 Task: Explore Airbnb accommodation in El Estor, Guatemala from 12th  December, 2023 to 15th December, 2023 for 3 adults.2 bedrooms having 3 beds and 1 bathroom. Property type can be flat. Amenities needed are: washing machine. Look for 5 properties as per requirement.
Action: Mouse moved to (453, 186)
Screenshot: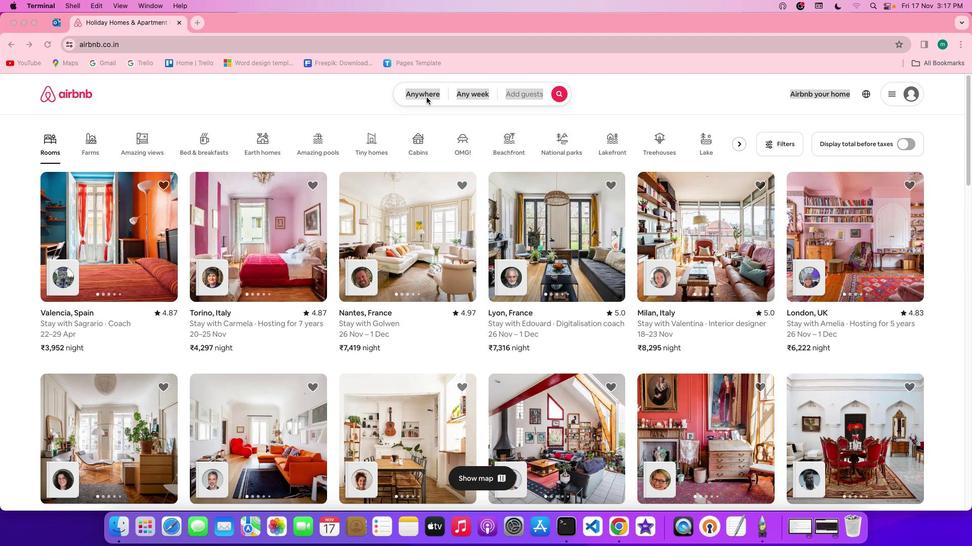 
Action: Mouse pressed left at (453, 186)
Screenshot: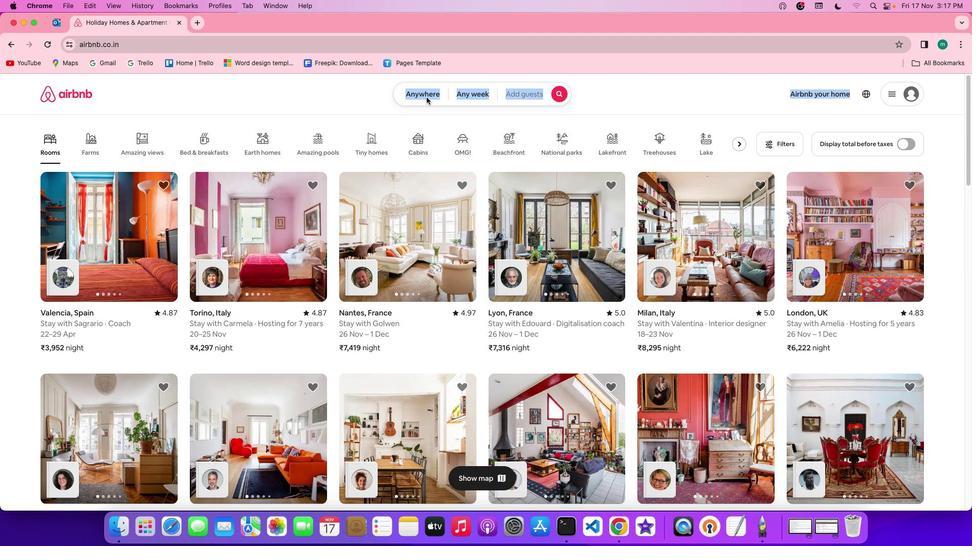 
Action: Mouse pressed left at (453, 186)
Screenshot: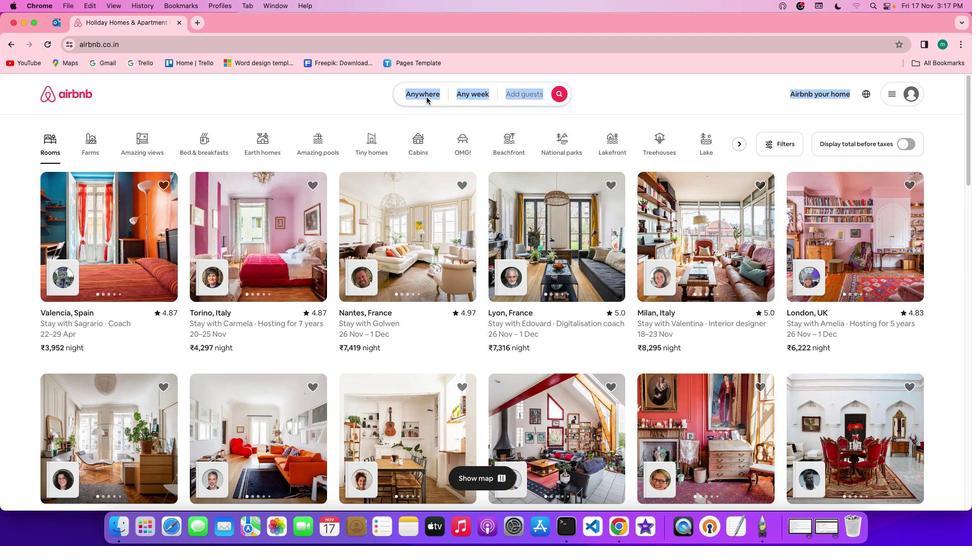 
Action: Mouse moved to (398, 210)
Screenshot: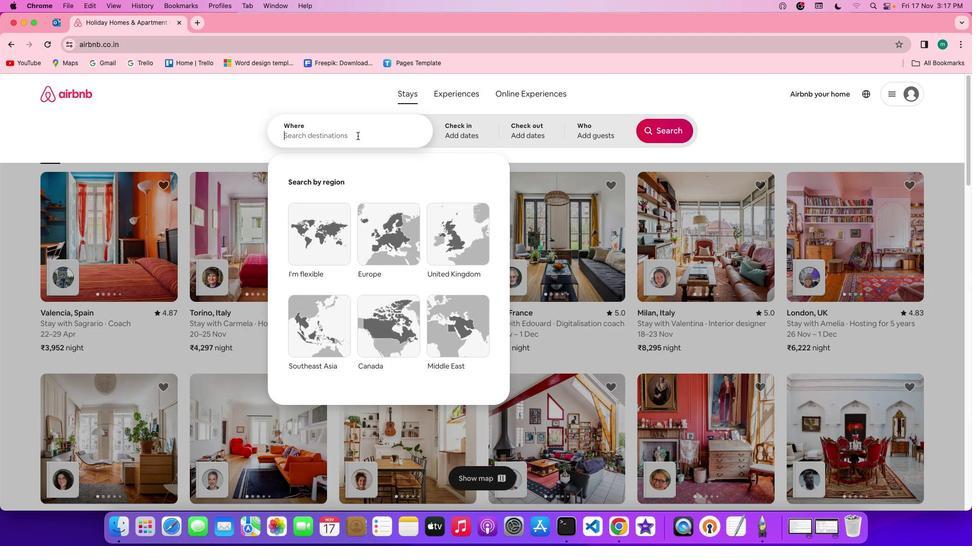 
Action: Mouse pressed left at (398, 210)
Screenshot: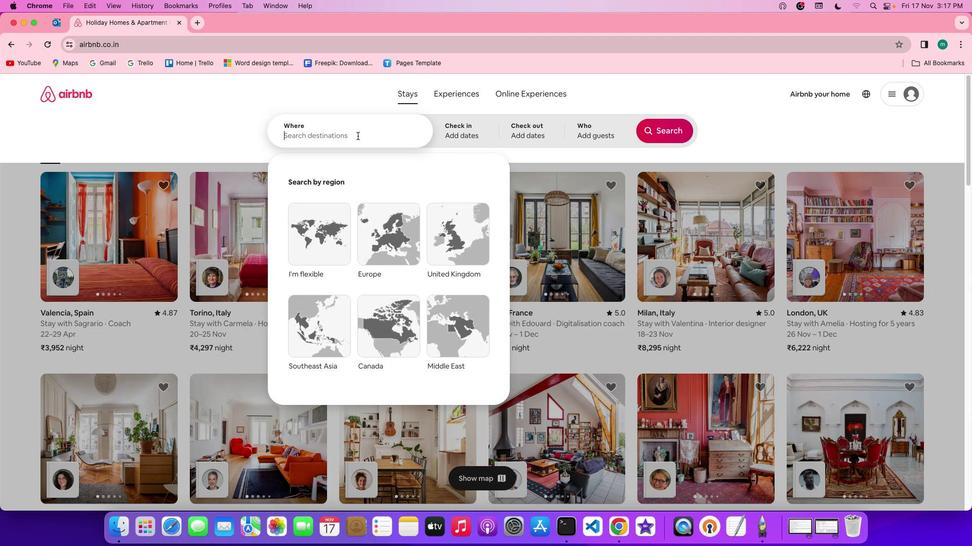 
Action: Key pressed Key.spaceKey.shift'E''I'Key.spaceKey.shift'E''S''T''O''R'','Key.spaceKey.shift'G''U''A''T''E''M''A''L''A'
Screenshot: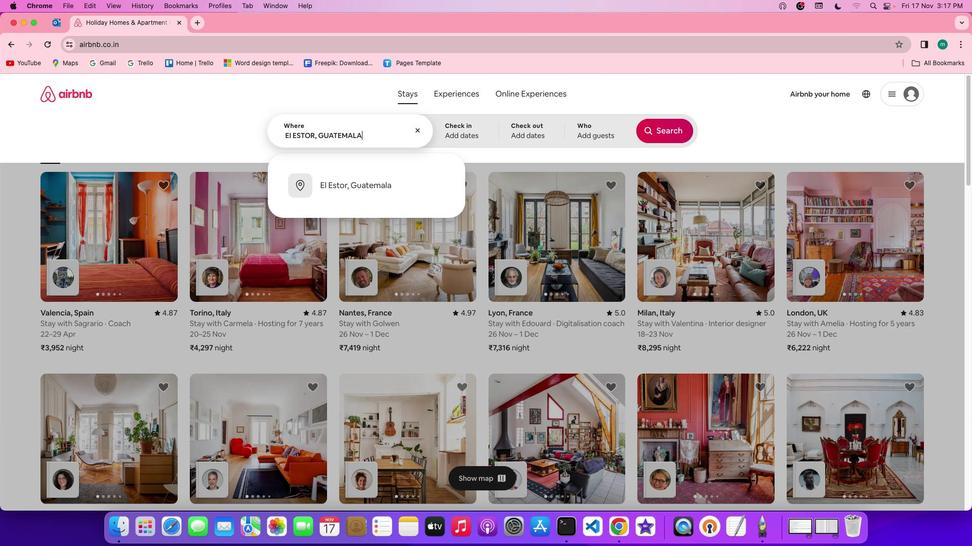 
Action: Mouse moved to (480, 207)
Screenshot: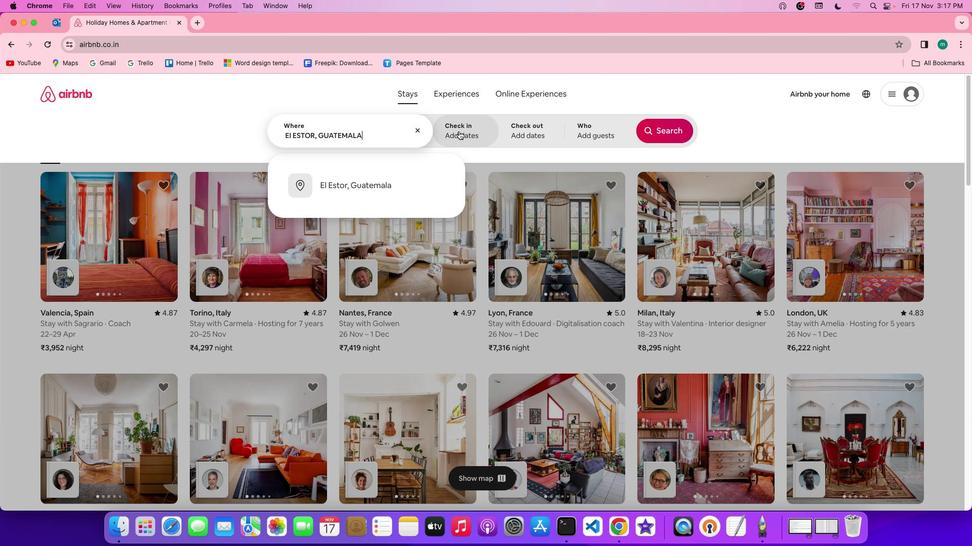 
Action: Mouse pressed left at (480, 207)
Screenshot: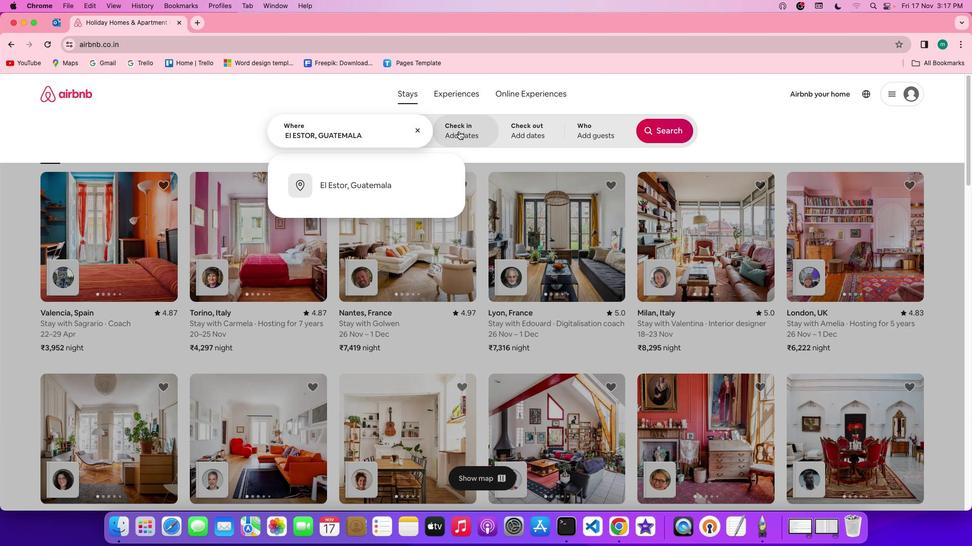 
Action: Mouse moved to (555, 313)
Screenshot: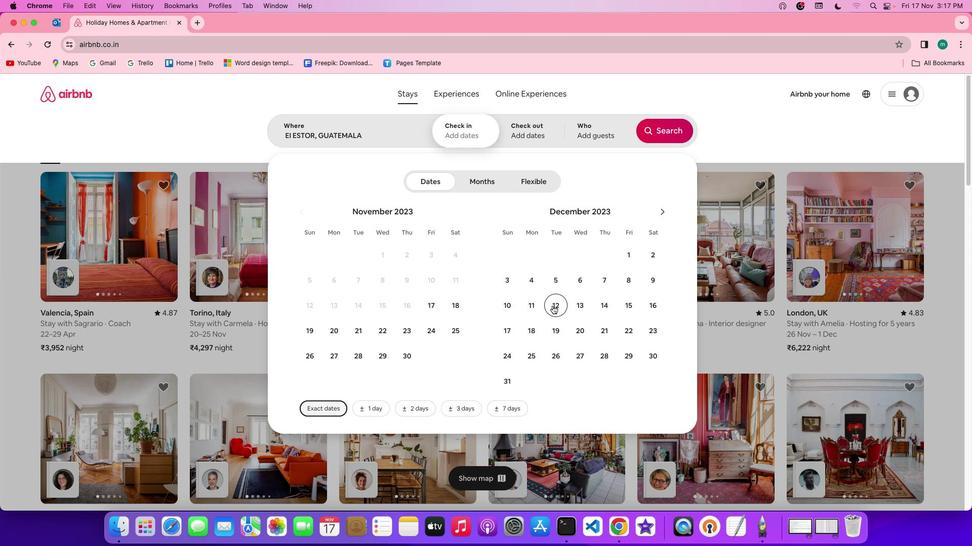 
Action: Mouse pressed left at (555, 313)
Screenshot: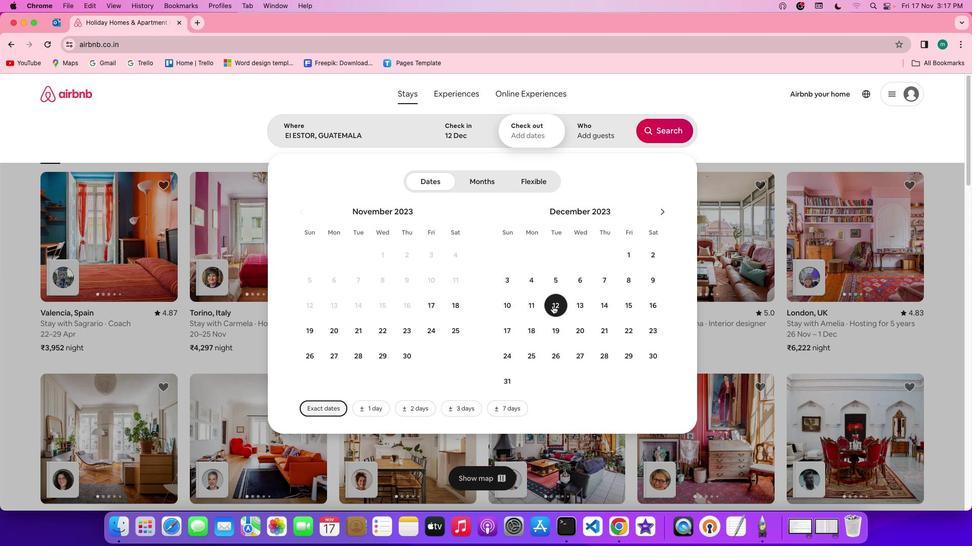 
Action: Mouse moved to (617, 310)
Screenshot: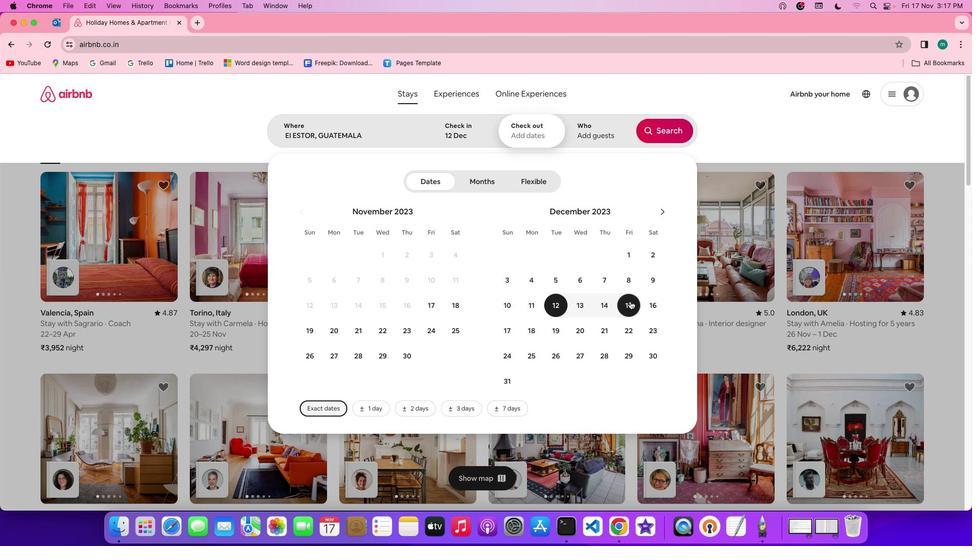 
Action: Mouse pressed left at (617, 310)
Screenshot: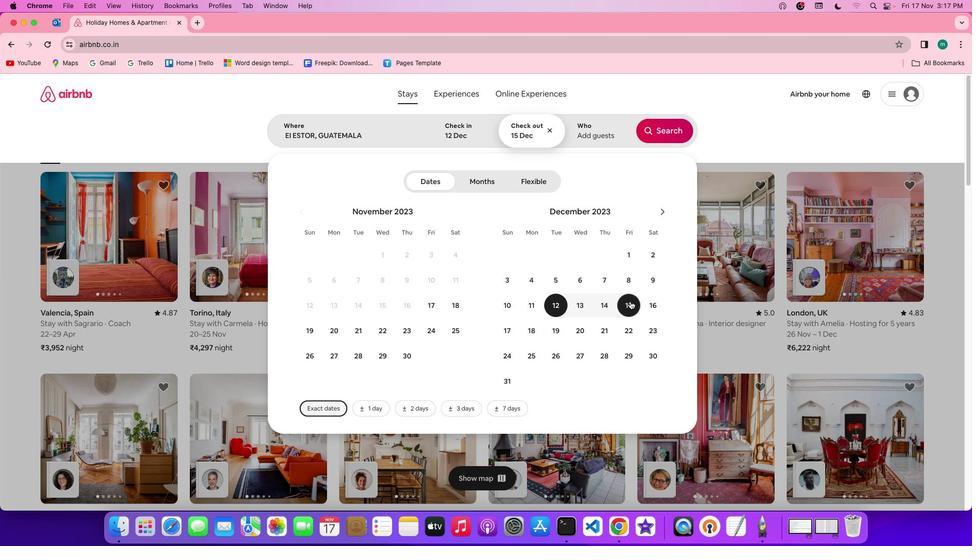 
Action: Mouse moved to (602, 204)
Screenshot: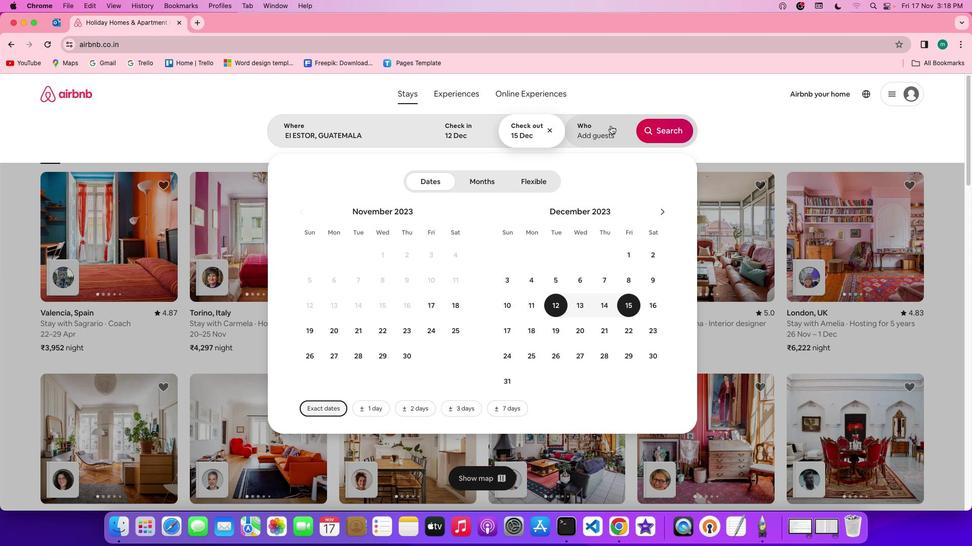 
Action: Mouse pressed left at (602, 204)
Screenshot: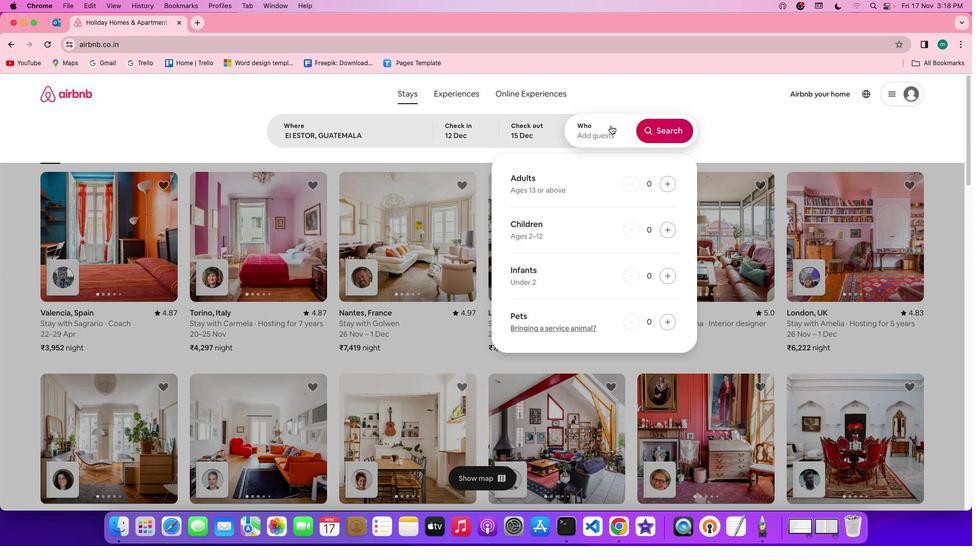 
Action: Mouse moved to (649, 240)
Screenshot: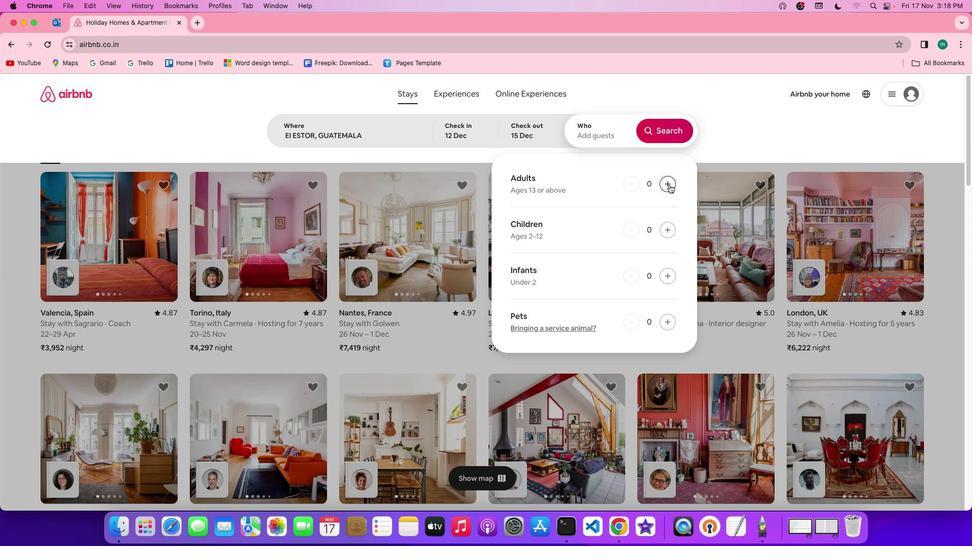 
Action: Mouse pressed left at (649, 240)
Screenshot: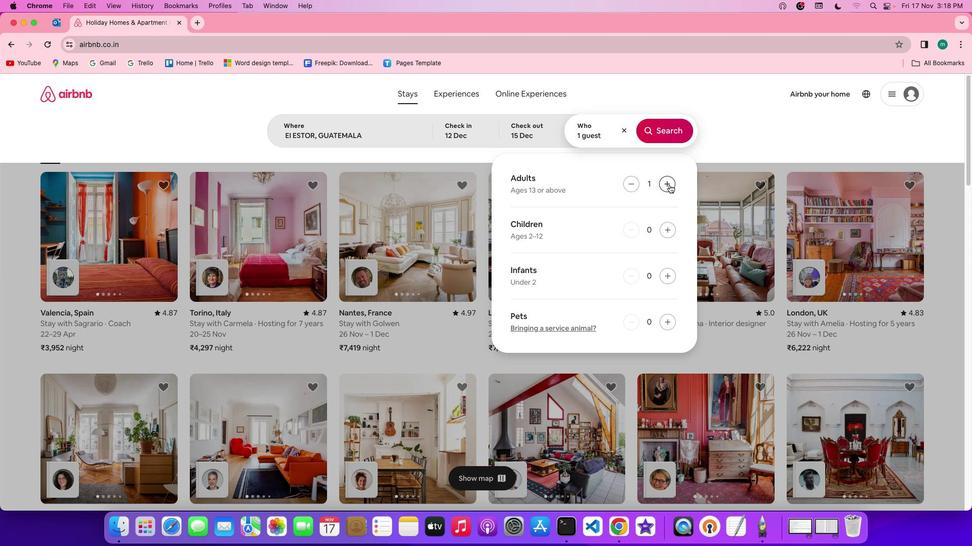 
Action: Mouse pressed left at (649, 240)
Screenshot: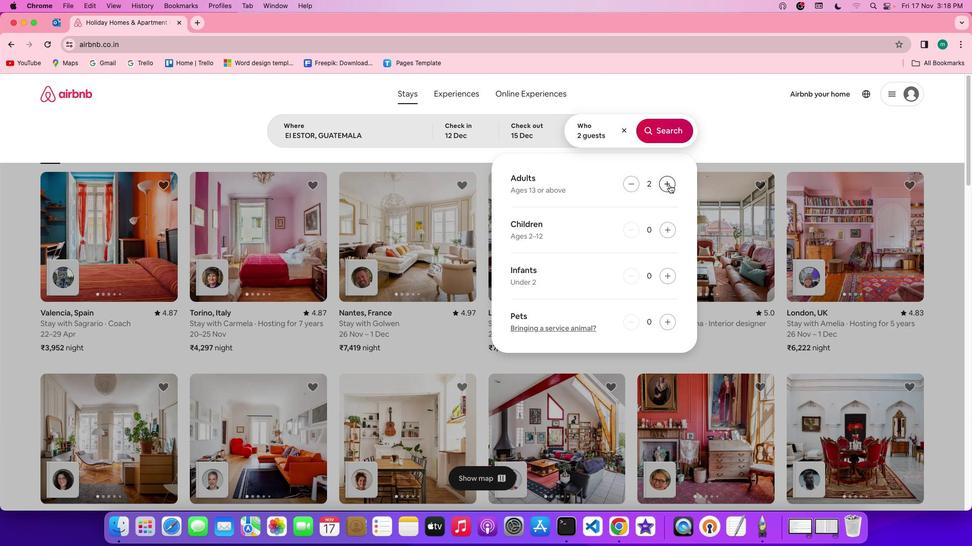 
Action: Mouse pressed left at (649, 240)
Screenshot: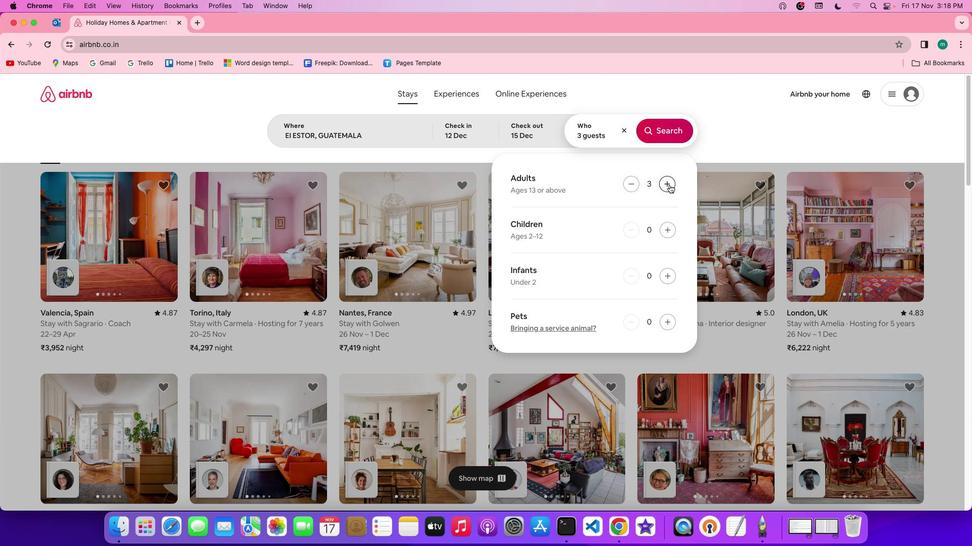 
Action: Mouse moved to (642, 205)
Screenshot: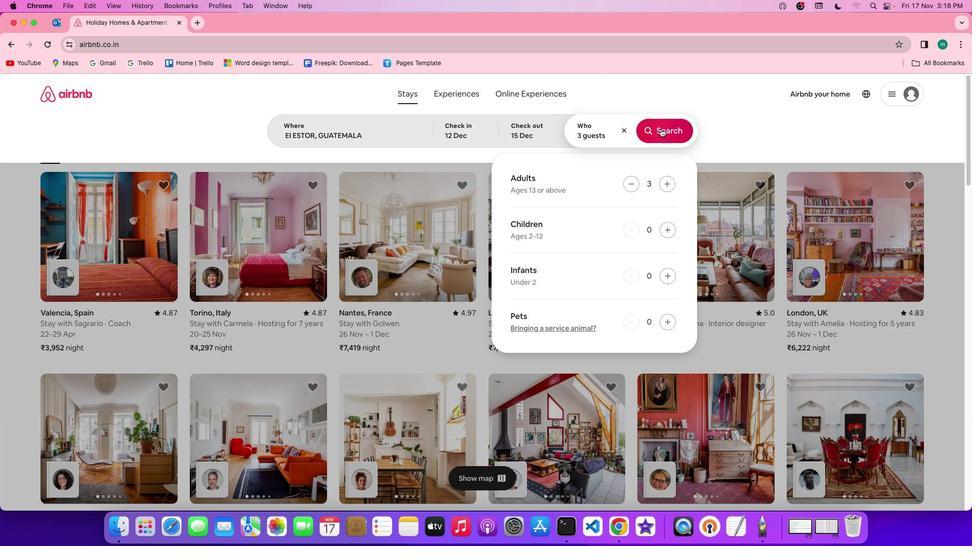 
Action: Mouse pressed left at (642, 205)
Screenshot: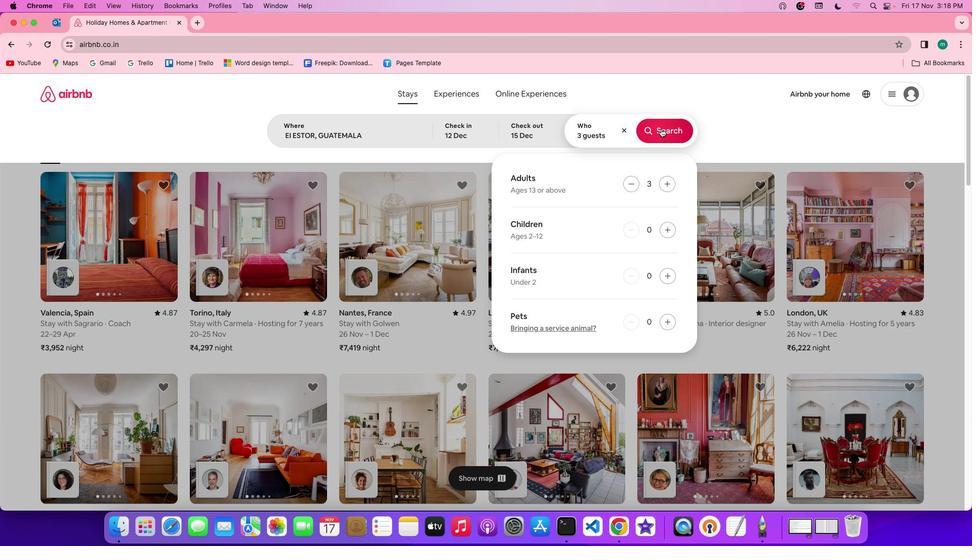 
Action: Mouse moved to (759, 206)
Screenshot: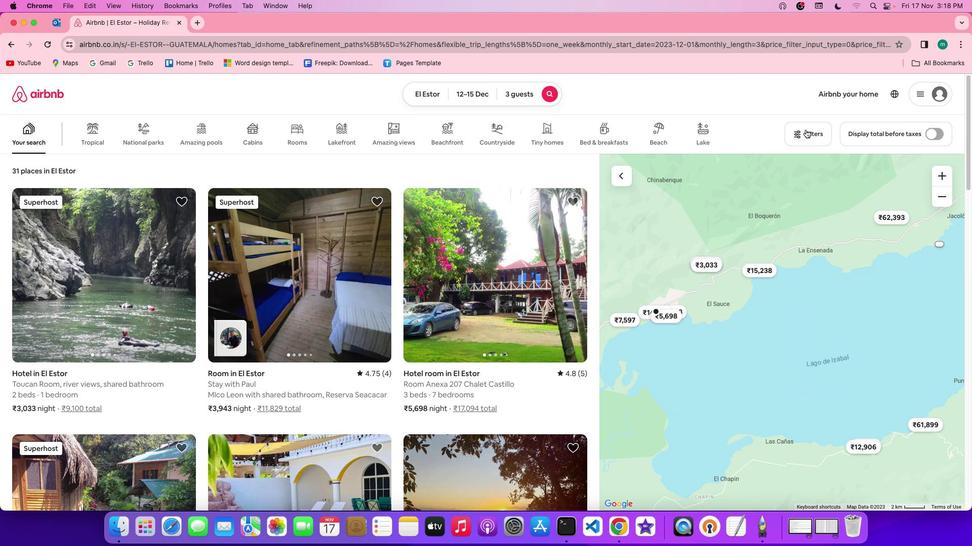 
Action: Mouse pressed left at (759, 206)
Screenshot: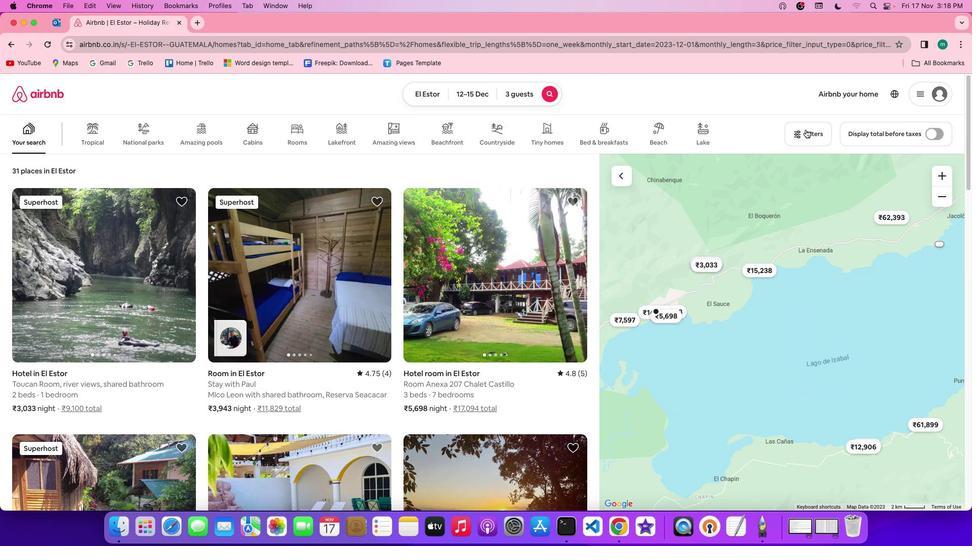
Action: Mouse moved to (482, 299)
Screenshot: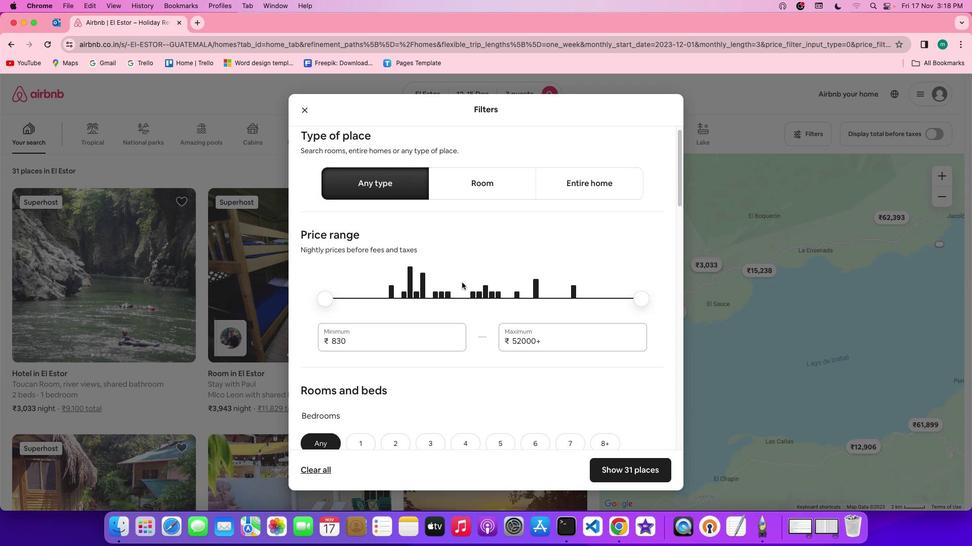 
Action: Mouse scrolled (482, 299) with delta (110, 127)
Screenshot: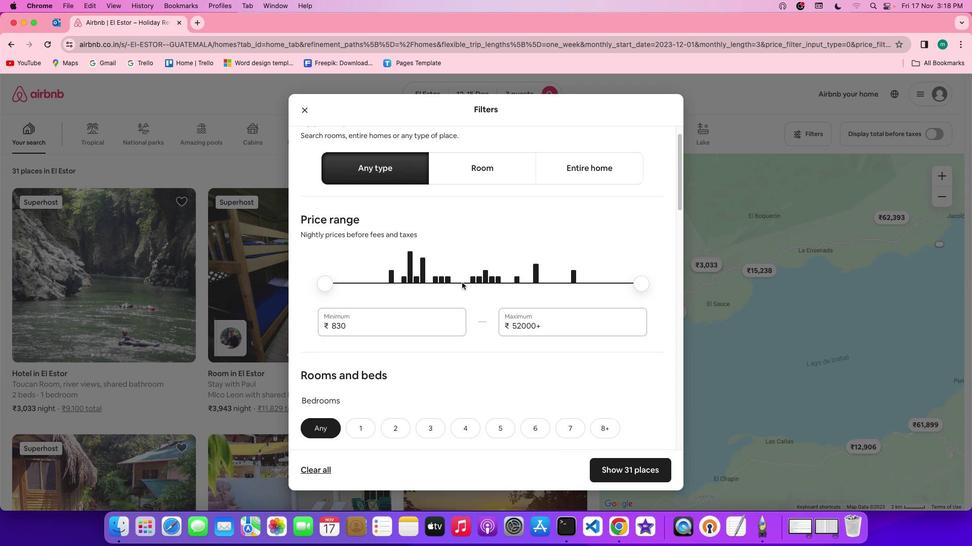 
Action: Mouse scrolled (482, 299) with delta (110, 127)
Screenshot: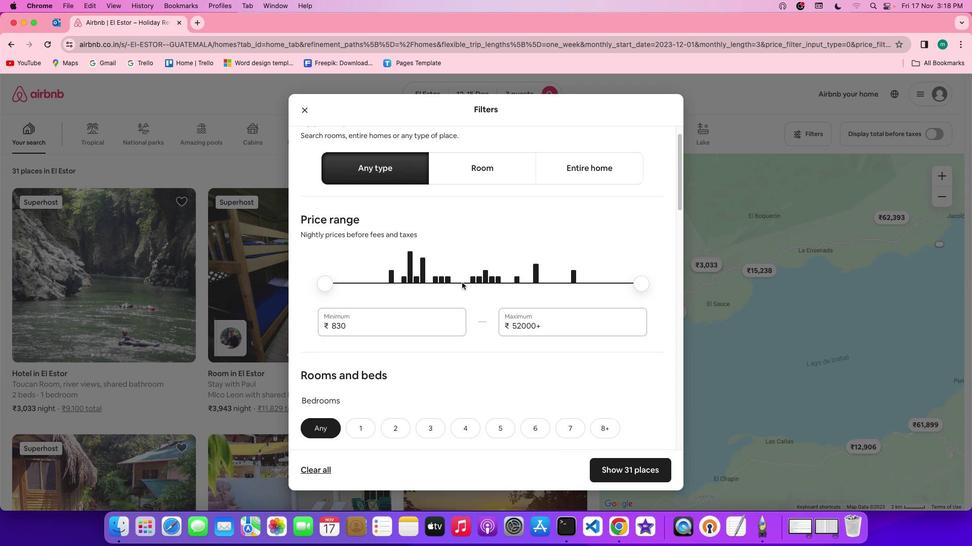 
Action: Mouse scrolled (482, 299) with delta (110, 127)
Screenshot: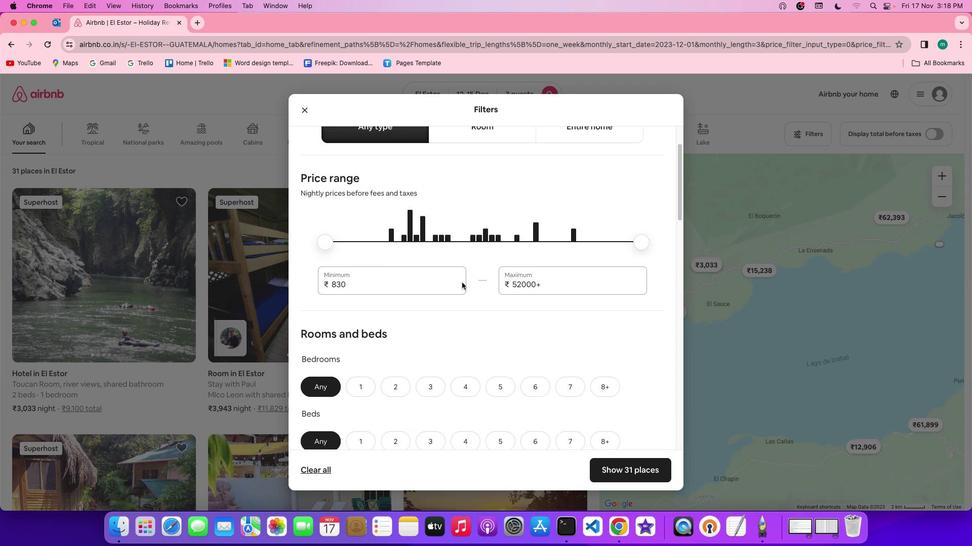 
Action: Mouse moved to (482, 298)
Screenshot: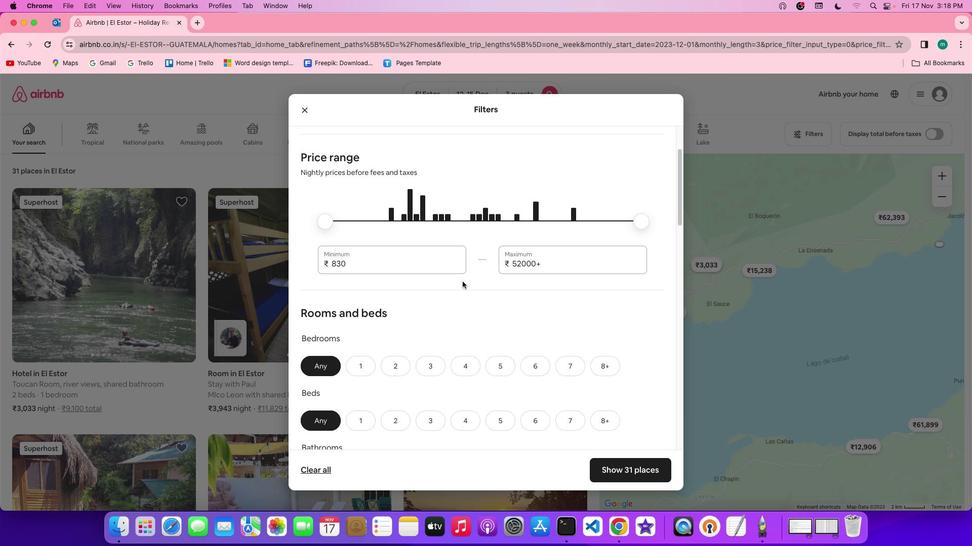 
Action: Mouse scrolled (482, 298) with delta (110, 127)
Screenshot: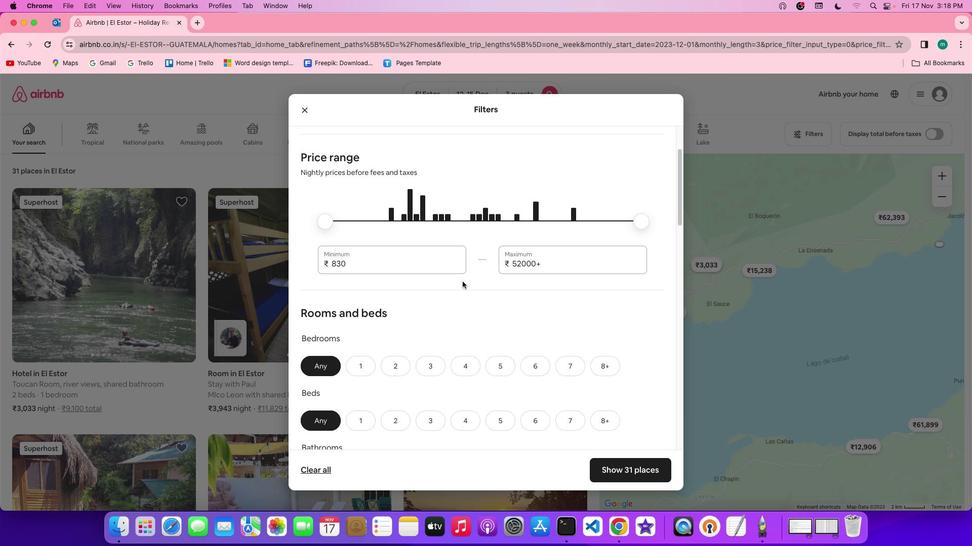 
Action: Mouse scrolled (482, 298) with delta (110, 127)
Screenshot: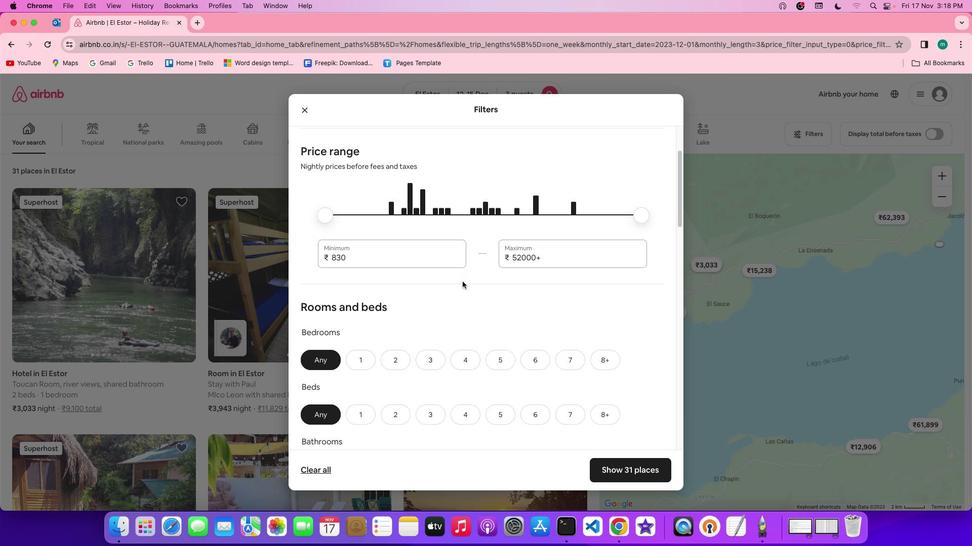 
Action: Mouse scrolled (482, 298) with delta (110, 127)
Screenshot: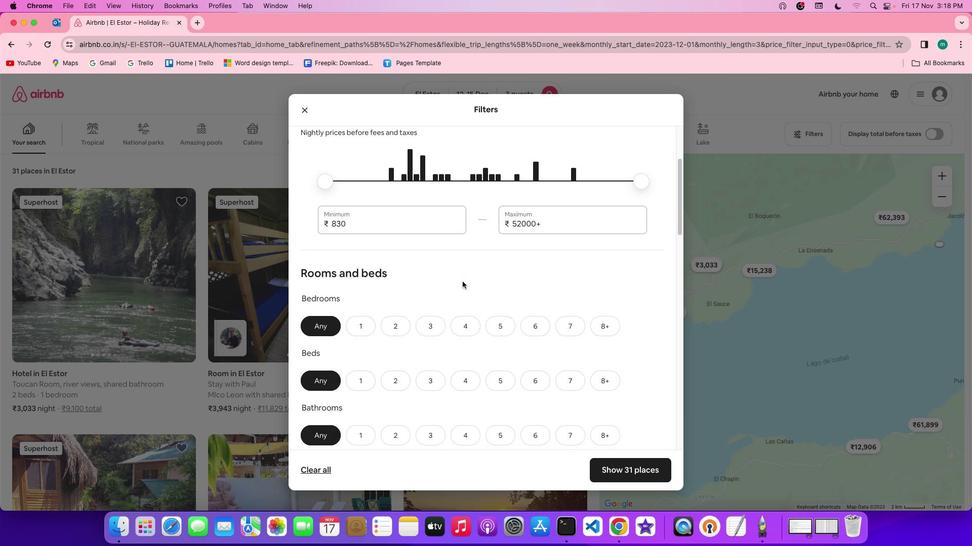 
Action: Mouse scrolled (482, 298) with delta (110, 127)
Screenshot: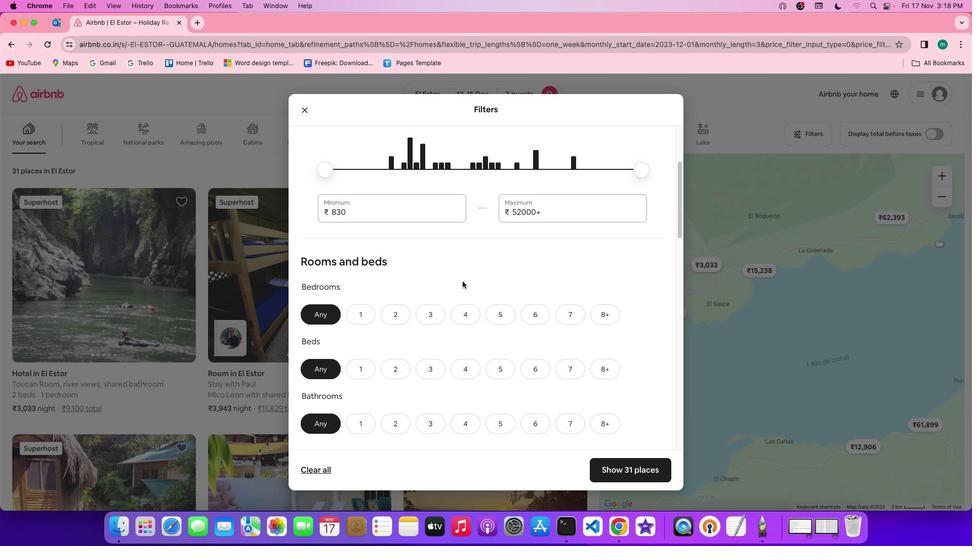 
Action: Mouse scrolled (482, 298) with delta (110, 127)
Screenshot: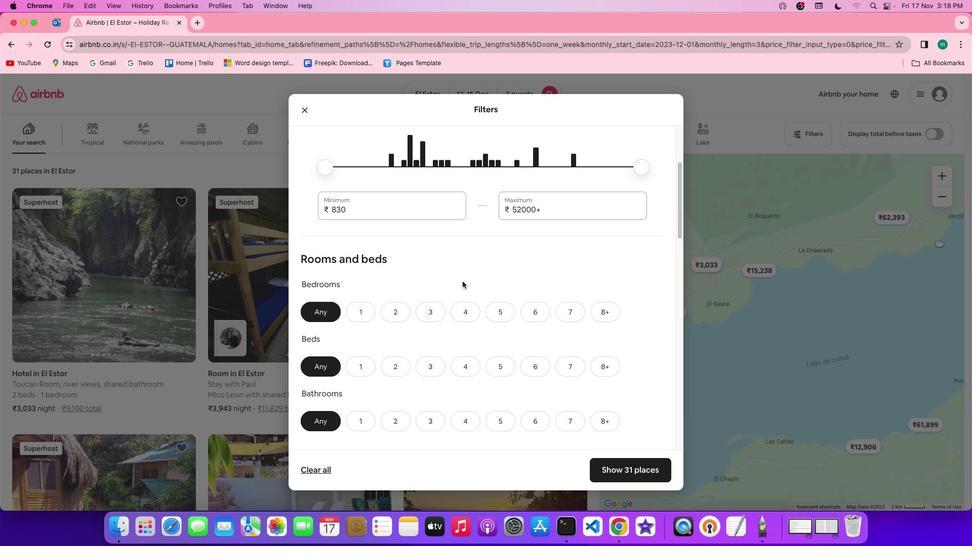 
Action: Mouse scrolled (482, 298) with delta (110, 127)
Screenshot: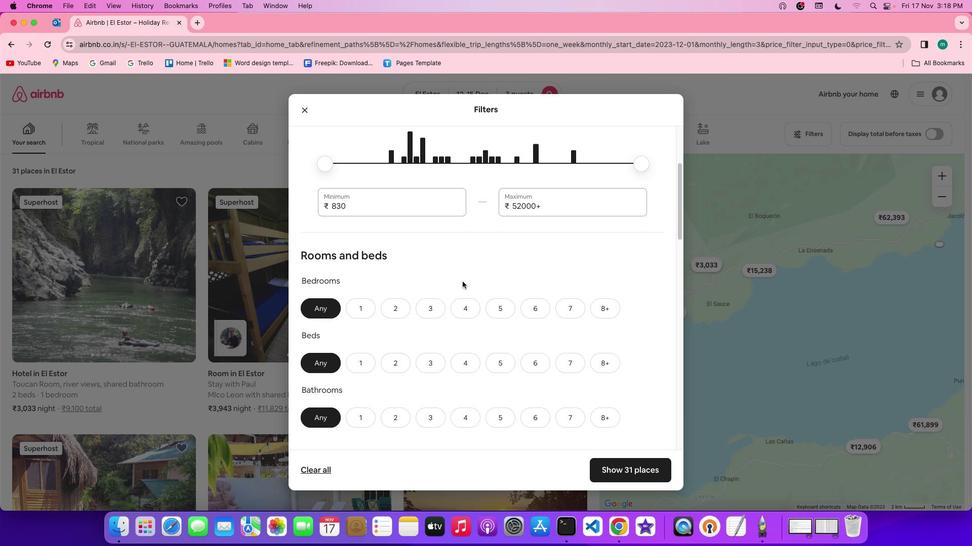 
Action: Mouse scrolled (482, 298) with delta (110, 127)
Screenshot: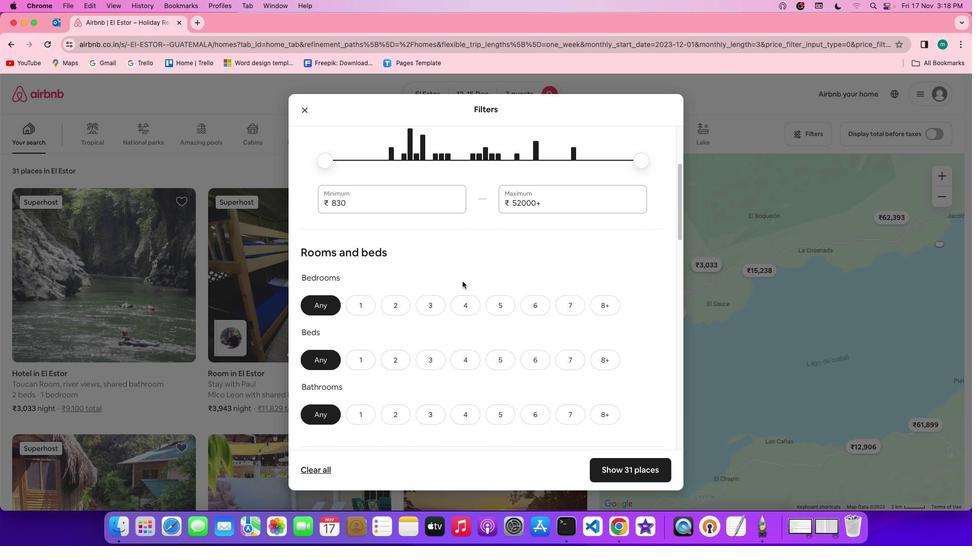 
Action: Mouse scrolled (482, 298) with delta (110, 127)
Screenshot: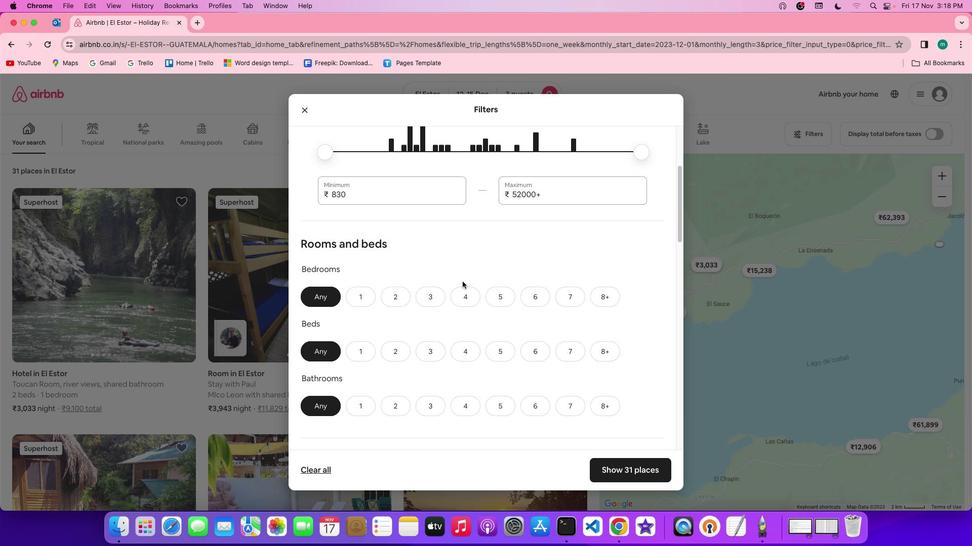 
Action: Mouse scrolled (482, 298) with delta (110, 127)
Screenshot: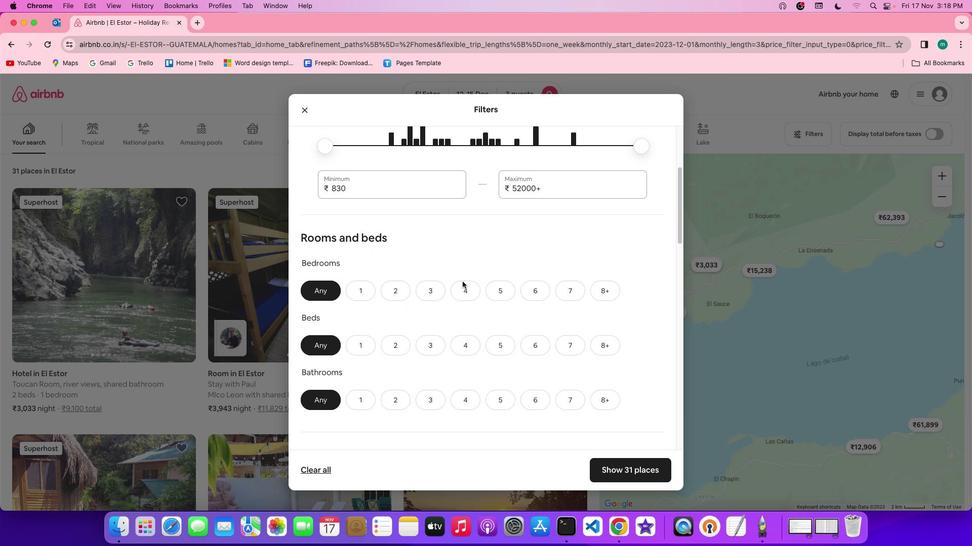 
Action: Mouse scrolled (482, 298) with delta (110, 127)
Screenshot: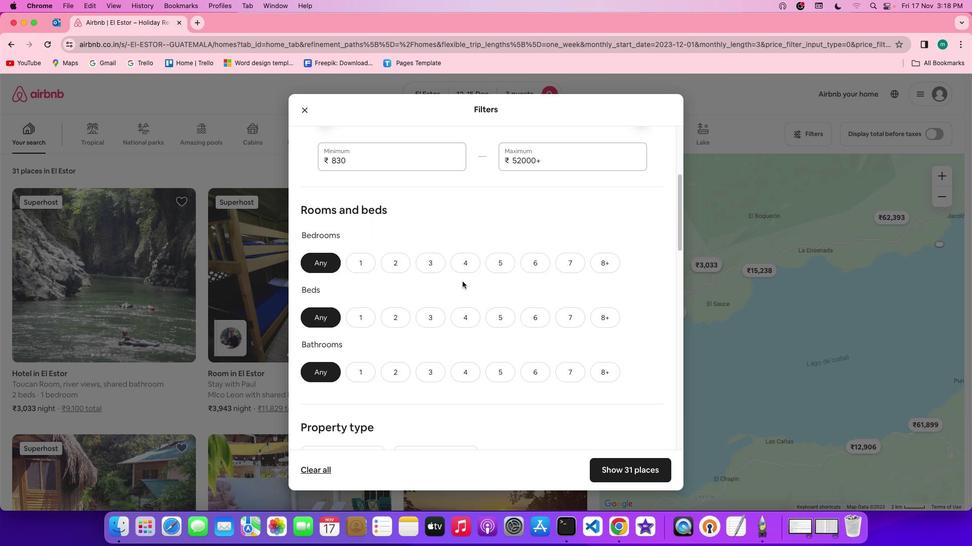 
Action: Mouse moved to (436, 285)
Screenshot: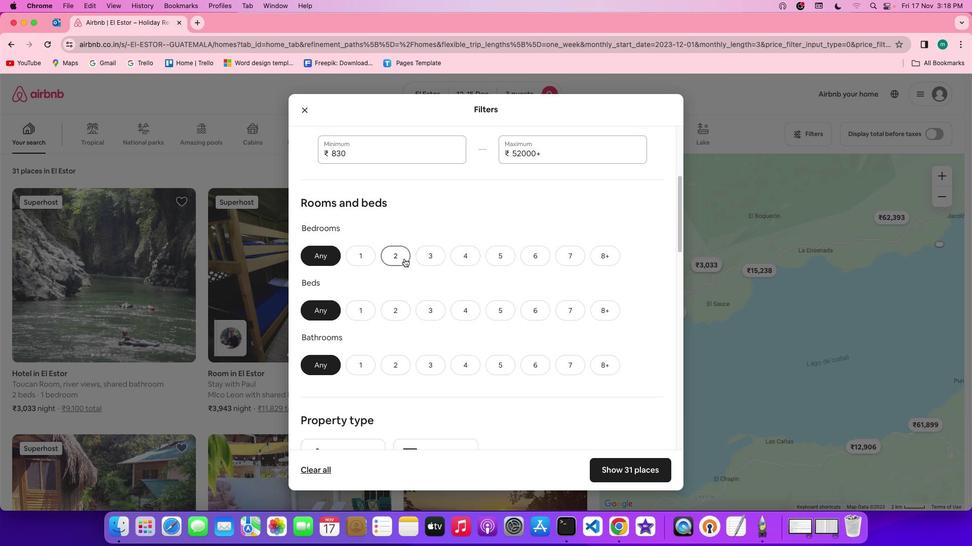 
Action: Mouse pressed left at (436, 285)
Screenshot: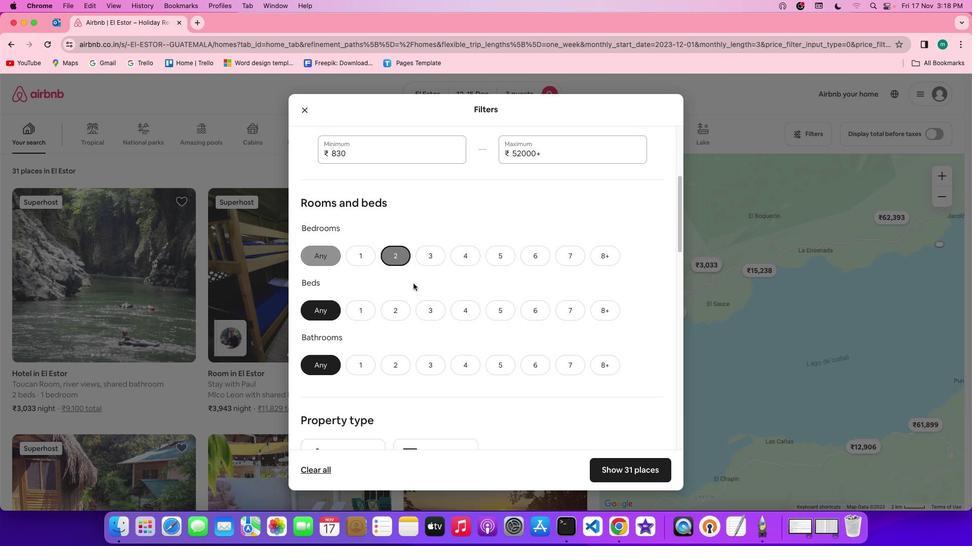 
Action: Mouse moved to (459, 314)
Screenshot: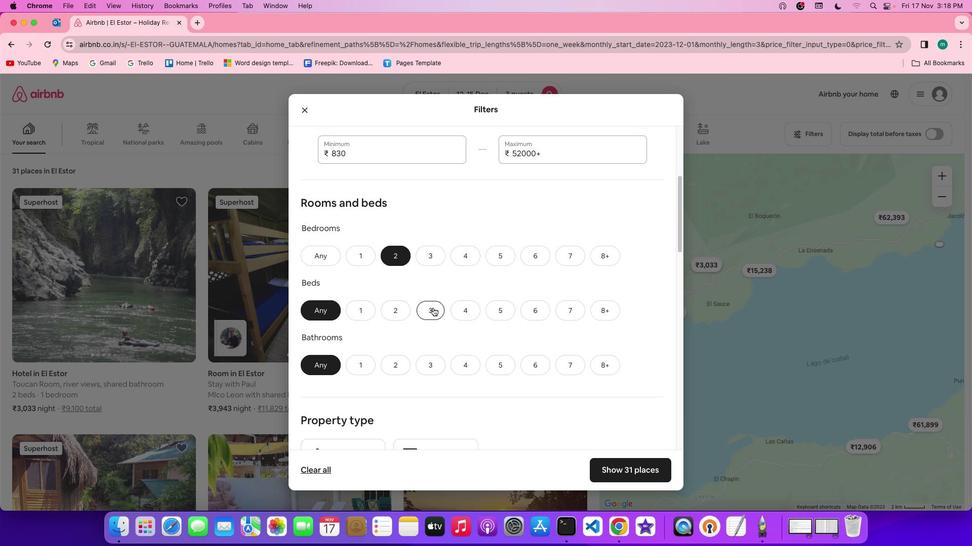 
Action: Mouse pressed left at (459, 314)
Screenshot: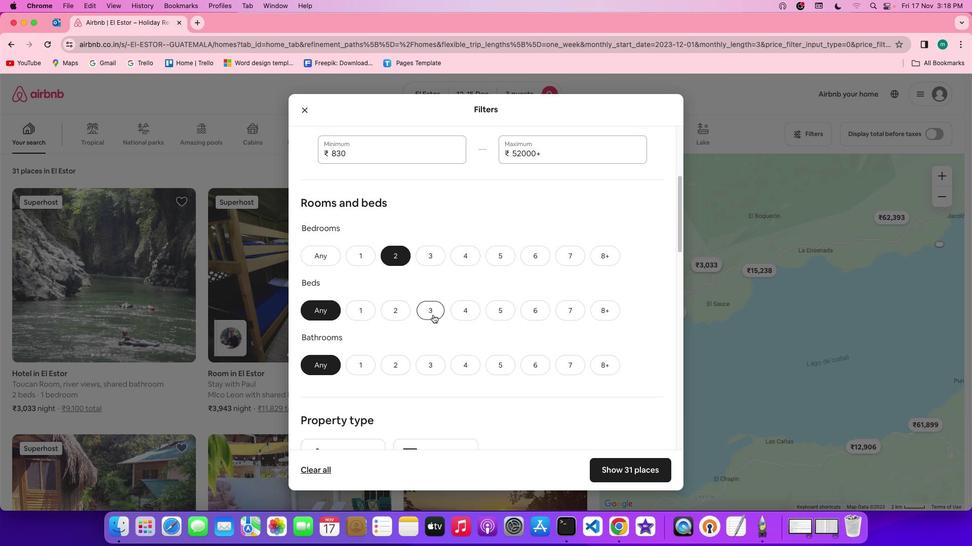 
Action: Mouse moved to (403, 353)
Screenshot: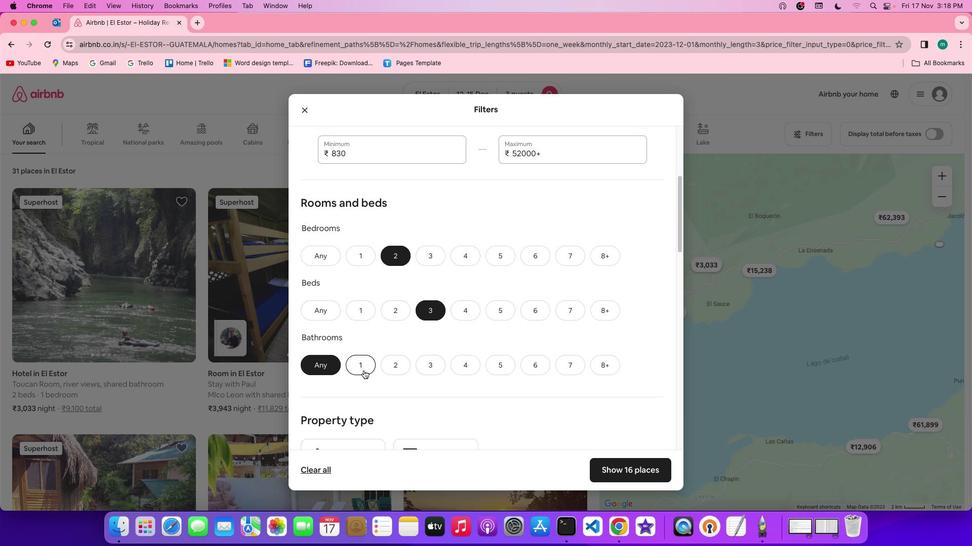 
Action: Mouse pressed left at (403, 353)
Screenshot: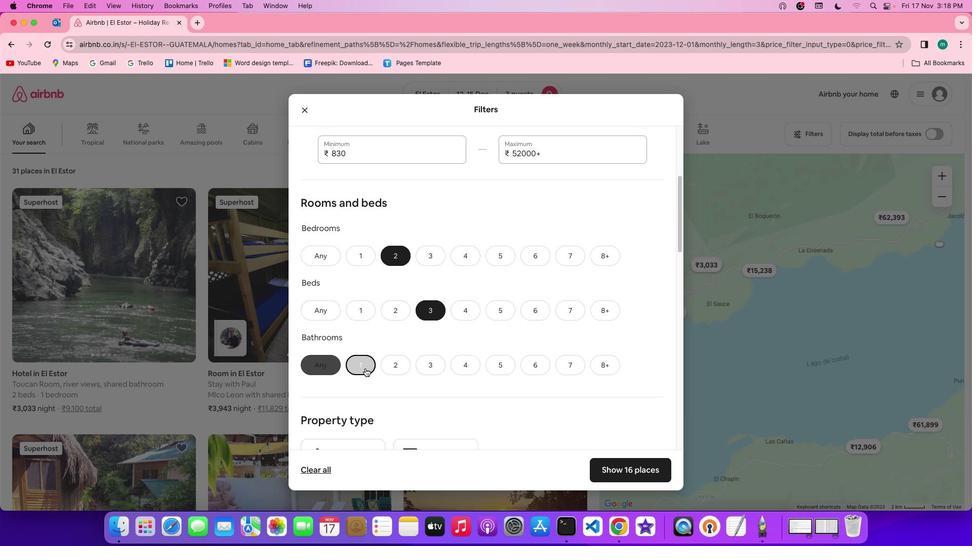 
Action: Mouse moved to (519, 337)
Screenshot: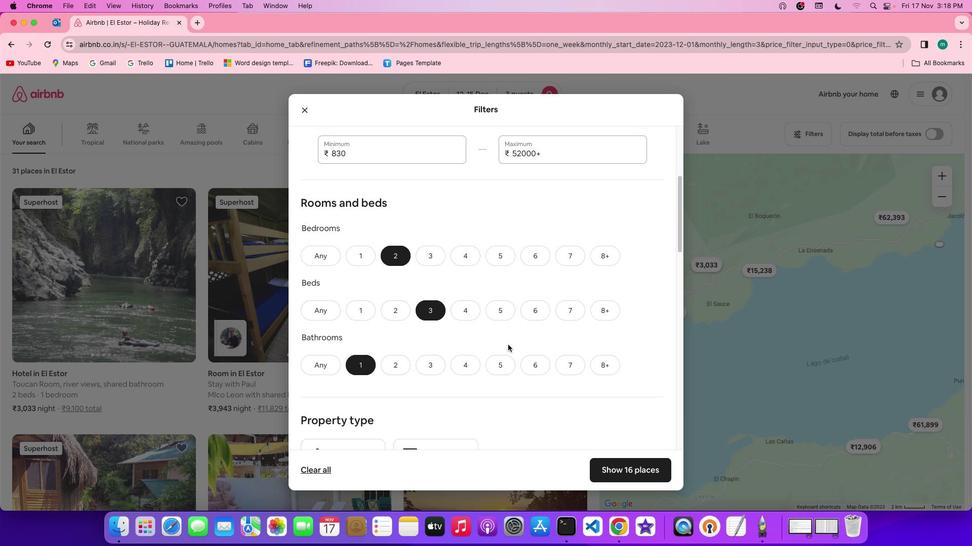 
Action: Mouse scrolled (519, 337) with delta (110, 127)
Screenshot: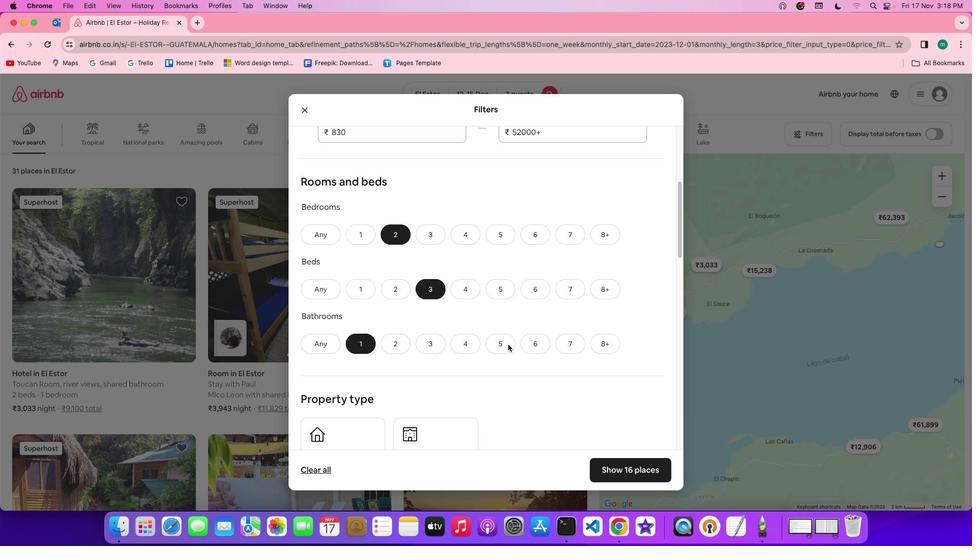 
Action: Mouse scrolled (519, 337) with delta (110, 127)
Screenshot: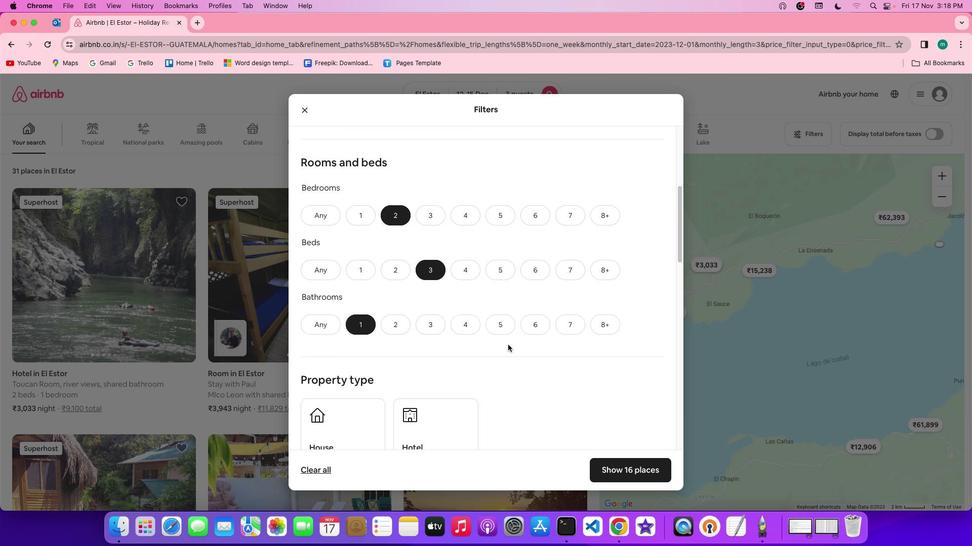 
Action: Mouse scrolled (519, 337) with delta (110, 127)
Screenshot: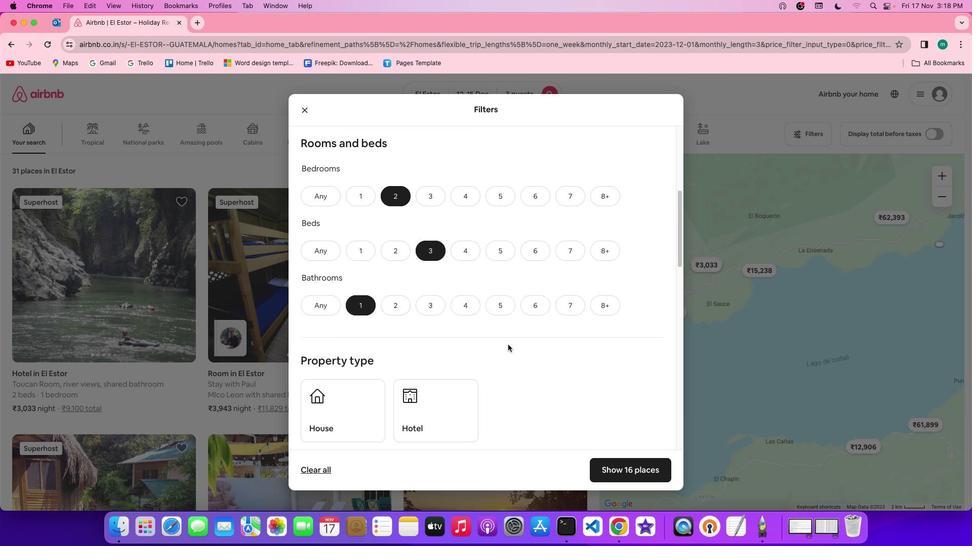 
Action: Mouse scrolled (519, 337) with delta (110, 127)
Screenshot: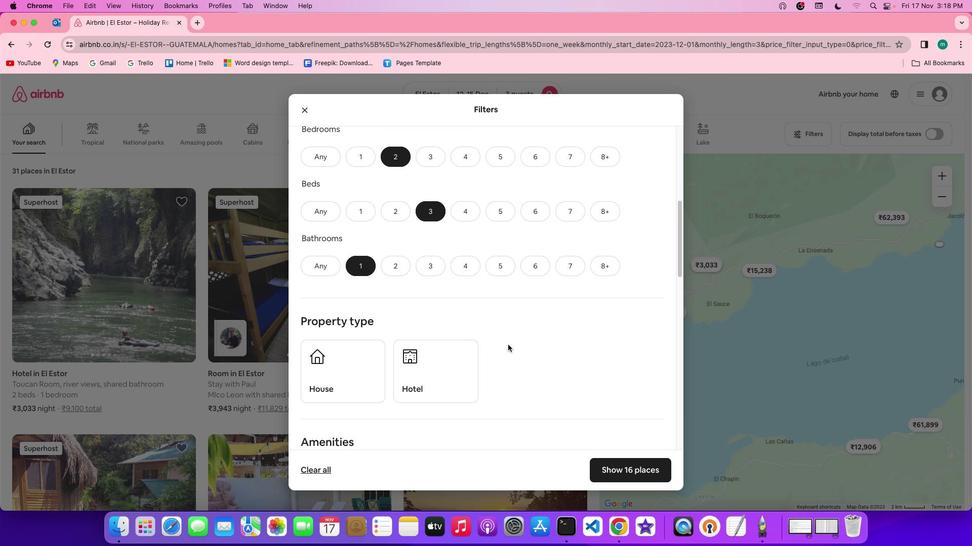 
Action: Mouse scrolled (519, 337) with delta (110, 127)
Screenshot: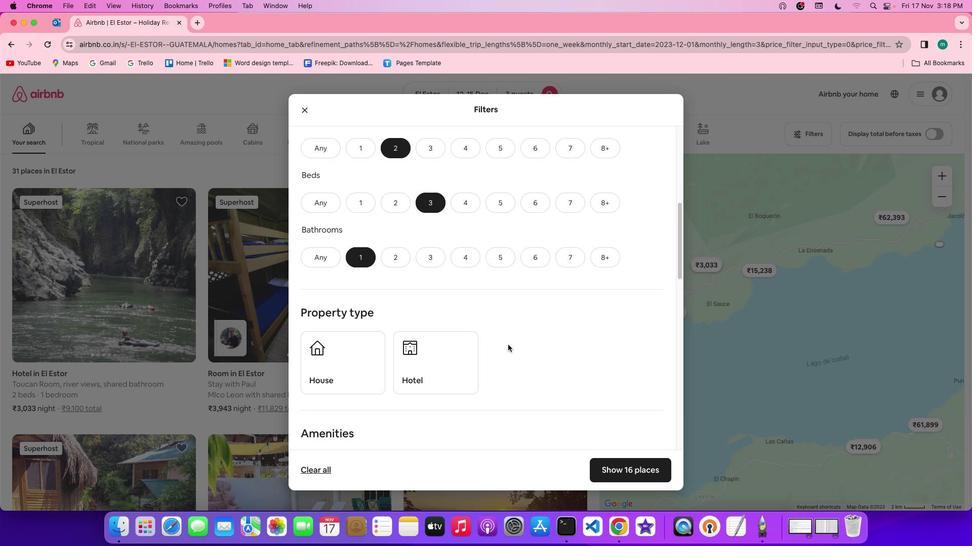 
Action: Mouse scrolled (519, 337) with delta (110, 127)
Screenshot: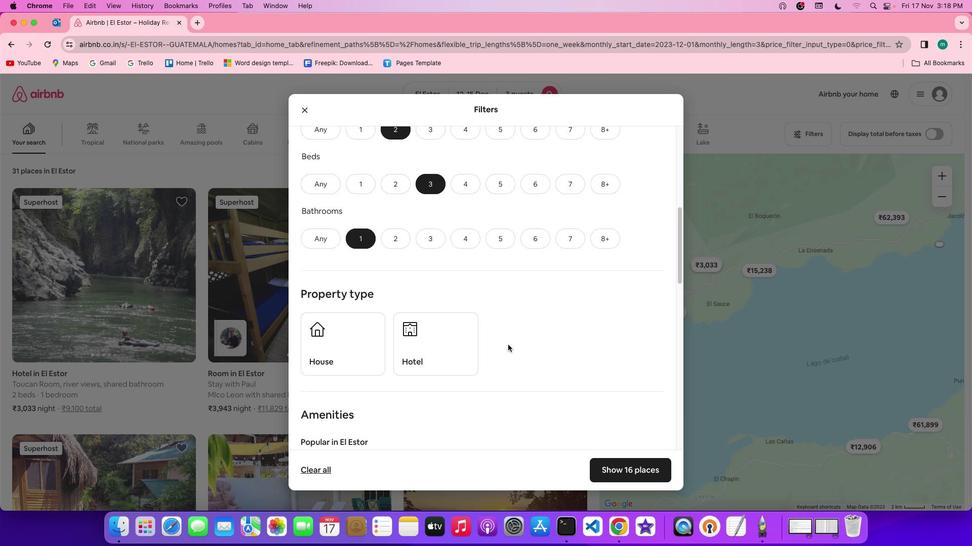
Action: Mouse scrolled (519, 337) with delta (110, 127)
Screenshot: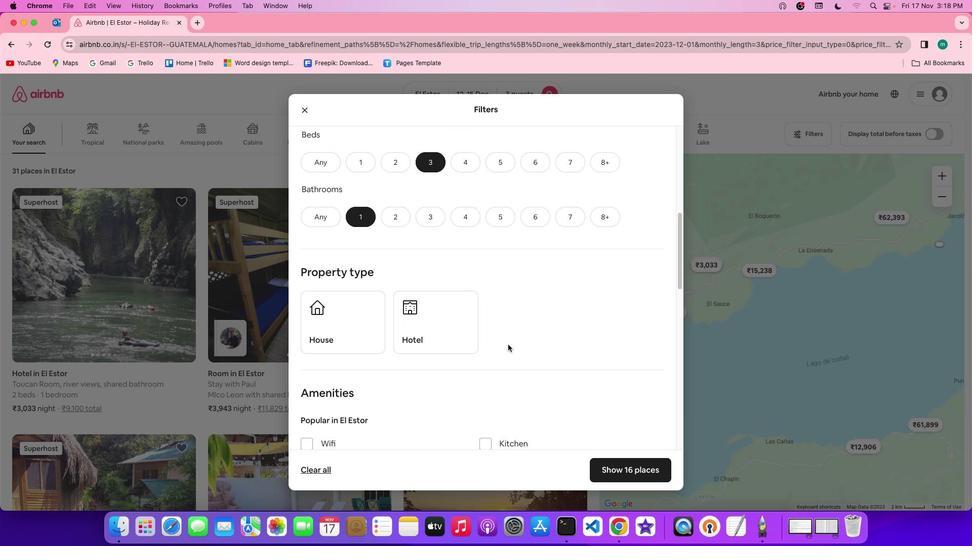 
Action: Mouse scrolled (519, 337) with delta (110, 127)
Screenshot: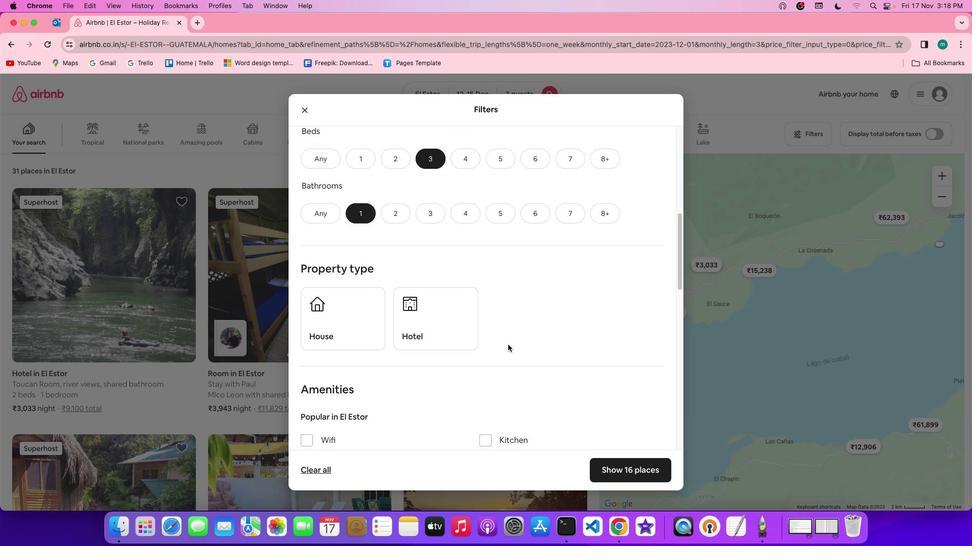 
Action: Mouse scrolled (519, 337) with delta (110, 127)
Screenshot: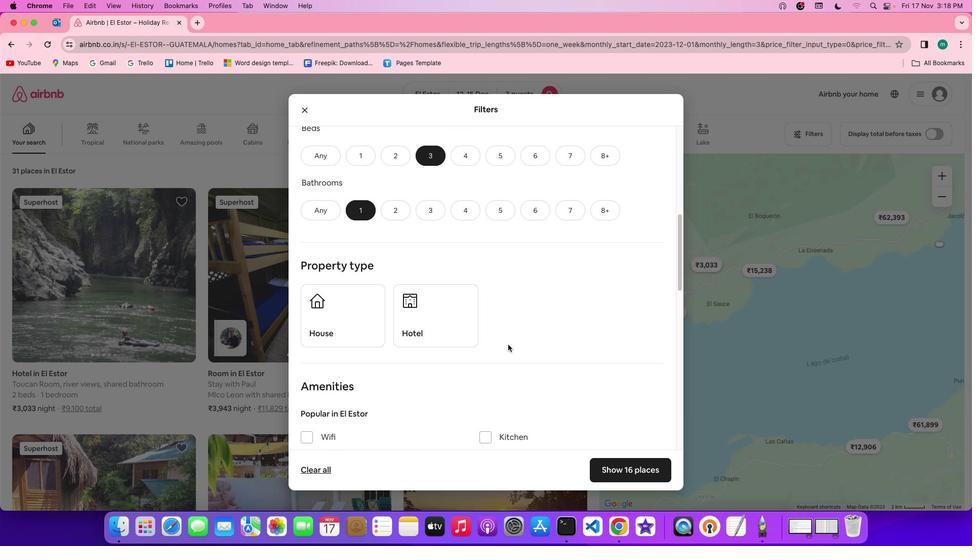 
Action: Mouse scrolled (519, 337) with delta (110, 127)
Screenshot: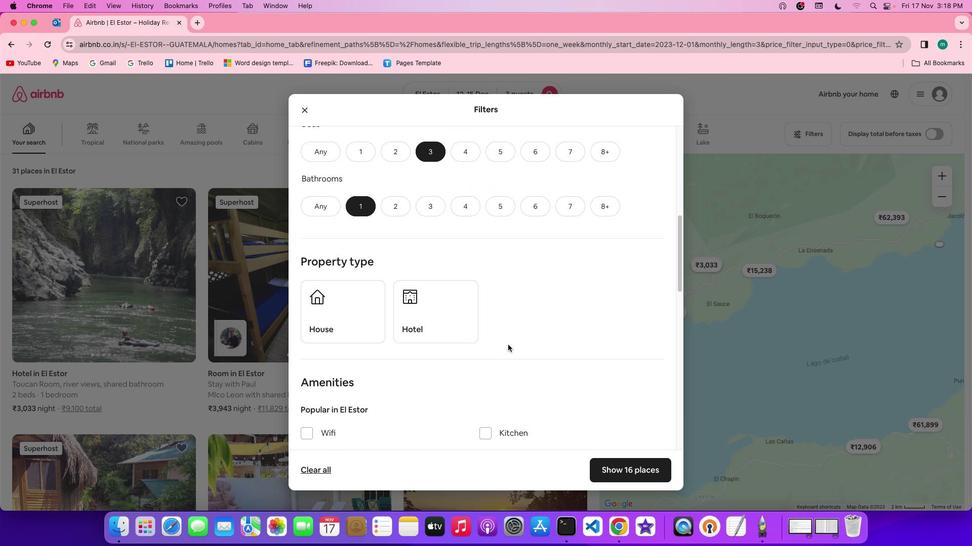 
Action: Mouse scrolled (519, 337) with delta (110, 127)
Screenshot: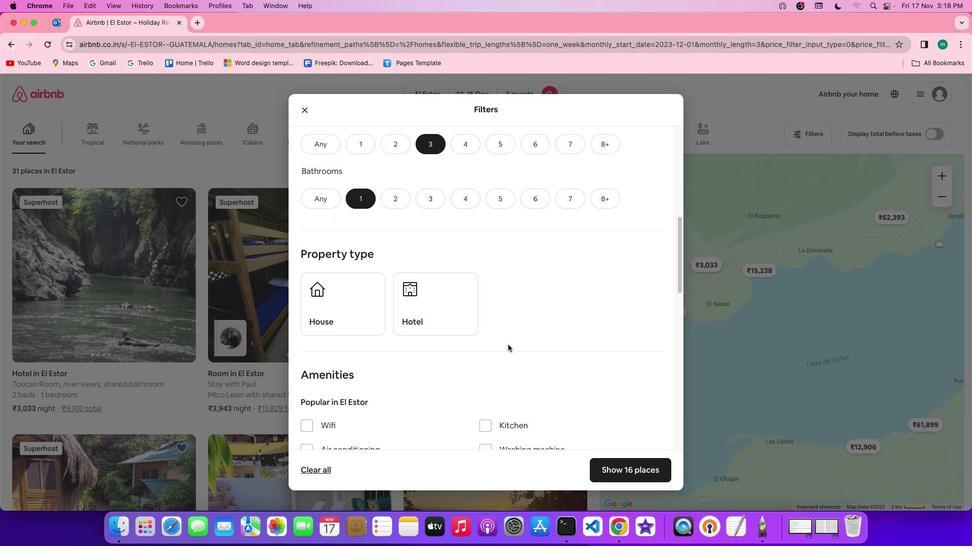 
Action: Mouse scrolled (519, 337) with delta (110, 127)
Screenshot: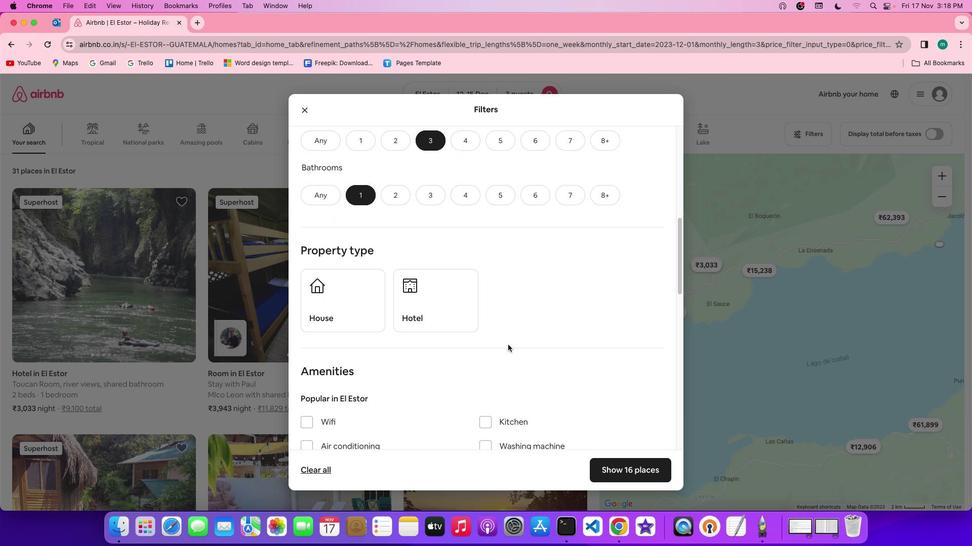 
Action: Mouse scrolled (519, 337) with delta (110, 127)
Screenshot: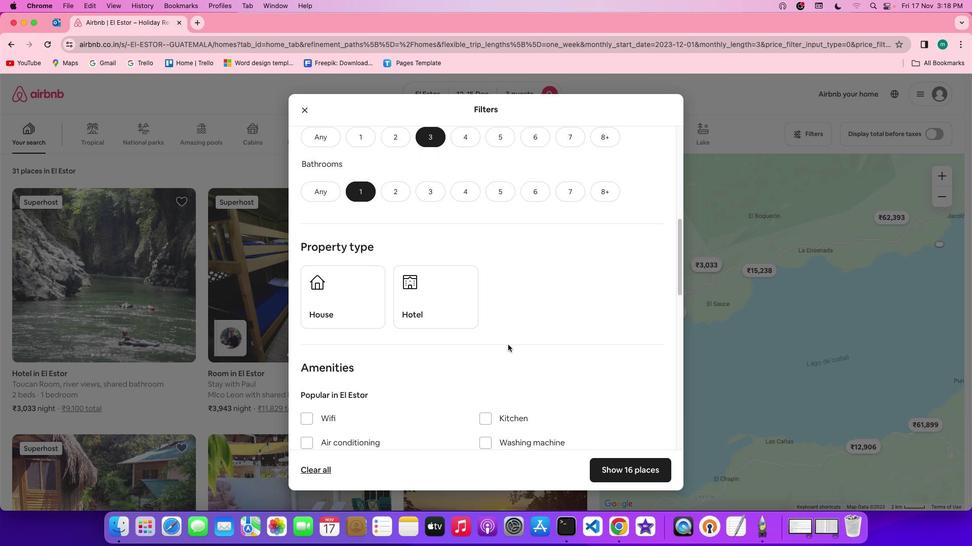 
Action: Mouse scrolled (519, 337) with delta (110, 127)
Screenshot: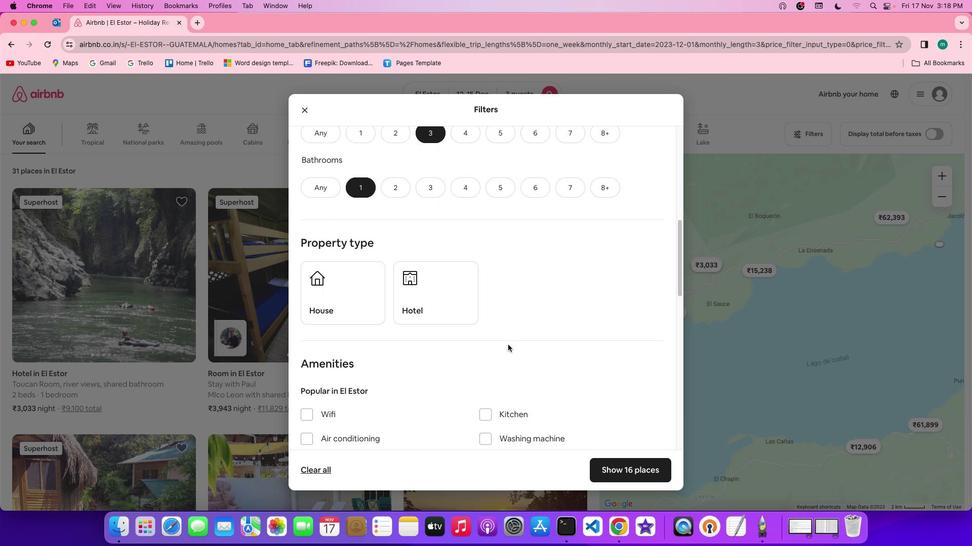 
Action: Mouse moved to (535, 324)
Screenshot: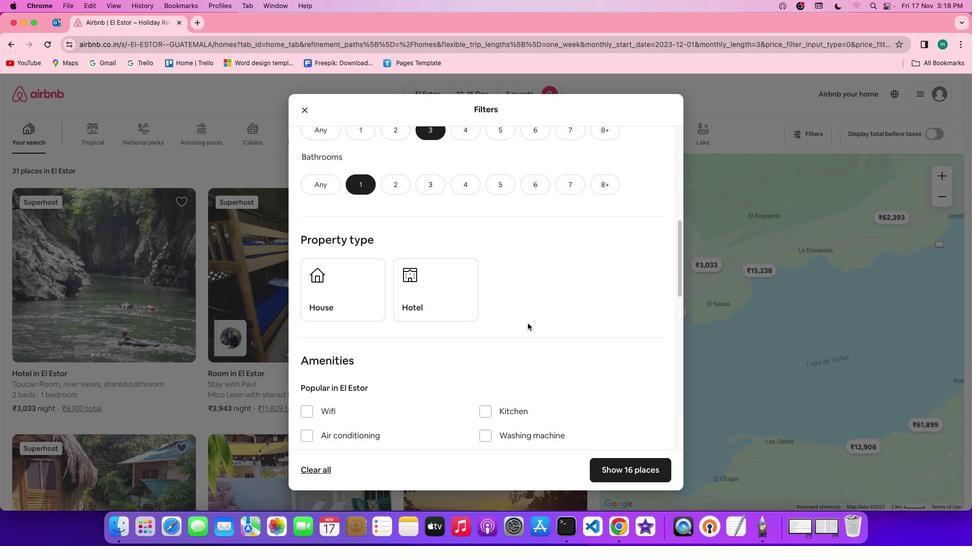 
Action: Mouse scrolled (535, 324) with delta (110, 127)
Screenshot: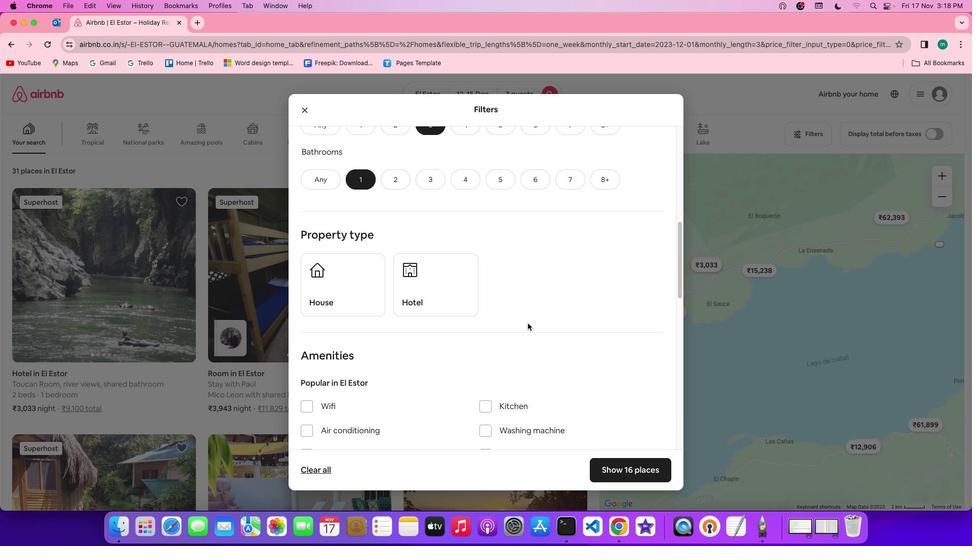 
Action: Mouse scrolled (535, 324) with delta (110, 127)
Screenshot: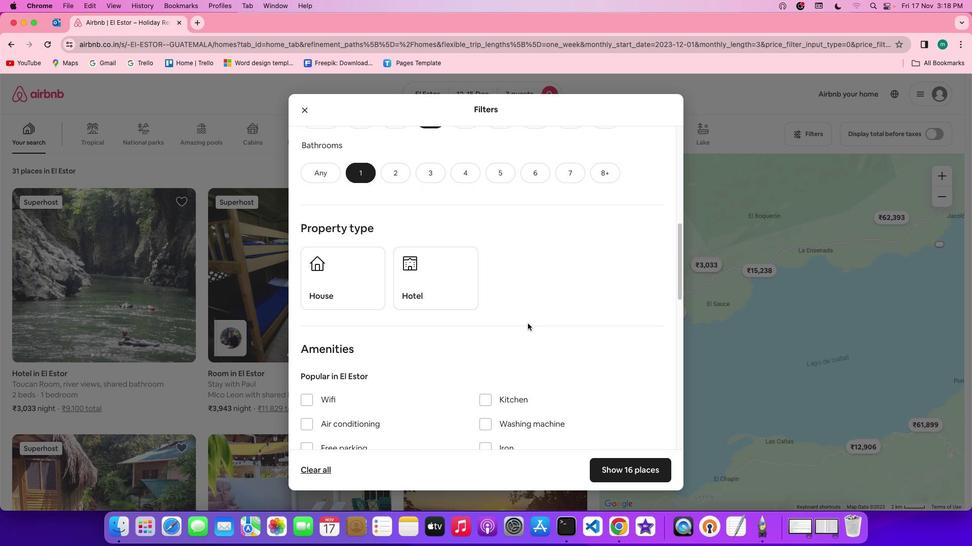 
Action: Mouse scrolled (535, 324) with delta (110, 127)
Screenshot: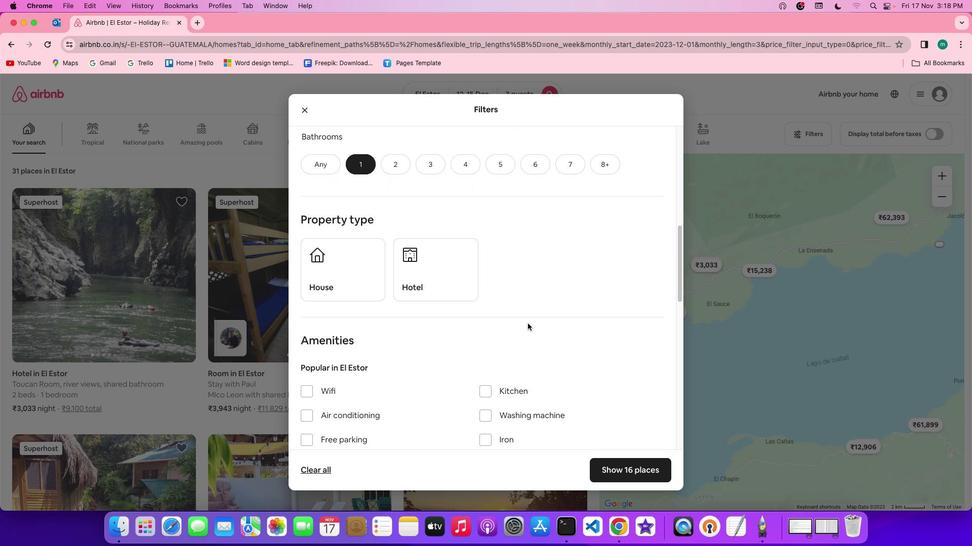 
Action: Mouse scrolled (535, 324) with delta (110, 127)
Screenshot: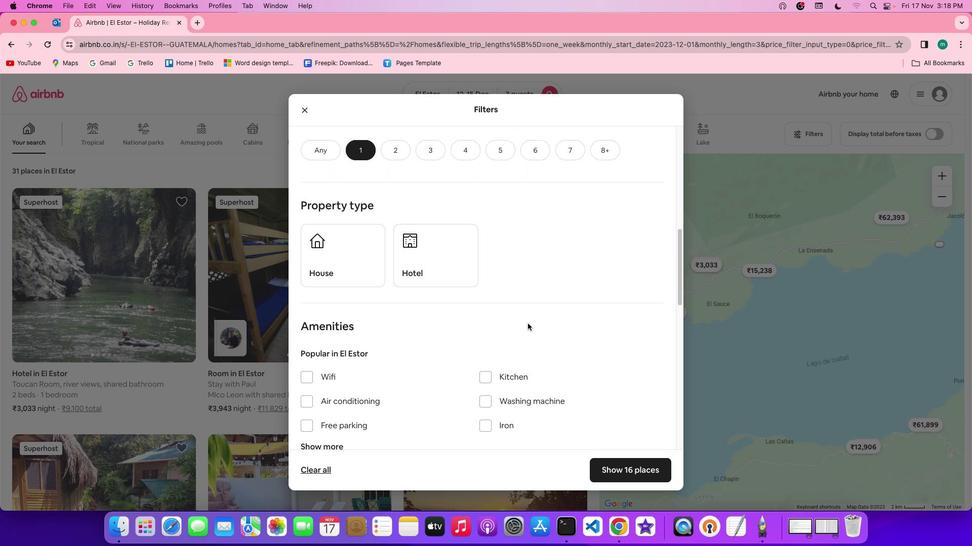 
Action: Mouse scrolled (535, 324) with delta (110, 127)
Screenshot: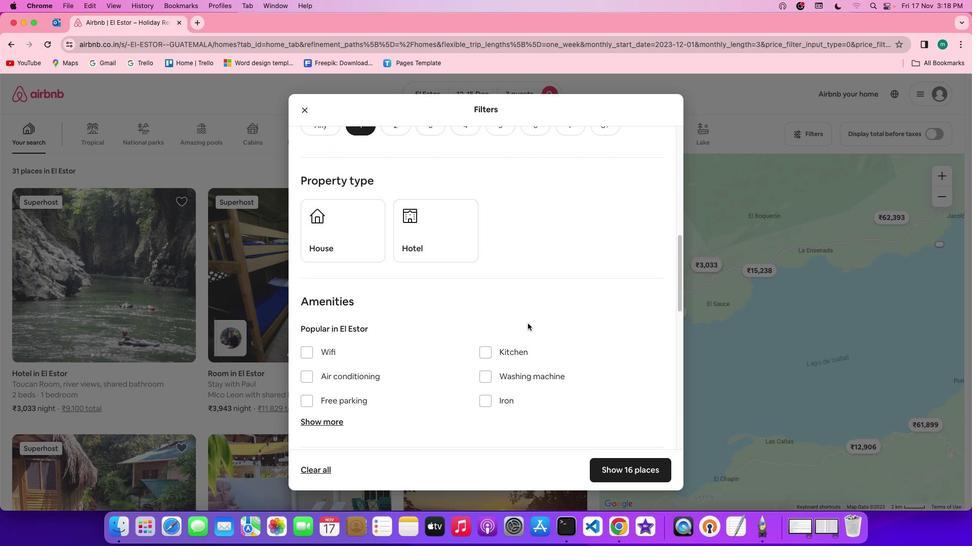 
Action: Mouse scrolled (535, 324) with delta (110, 127)
Screenshot: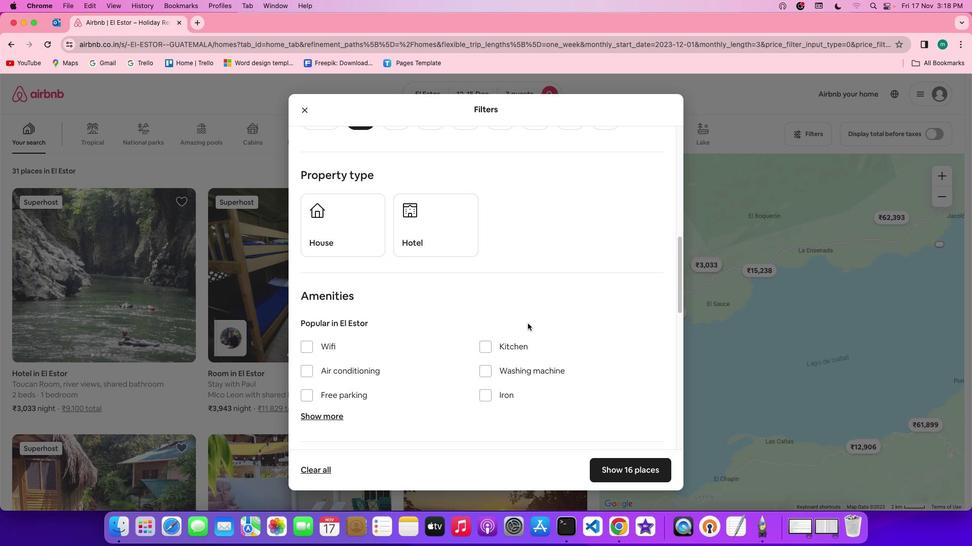 
Action: Mouse scrolled (535, 324) with delta (110, 127)
Screenshot: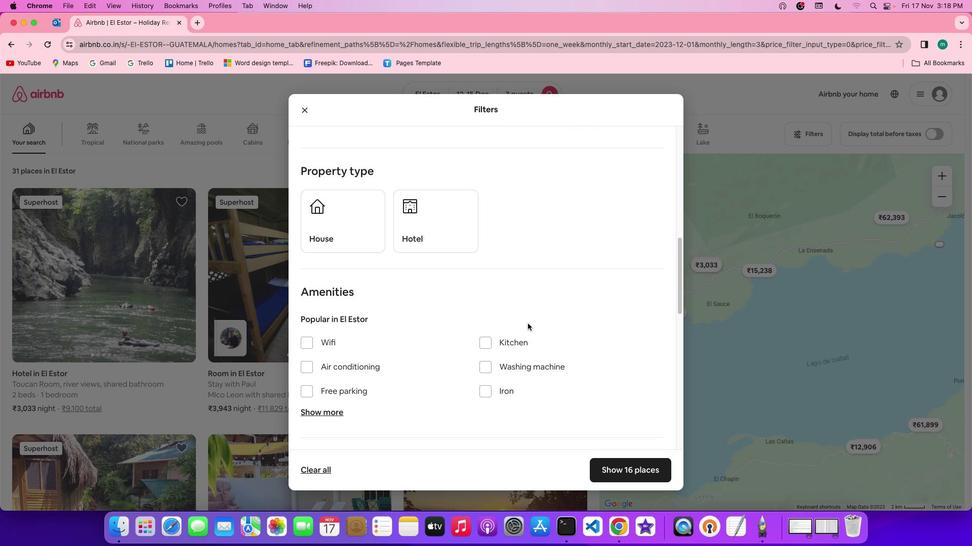 
Action: Mouse scrolled (535, 324) with delta (110, 127)
Screenshot: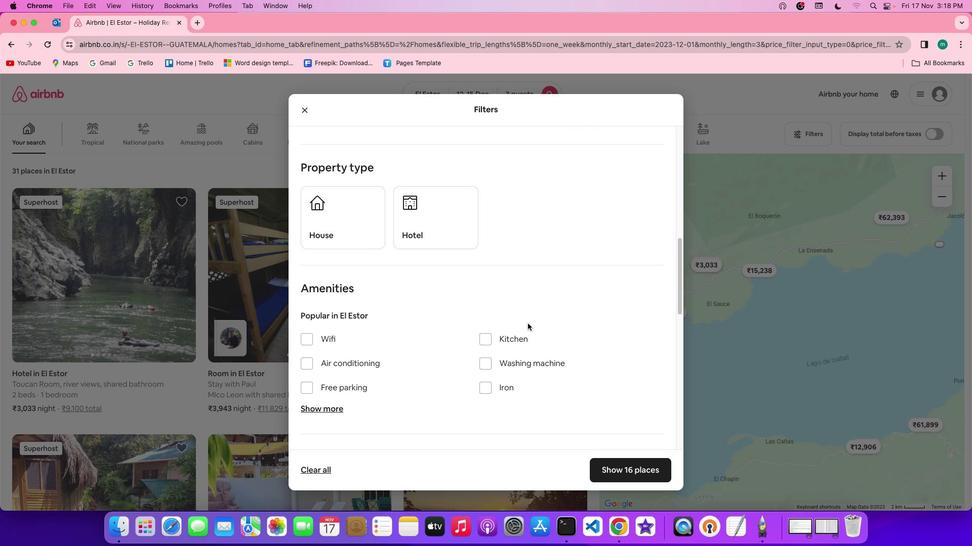 
Action: Mouse scrolled (535, 324) with delta (110, 127)
Screenshot: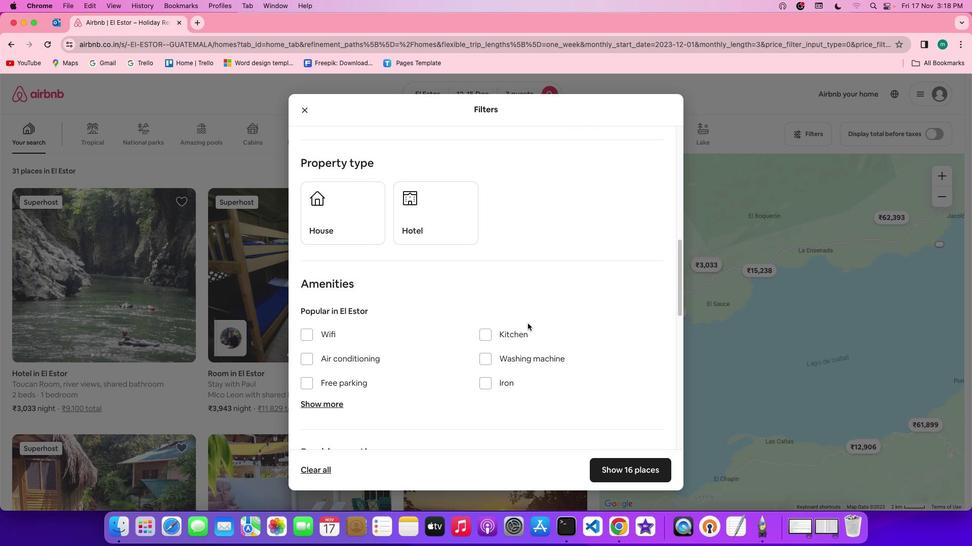 
Action: Mouse scrolled (535, 324) with delta (110, 127)
Screenshot: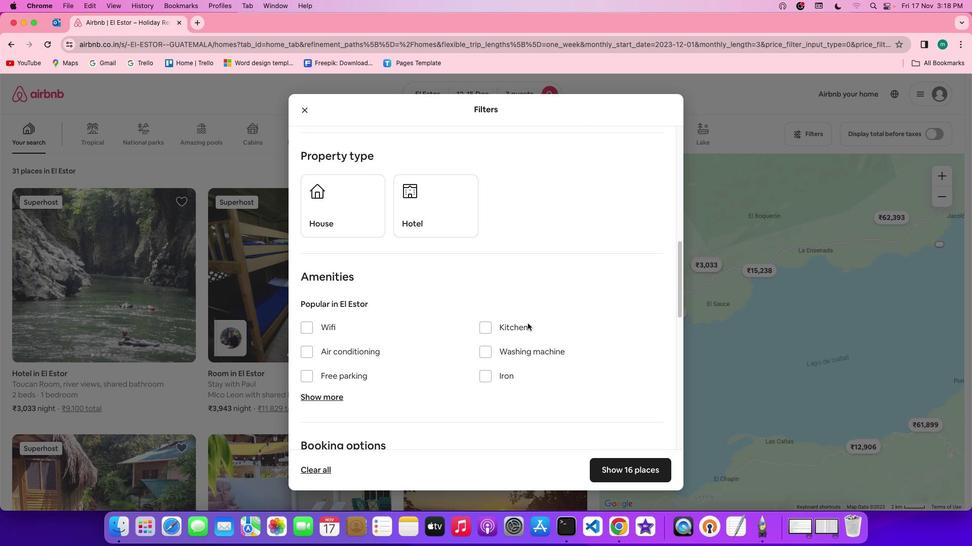 
Action: Mouse scrolled (535, 324) with delta (110, 127)
Screenshot: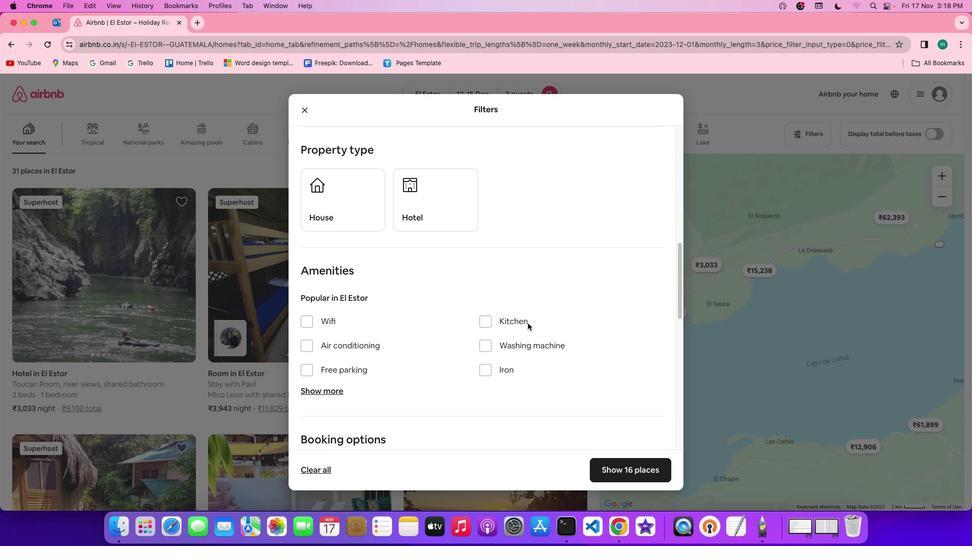 
Action: Mouse scrolled (535, 324) with delta (110, 127)
Screenshot: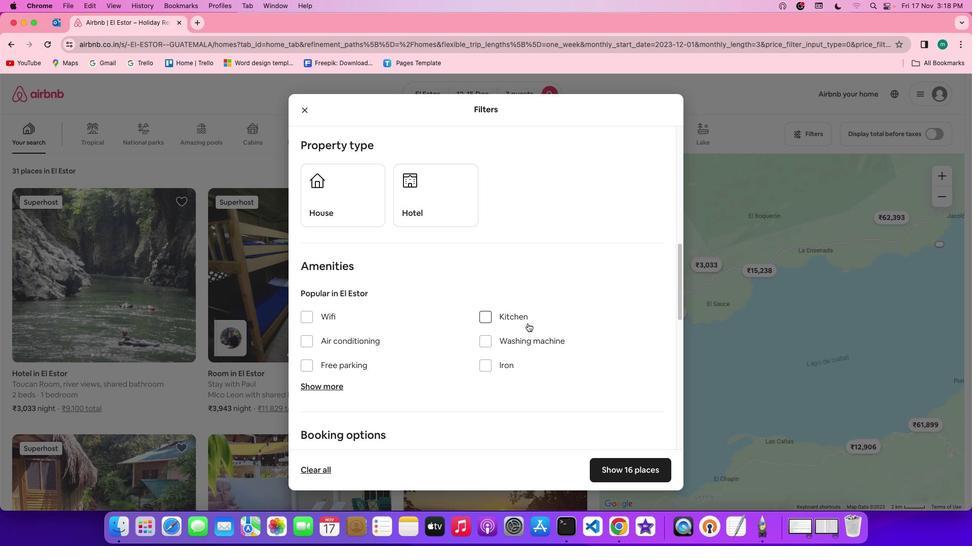 
Action: Mouse scrolled (535, 324) with delta (110, 127)
Screenshot: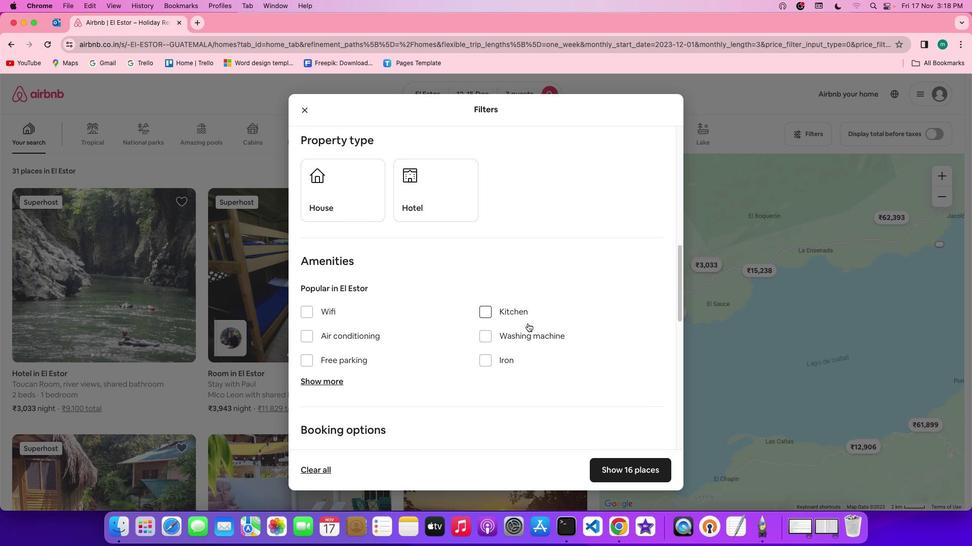 
Action: Mouse scrolled (535, 324) with delta (110, 127)
Screenshot: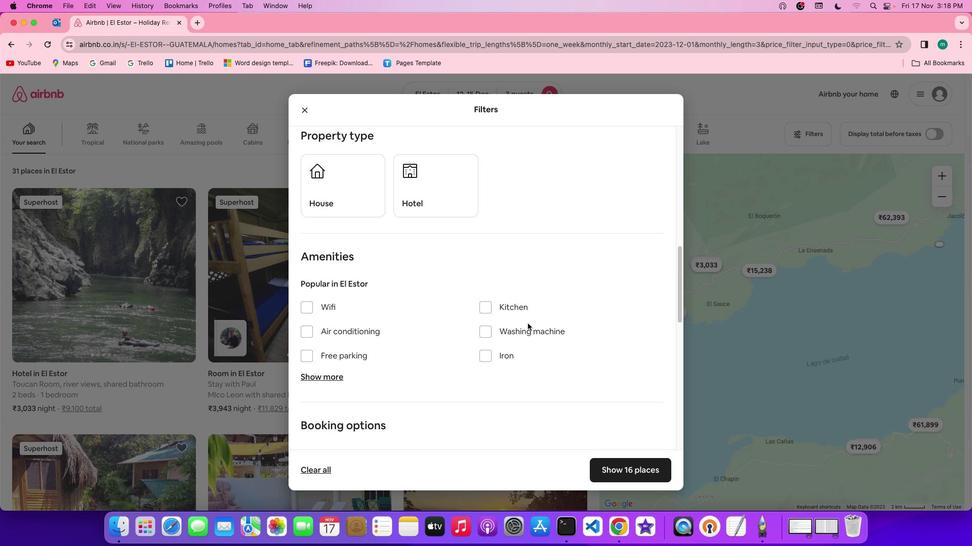 
Action: Mouse scrolled (535, 324) with delta (110, 127)
Screenshot: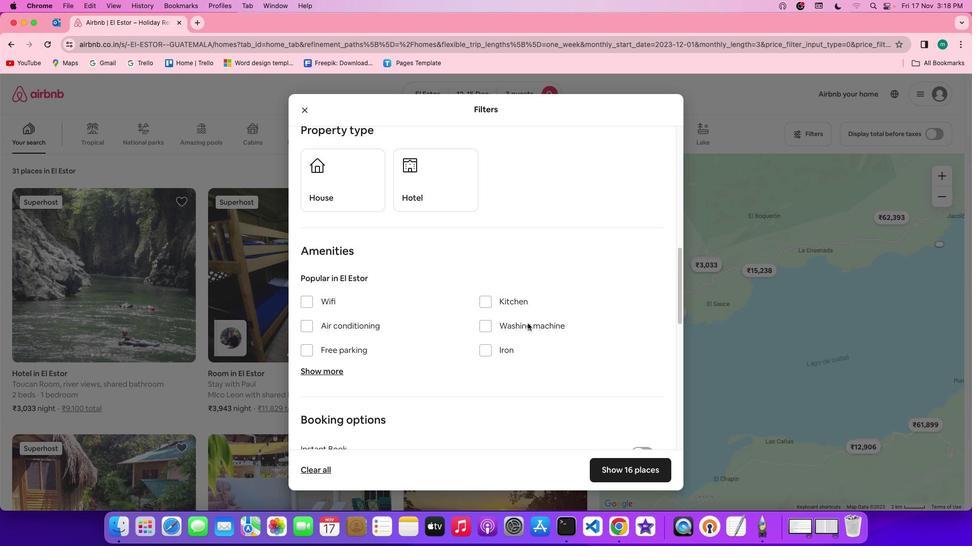 
Action: Mouse scrolled (535, 324) with delta (110, 127)
Screenshot: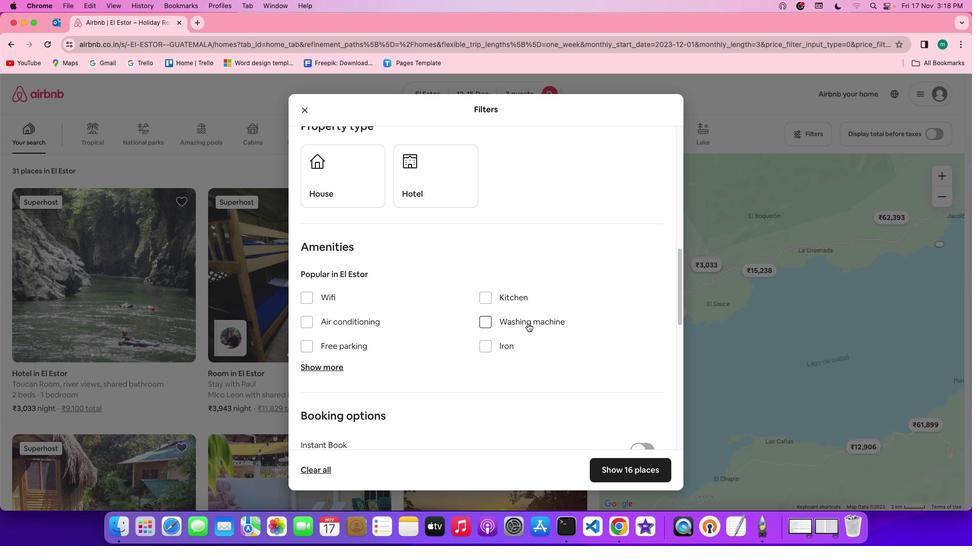 
Action: Mouse scrolled (535, 324) with delta (110, 127)
Screenshot: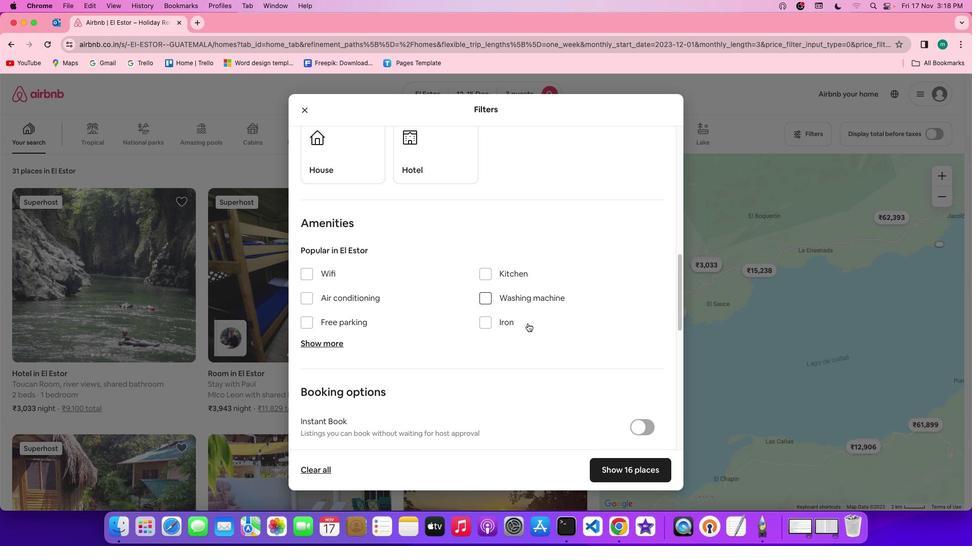 
Action: Mouse scrolled (535, 324) with delta (110, 127)
Screenshot: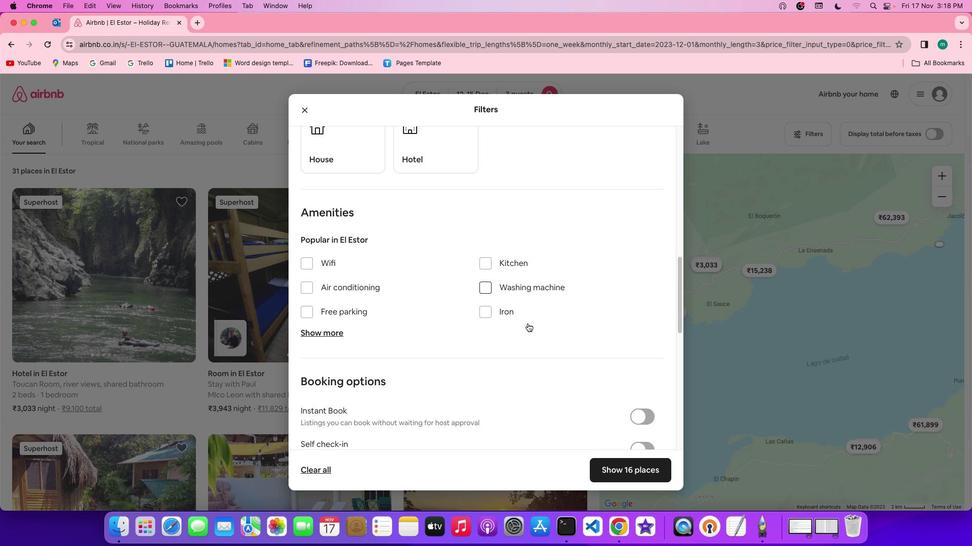 
Action: Mouse scrolled (535, 324) with delta (110, 127)
Screenshot: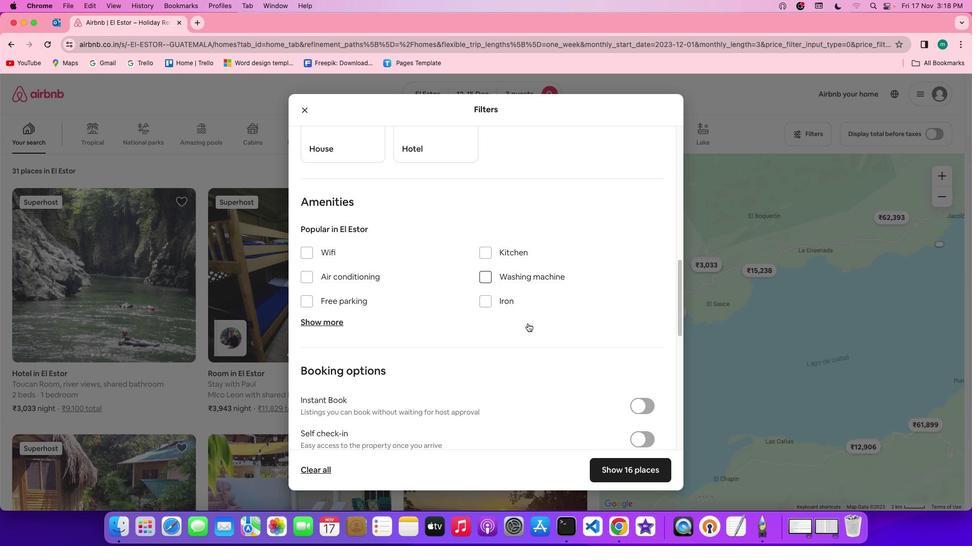 
Action: Mouse moved to (526, 295)
Screenshot: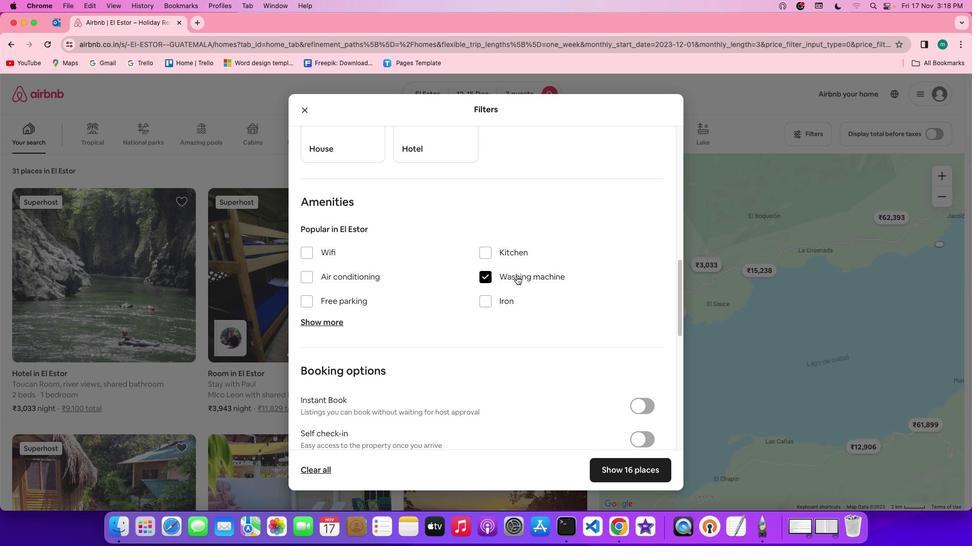 
Action: Mouse pressed left at (526, 295)
Screenshot: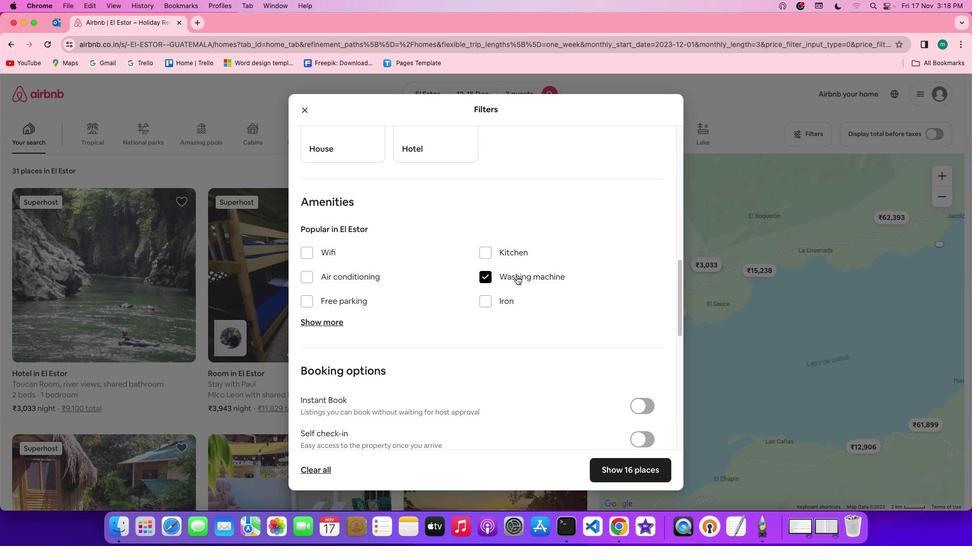 
Action: Mouse moved to (485, 330)
Screenshot: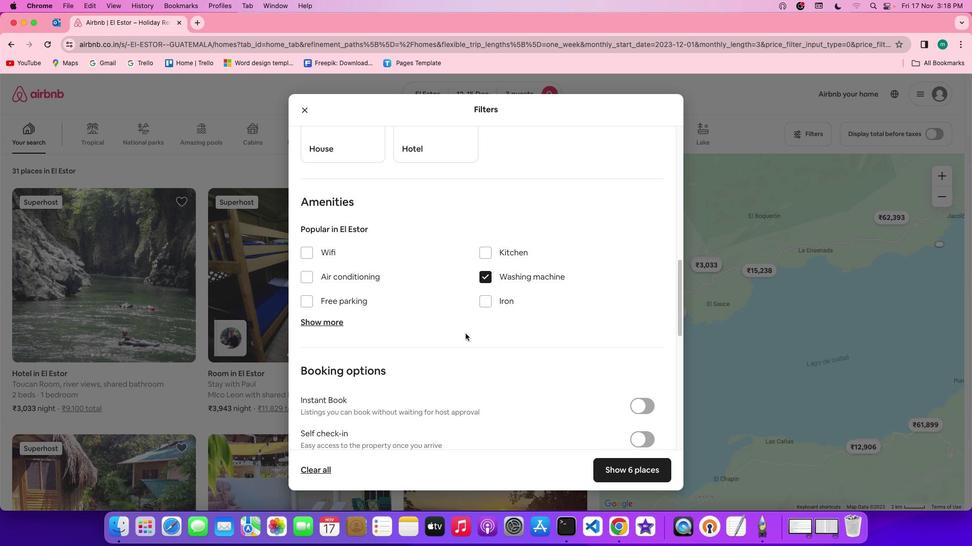 
Action: Mouse scrolled (485, 330) with delta (110, 127)
Screenshot: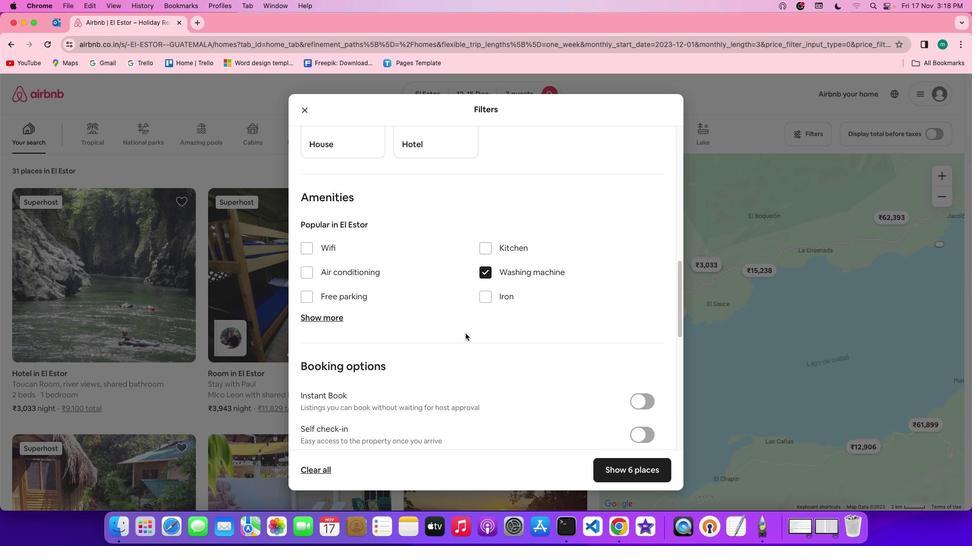 
Action: Mouse scrolled (485, 330) with delta (110, 127)
Screenshot: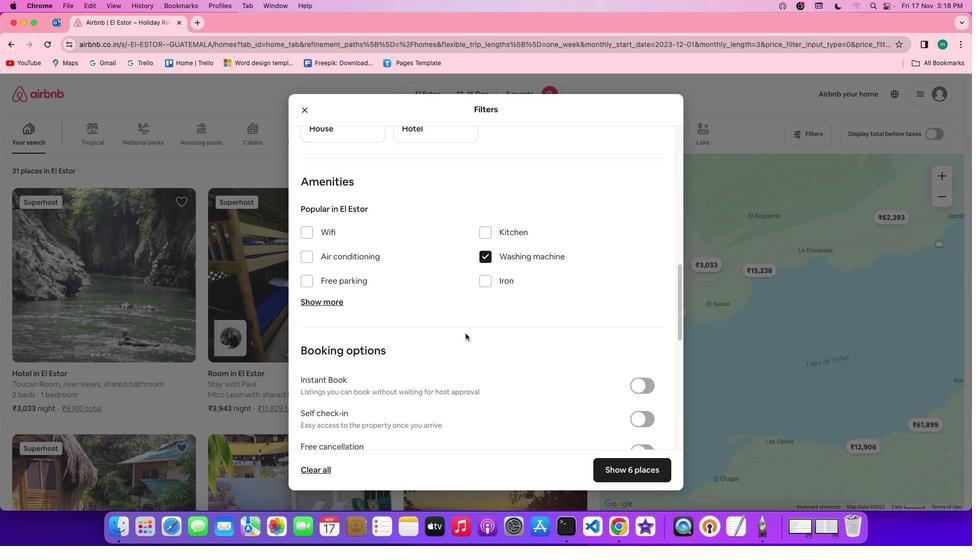 
Action: Mouse scrolled (485, 330) with delta (110, 127)
Screenshot: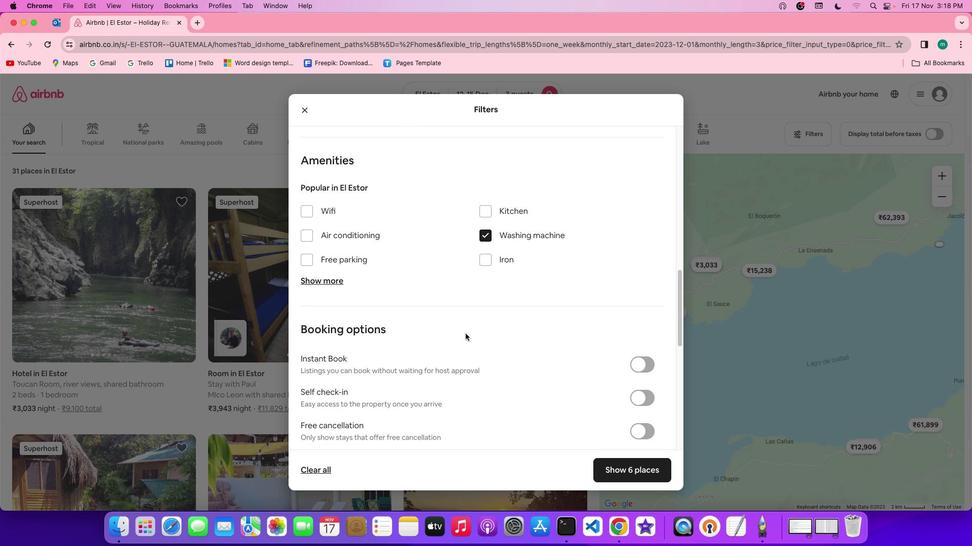 
Action: Mouse scrolled (485, 330) with delta (110, 127)
Screenshot: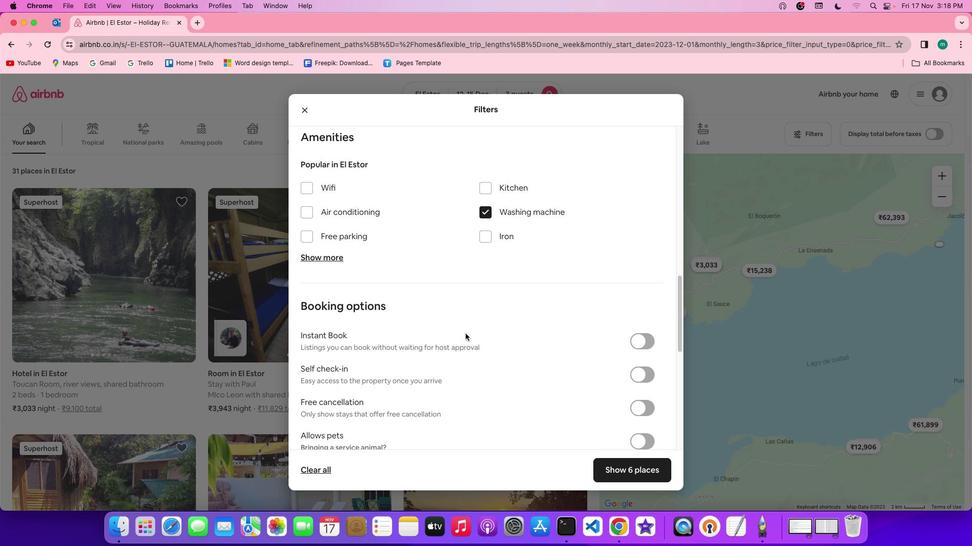 
Action: Mouse scrolled (485, 330) with delta (110, 127)
Screenshot: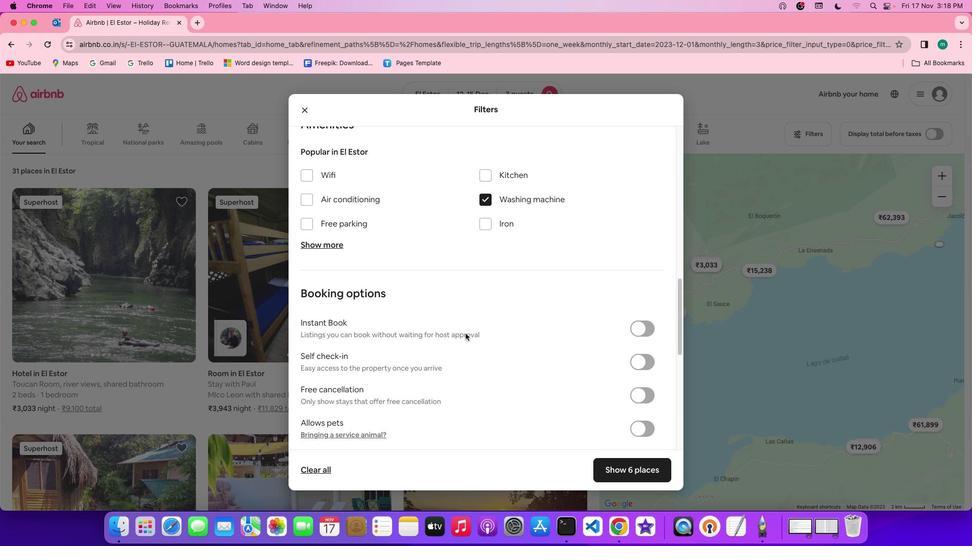 
Action: Mouse scrolled (485, 330) with delta (110, 127)
Screenshot: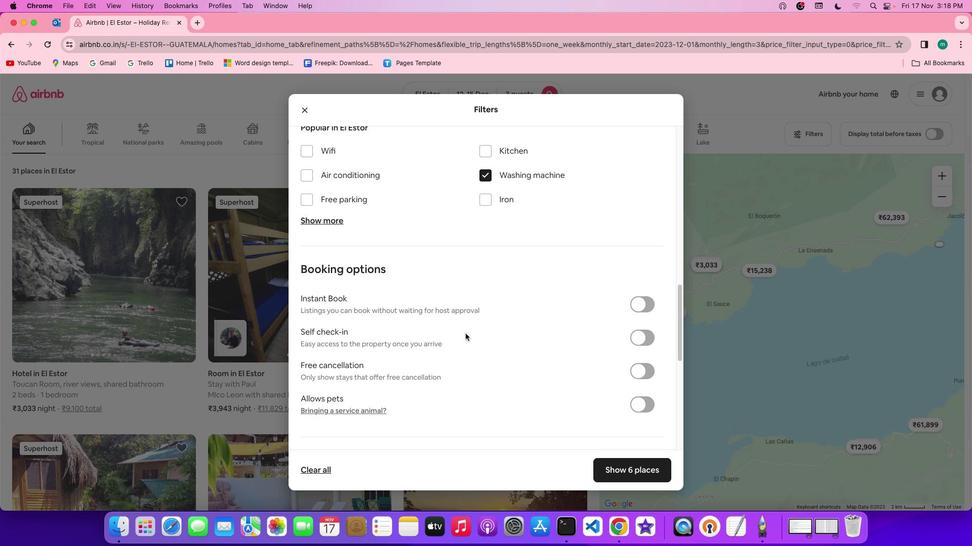 
Action: Mouse moved to (511, 329)
Screenshot: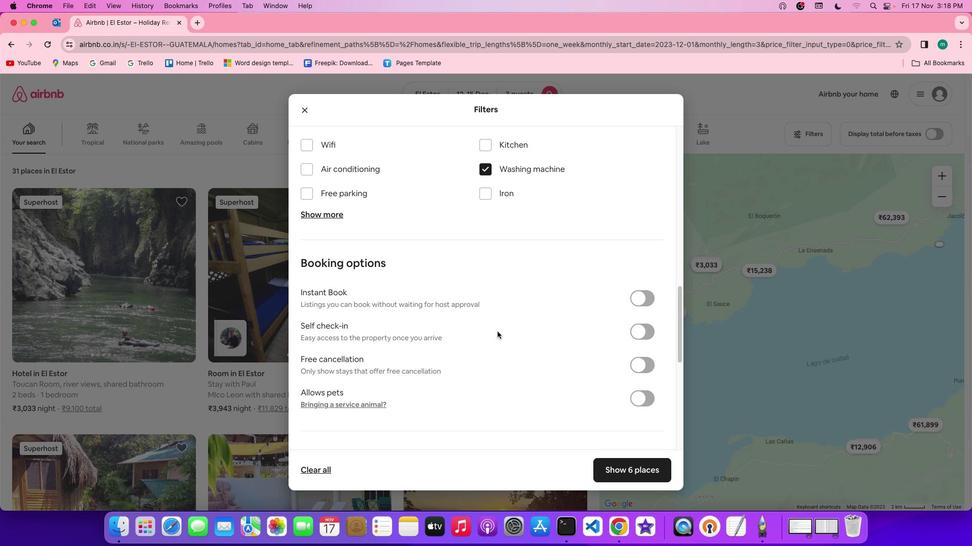 
Action: Mouse scrolled (511, 329) with delta (110, 127)
Screenshot: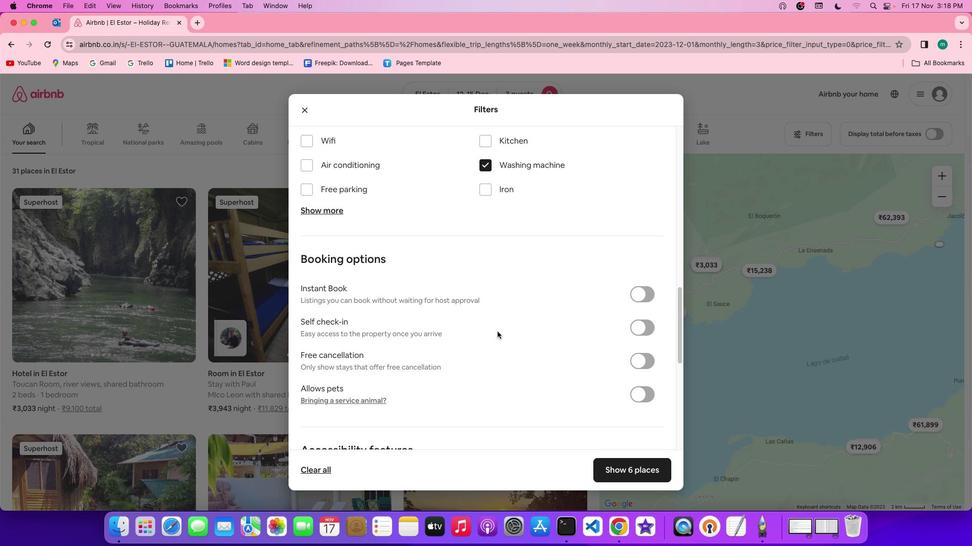 
Action: Mouse scrolled (511, 329) with delta (110, 127)
Screenshot: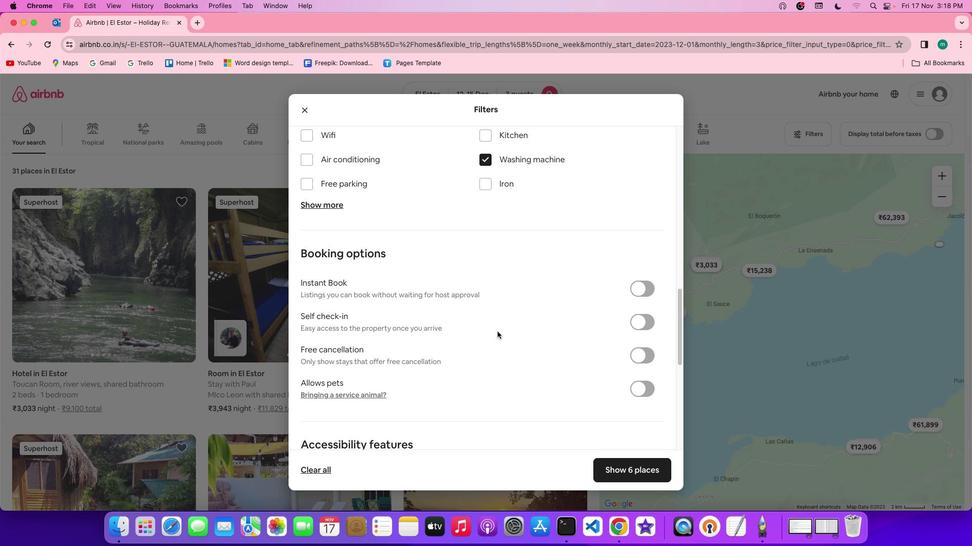 
Action: Mouse scrolled (511, 329) with delta (110, 127)
Screenshot: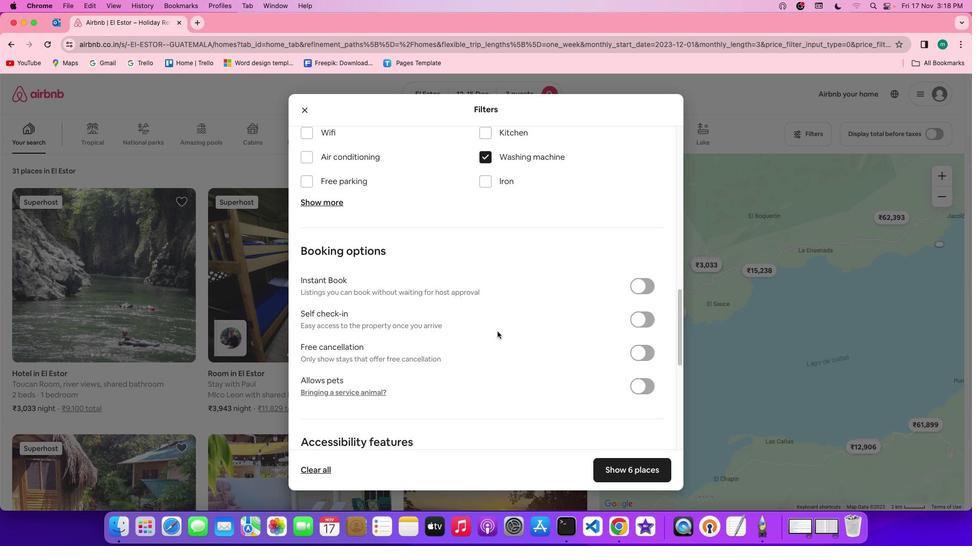 
Action: Mouse scrolled (511, 329) with delta (110, 127)
Screenshot: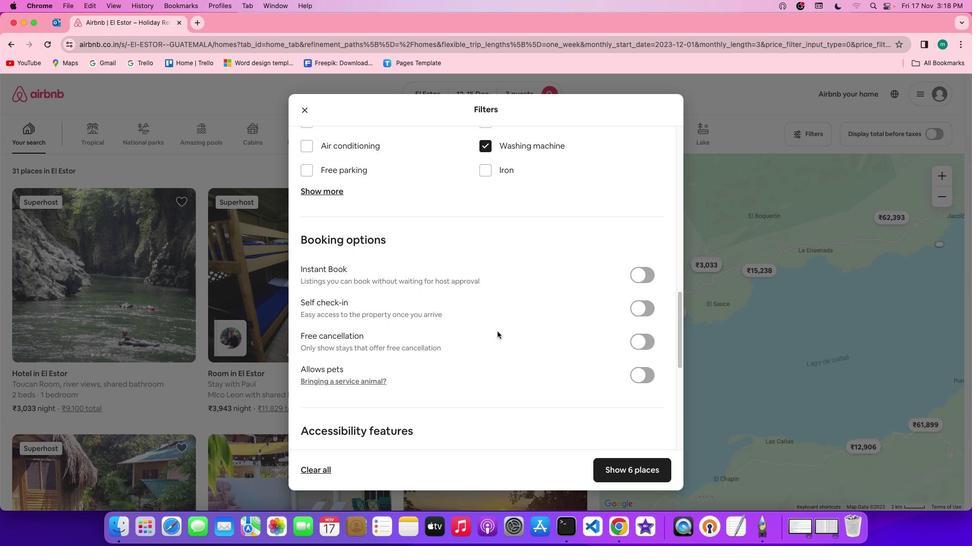 
Action: Mouse scrolled (511, 329) with delta (110, 127)
Screenshot: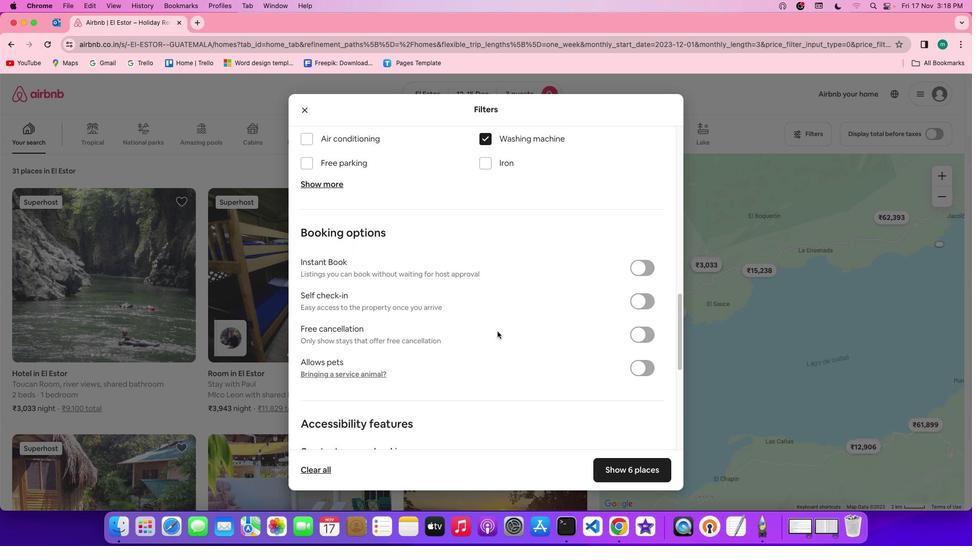 
Action: Mouse scrolled (511, 329) with delta (110, 127)
Screenshot: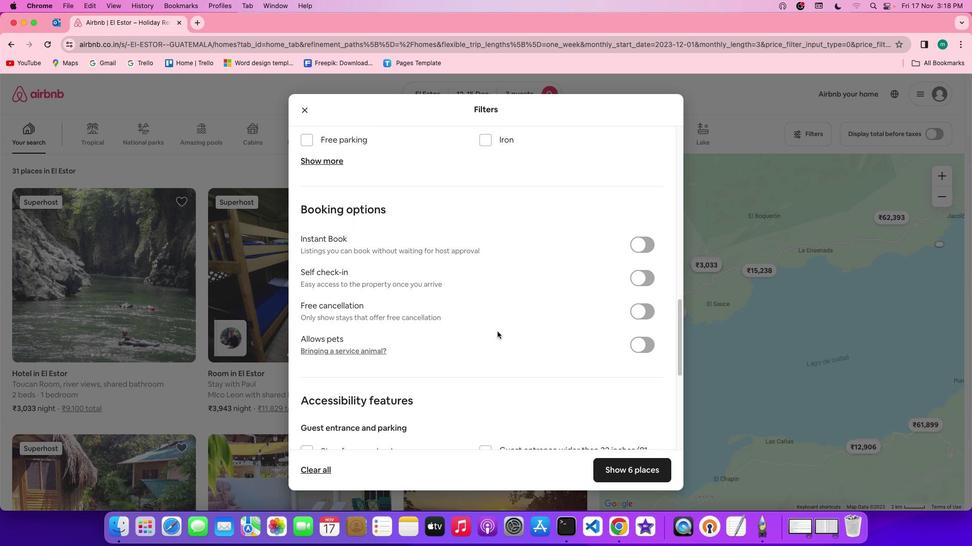 
Action: Mouse scrolled (511, 329) with delta (110, 127)
Screenshot: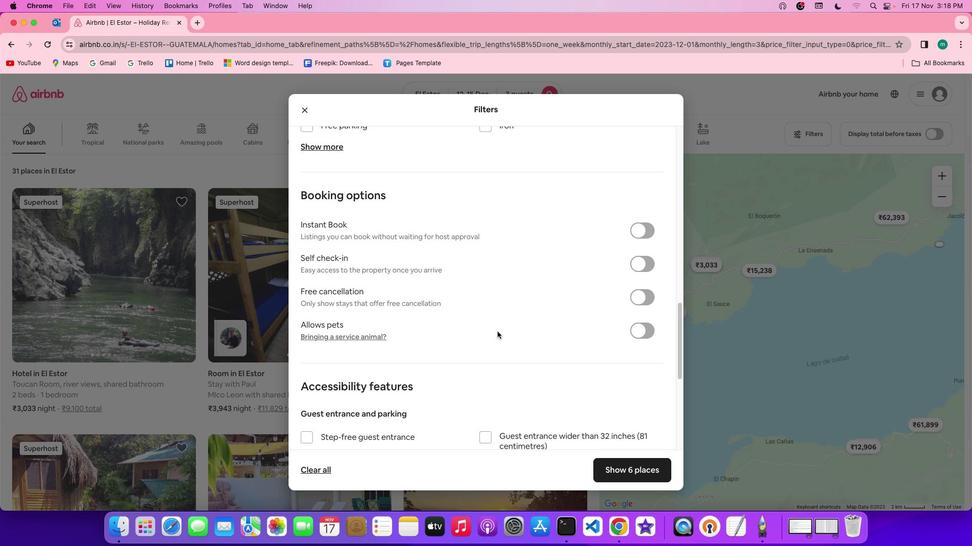
Action: Mouse scrolled (511, 329) with delta (110, 127)
Screenshot: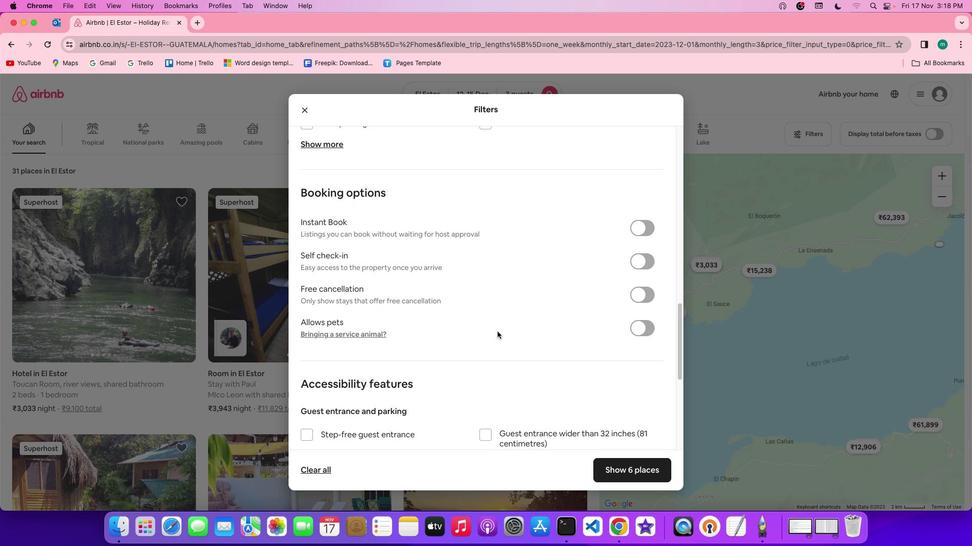 
Action: Mouse scrolled (511, 329) with delta (110, 127)
Screenshot: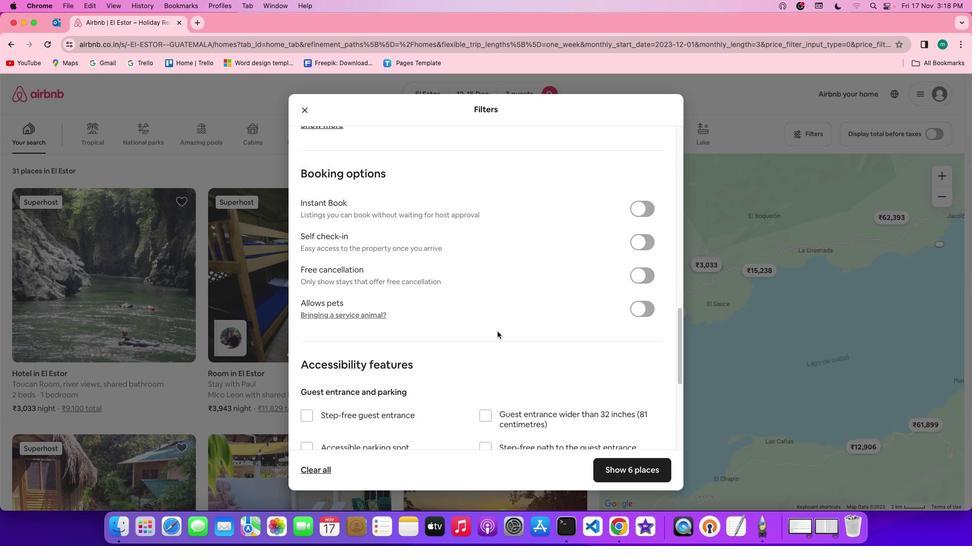 
Action: Mouse scrolled (511, 329) with delta (110, 127)
Screenshot: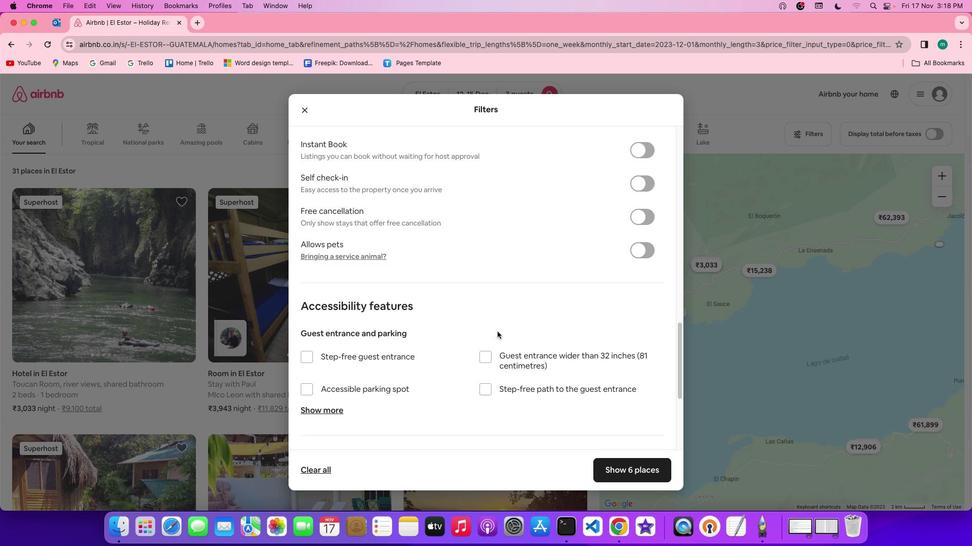 
Action: Mouse scrolled (511, 329) with delta (110, 127)
Screenshot: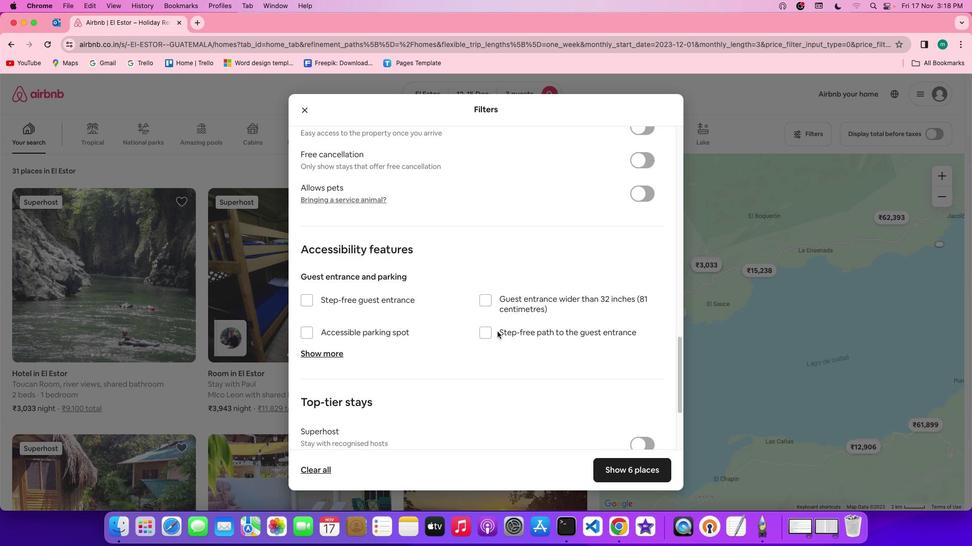 
Action: Mouse scrolled (511, 329) with delta (110, 126)
Screenshot: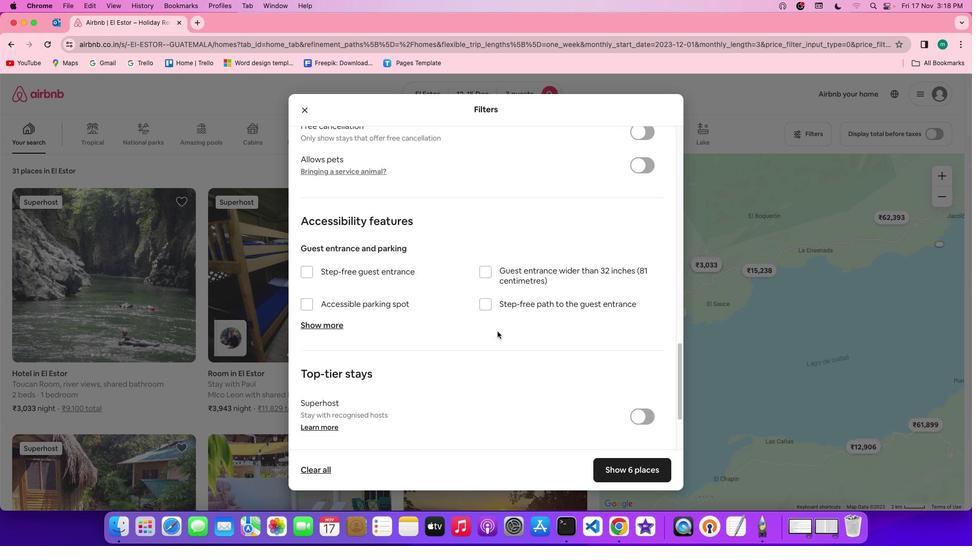 
Action: Mouse scrolled (511, 329) with delta (110, 126)
Screenshot: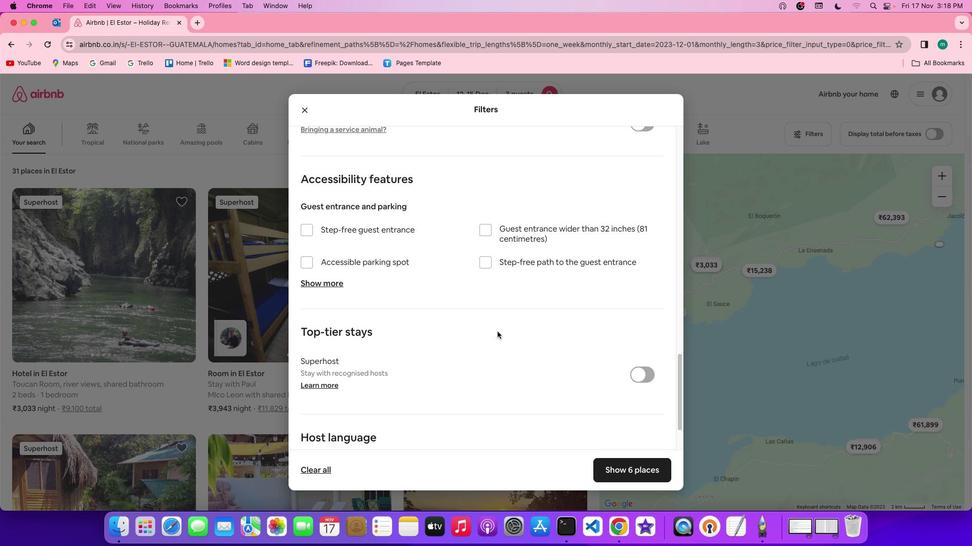 
Action: Mouse scrolled (511, 329) with delta (110, 127)
Screenshot: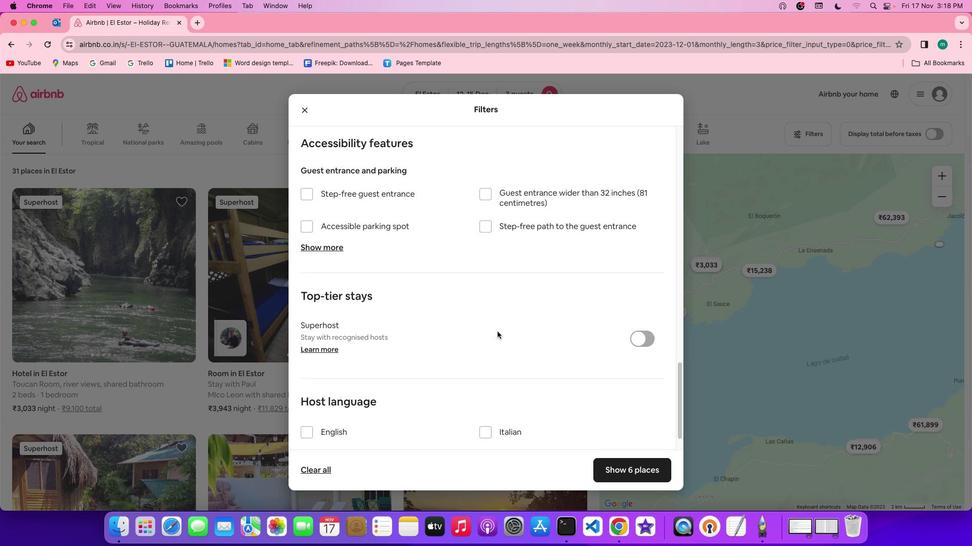 
Action: Mouse scrolled (511, 329) with delta (110, 127)
Screenshot: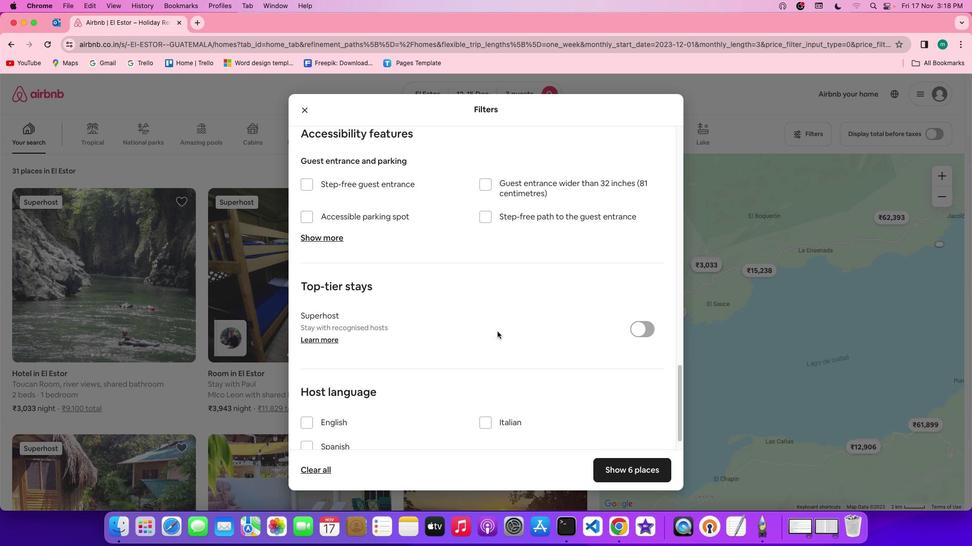 
Action: Mouse scrolled (511, 329) with delta (110, 126)
Screenshot: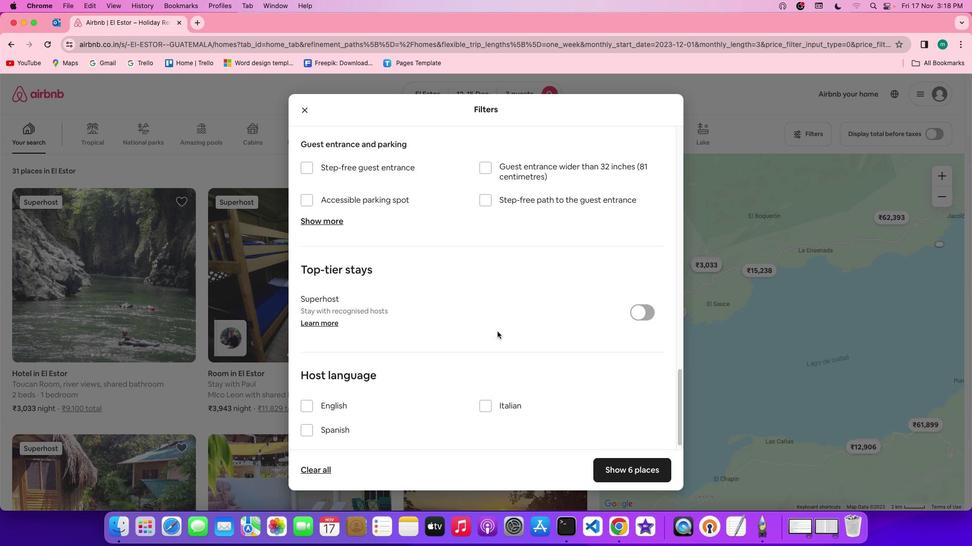 
Action: Mouse scrolled (511, 329) with delta (110, 126)
Screenshot: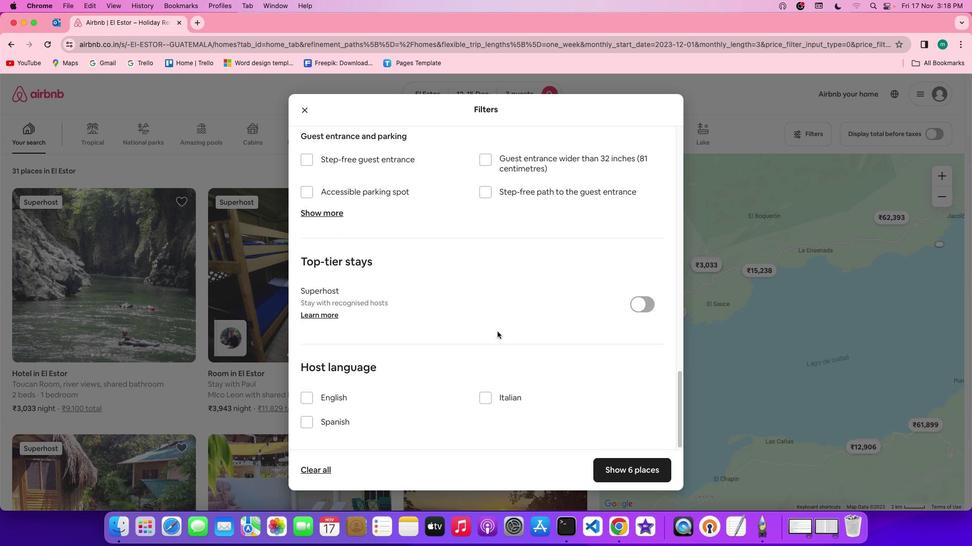 
Action: Mouse moved to (530, 339)
Screenshot: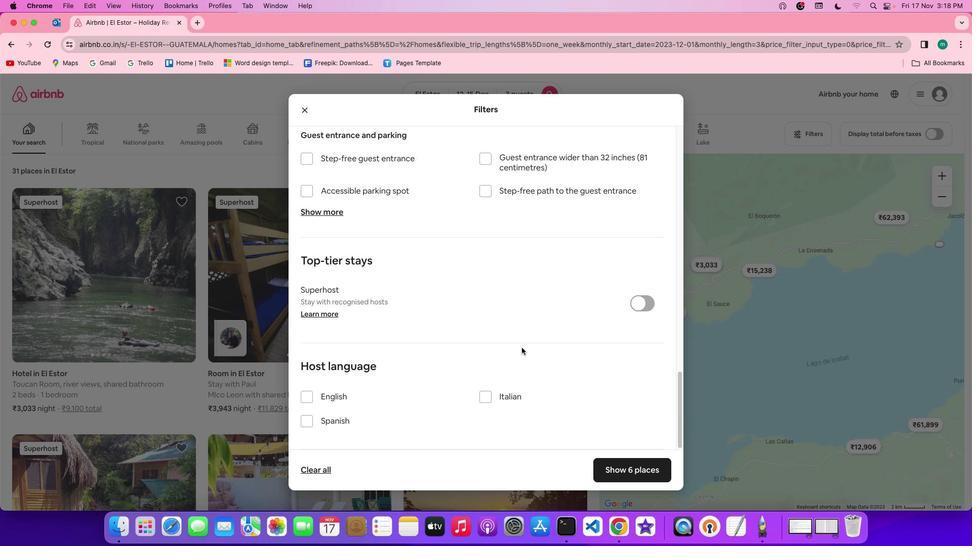 
Action: Mouse scrolled (530, 339) with delta (110, 127)
Screenshot: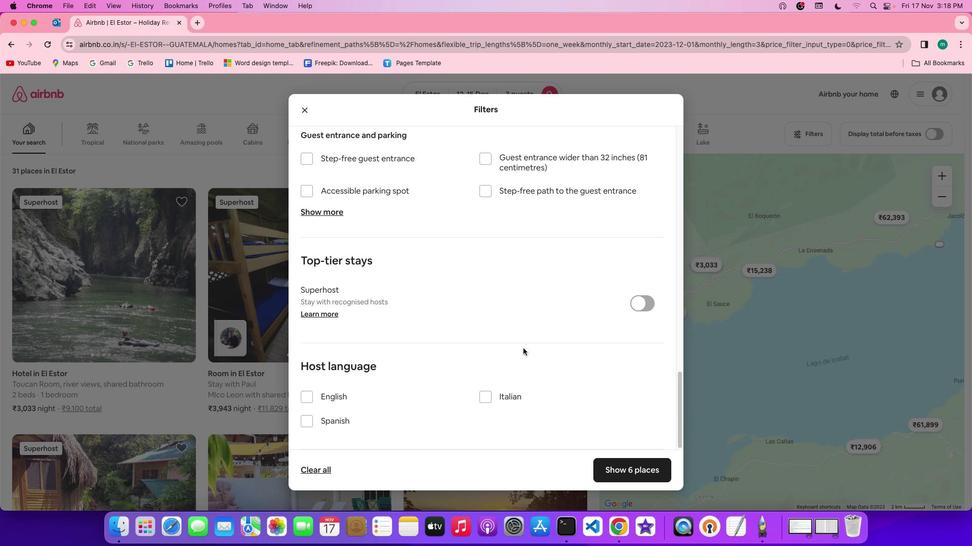 
Action: Mouse scrolled (530, 339) with delta (110, 127)
Screenshot: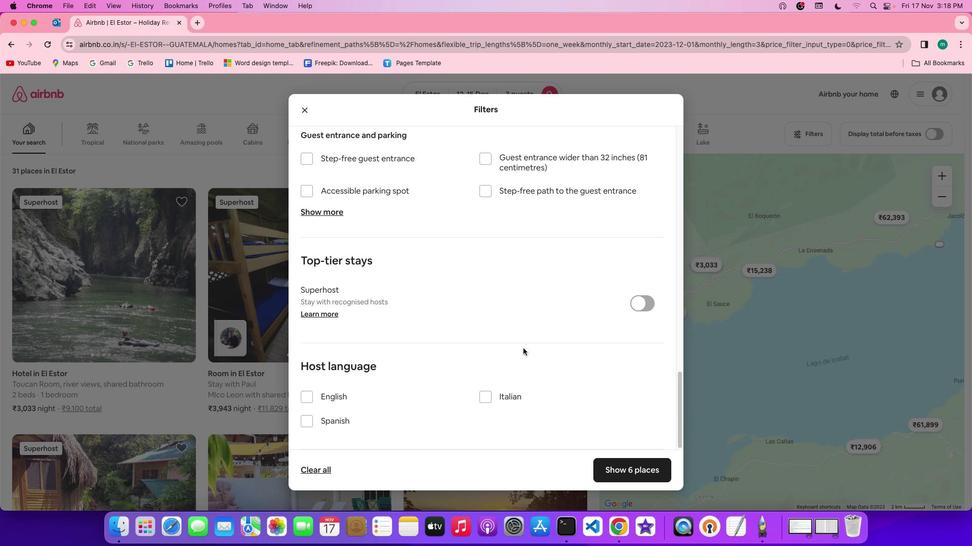 
Action: Mouse scrolled (530, 339) with delta (110, 126)
Screenshot: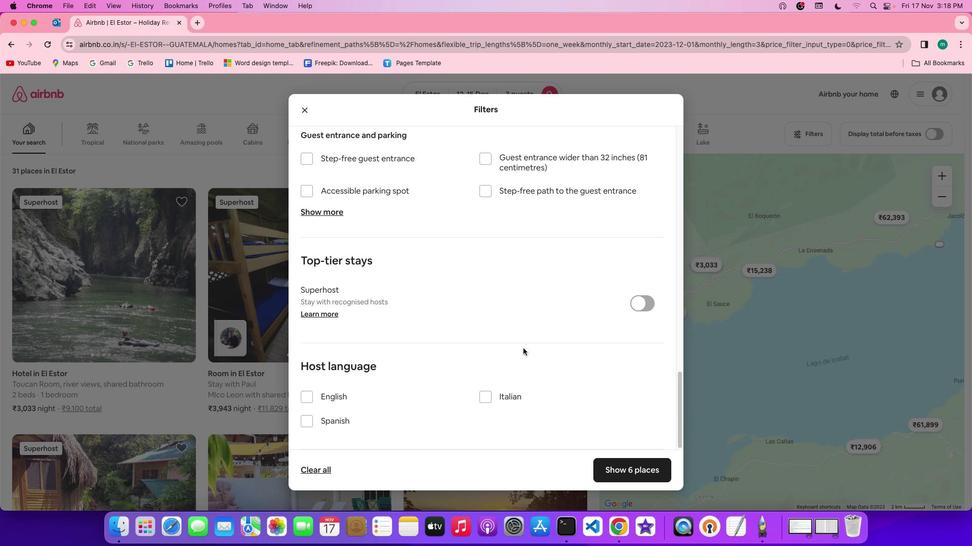 
Action: Mouse scrolled (530, 339) with delta (110, 126)
Screenshot: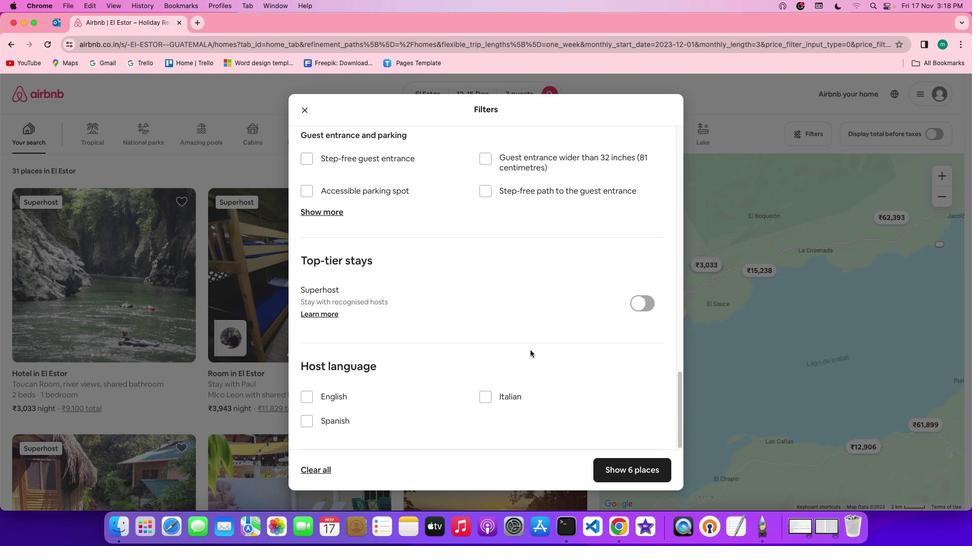 
Action: Mouse scrolled (530, 339) with delta (110, 126)
Screenshot: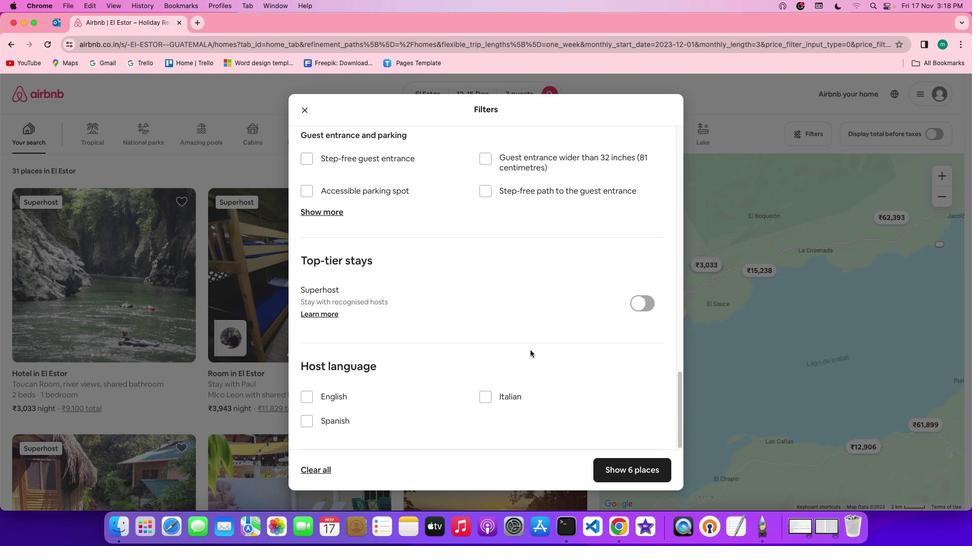 
Action: Mouse scrolled (530, 339) with delta (110, 125)
Screenshot: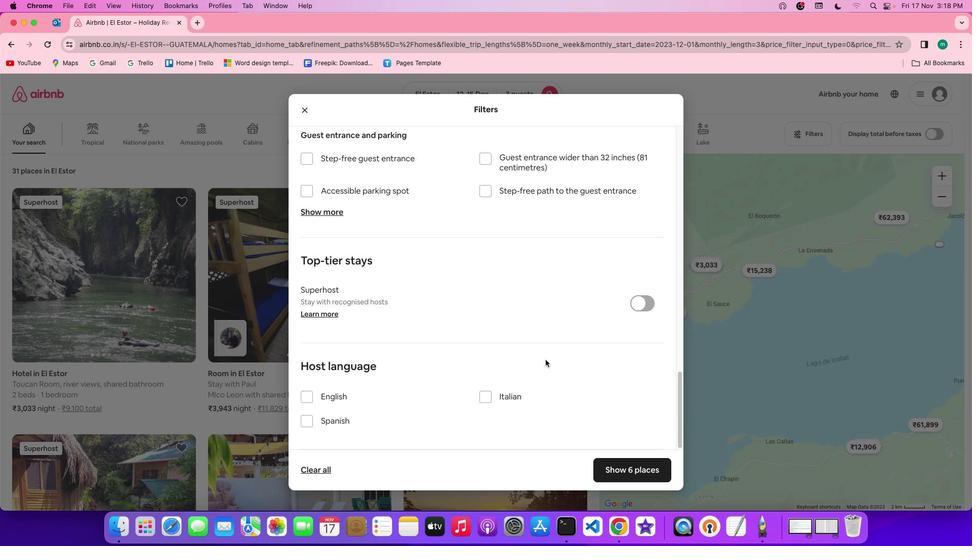 
Action: Mouse moved to (619, 416)
Screenshot: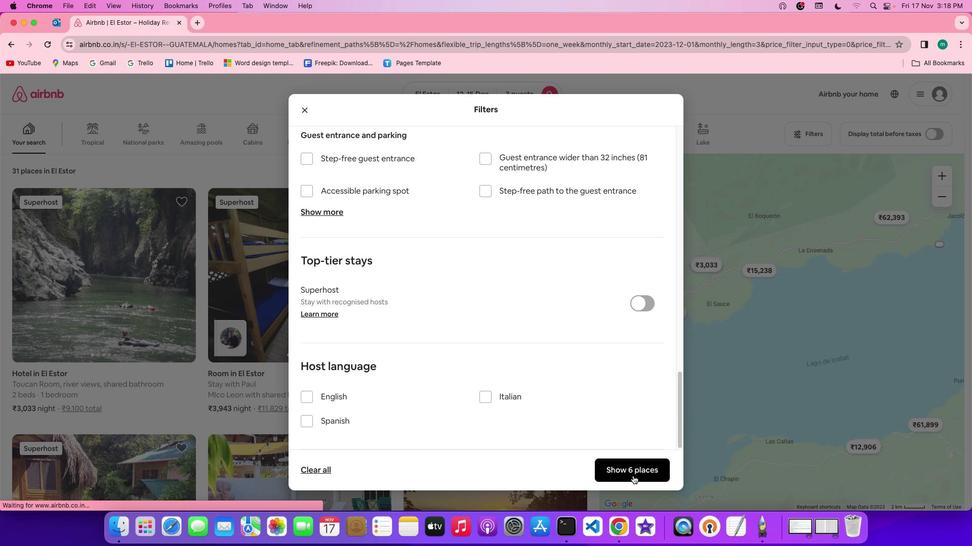 
Action: Mouse pressed left at (619, 416)
Screenshot: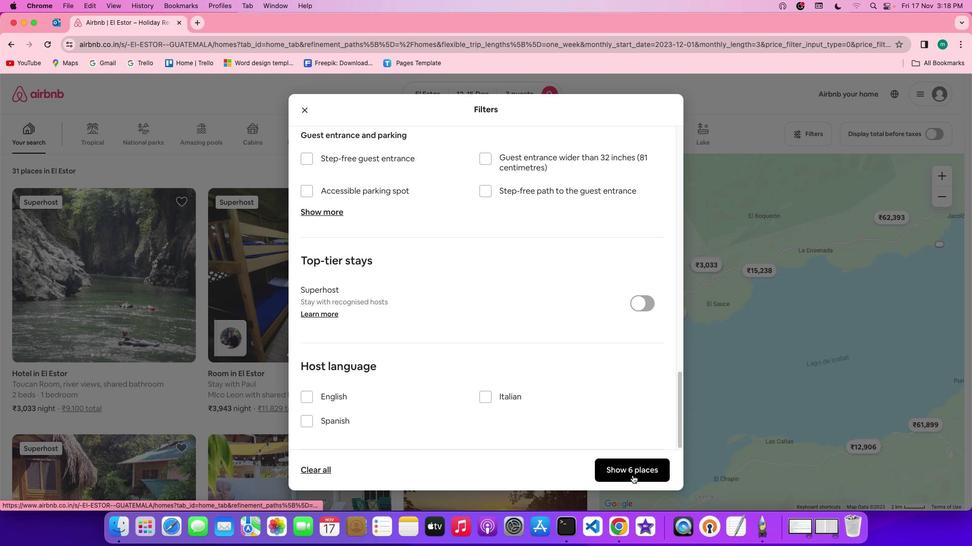 
Action: Mouse moved to (369, 343)
Screenshot: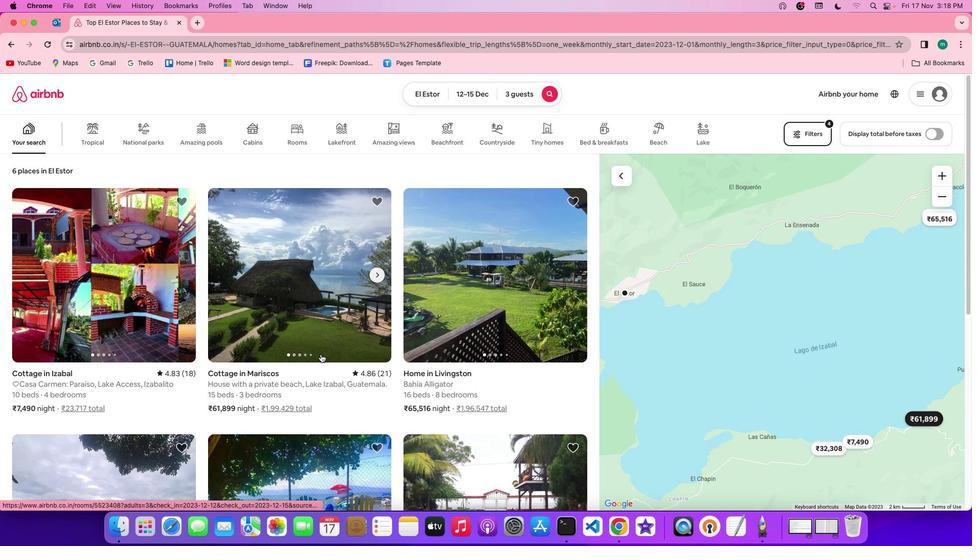 
Action: Mouse pressed left at (369, 343)
Screenshot: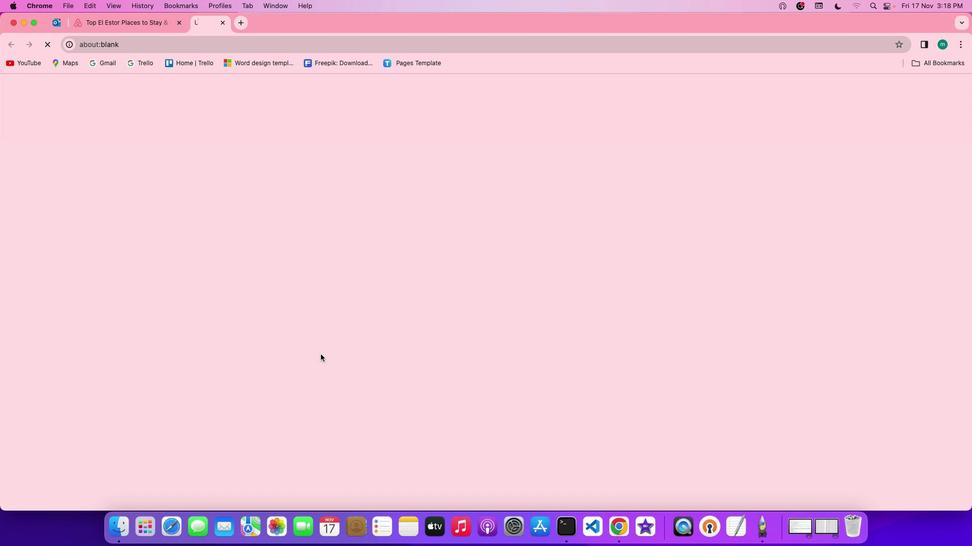 
Action: Mouse moved to (682, 355)
Screenshot: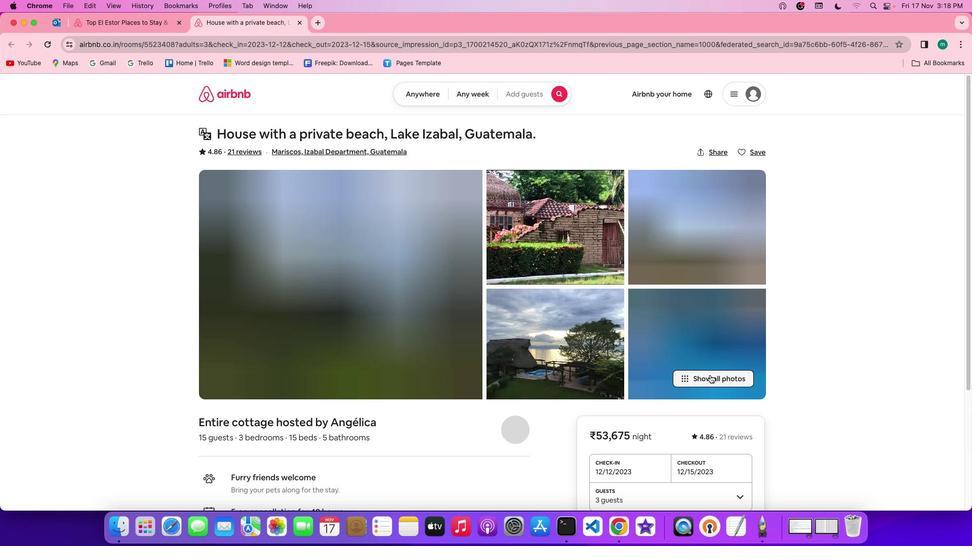 
Action: Mouse pressed left at (682, 355)
Screenshot: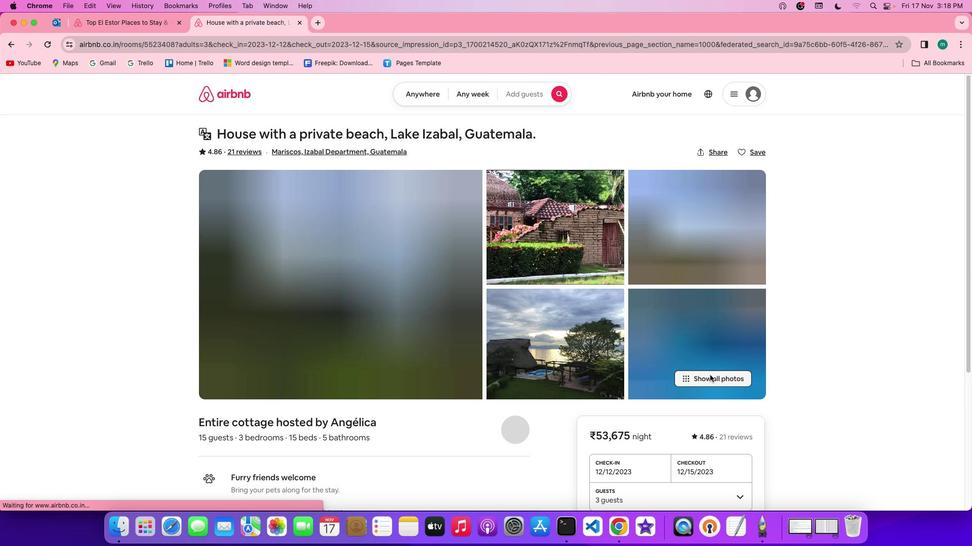 
Action: Mouse moved to (551, 398)
Screenshot: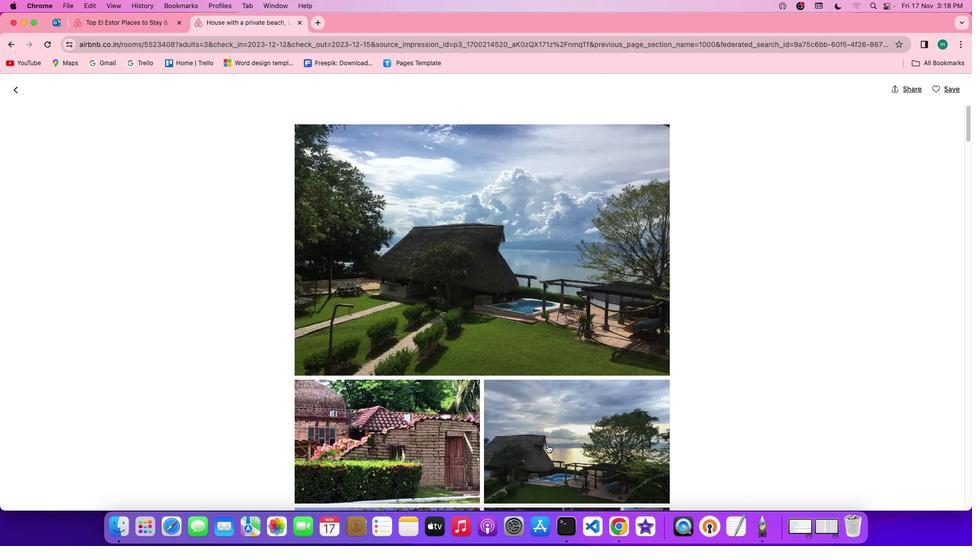 
Action: Mouse scrolled (551, 398) with delta (110, 127)
Screenshot: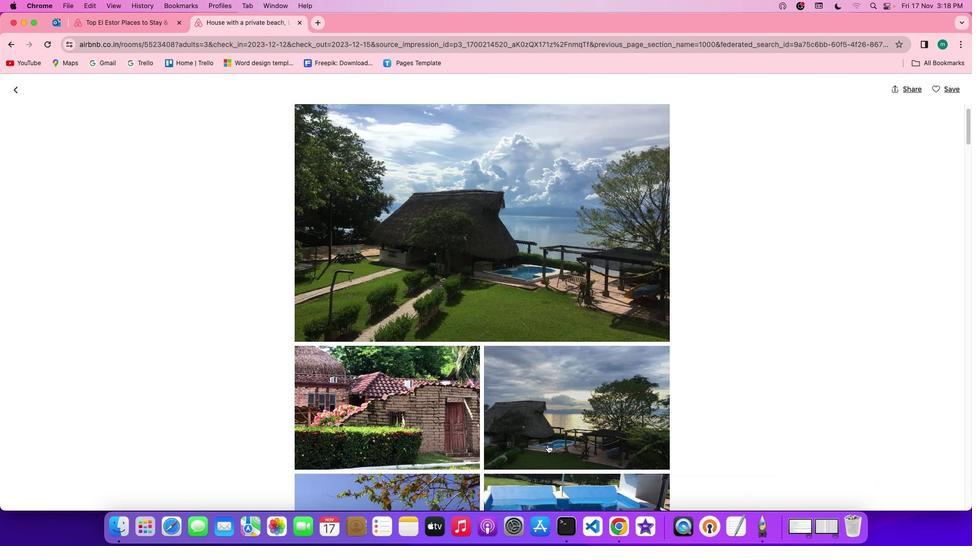 
Action: Mouse scrolled (551, 398) with delta (110, 127)
Screenshot: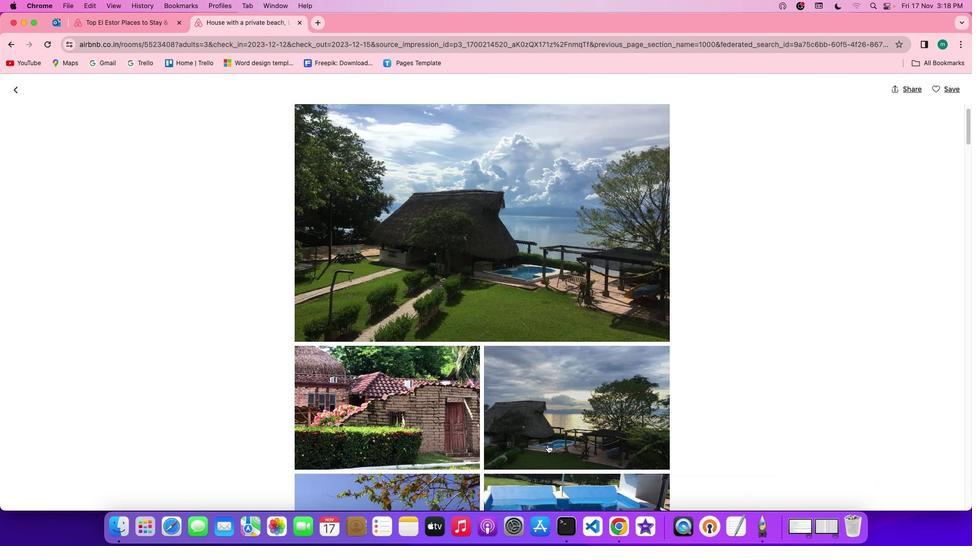 
Action: Mouse scrolled (551, 398) with delta (110, 127)
Screenshot: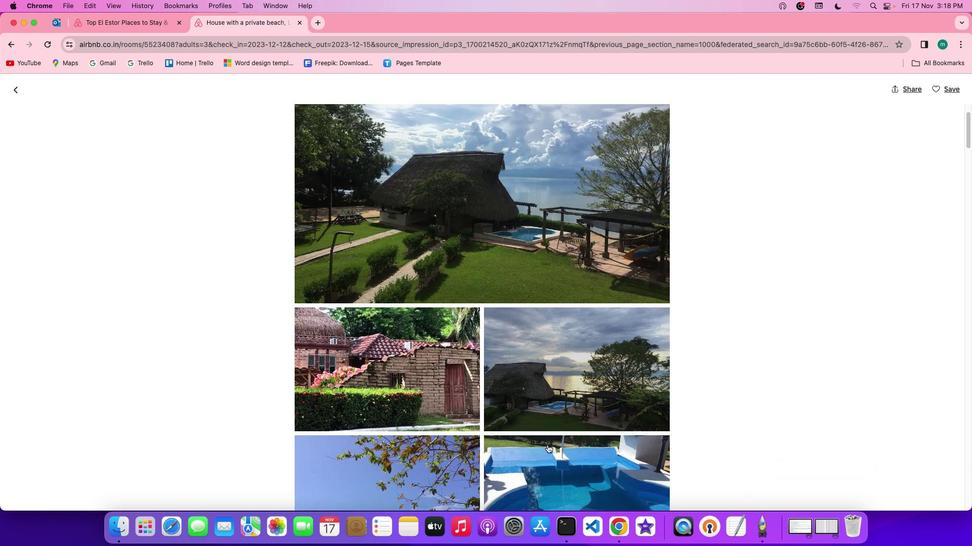 
Action: Mouse scrolled (551, 398) with delta (110, 127)
Screenshot: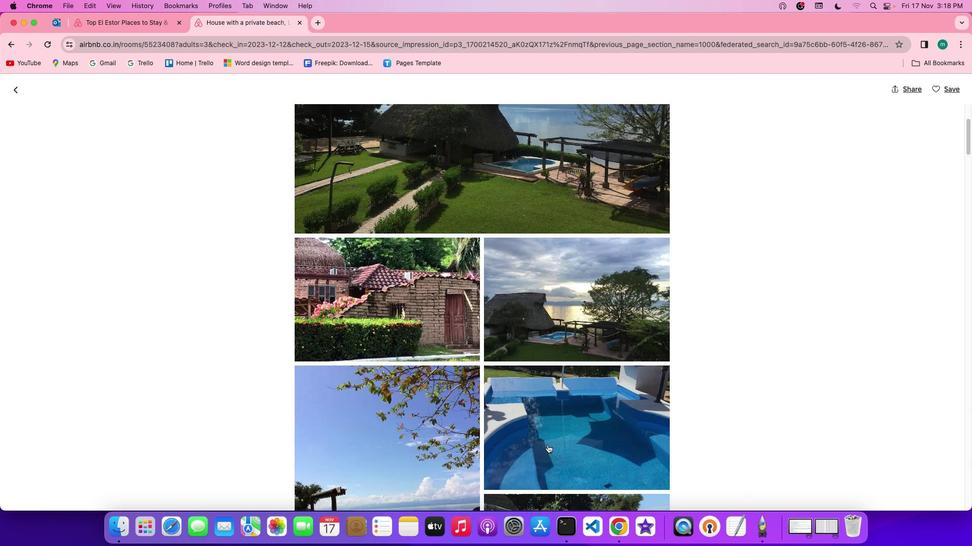 
Action: Mouse scrolled (551, 398) with delta (110, 127)
Screenshot: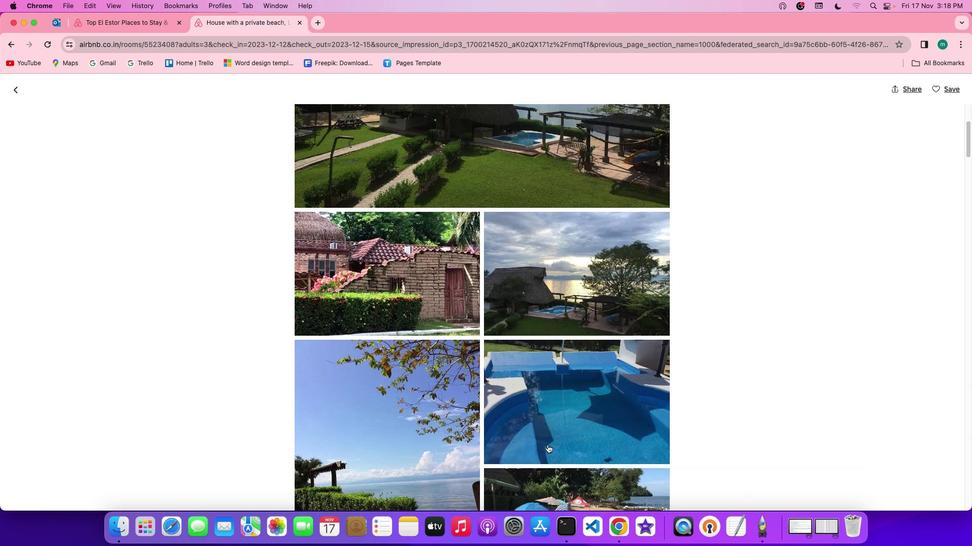 
Action: Mouse scrolled (551, 398) with delta (110, 127)
Screenshot: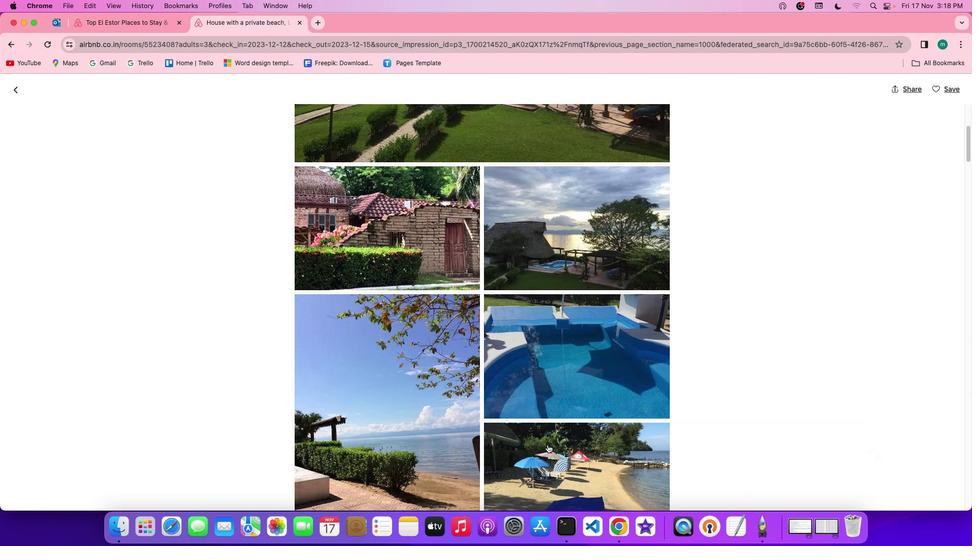 
Action: Mouse scrolled (551, 398) with delta (110, 126)
Screenshot: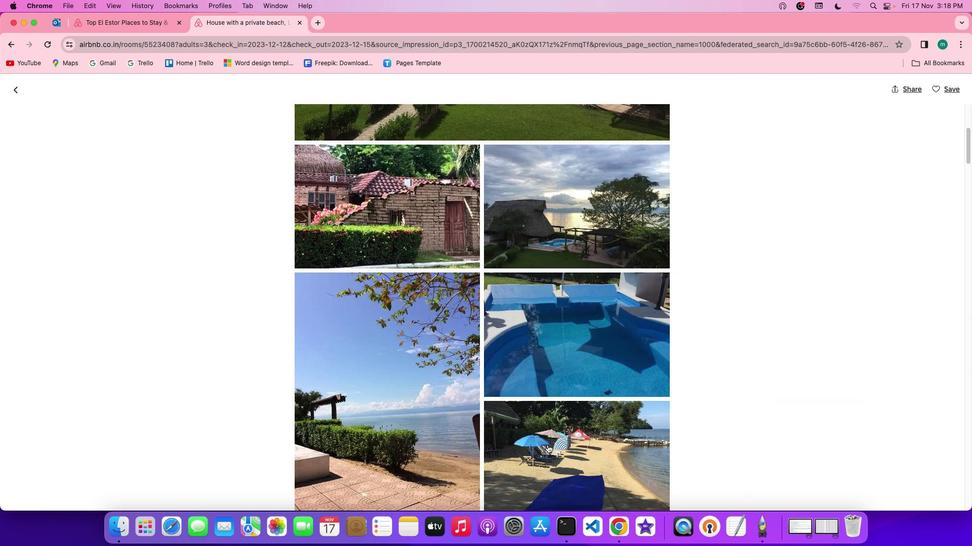 
Action: Mouse scrolled (551, 398) with delta (110, 127)
Screenshot: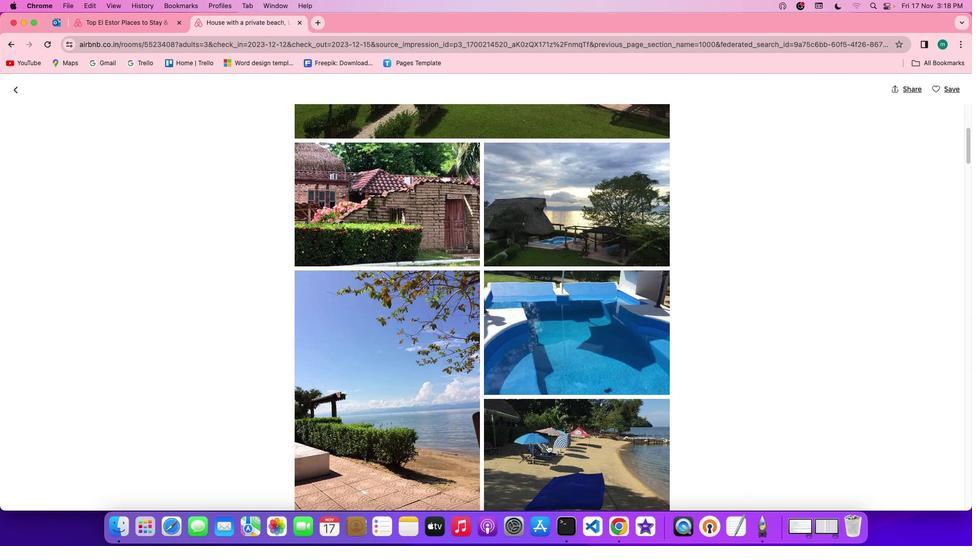 
Action: Mouse moved to (551, 398)
Screenshot: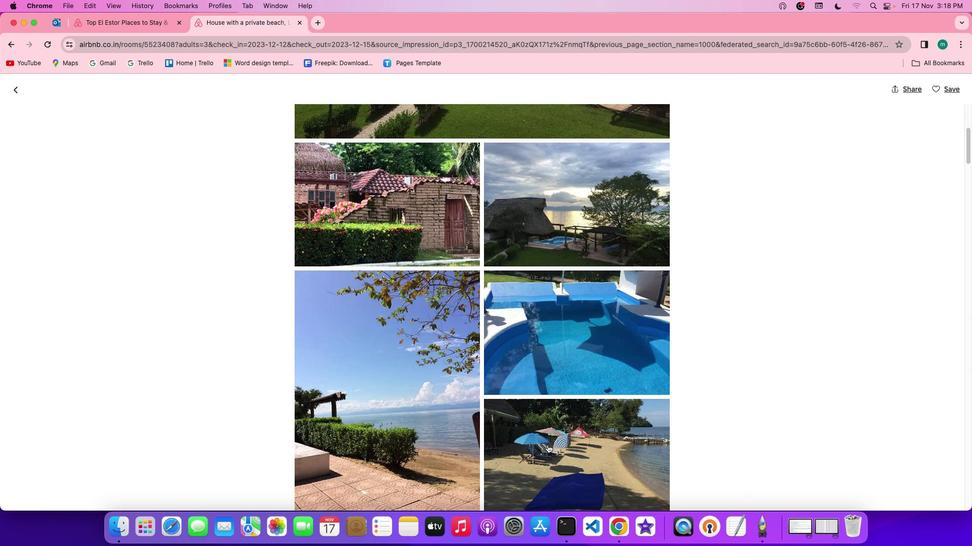 
Action: Mouse scrolled (551, 398) with delta (110, 127)
Screenshot: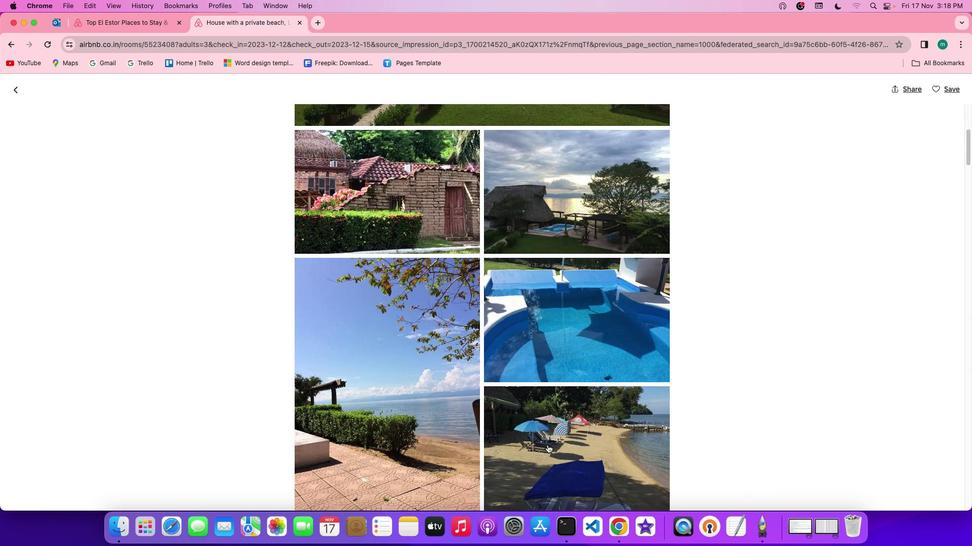 
Action: Mouse scrolled (551, 398) with delta (110, 127)
Screenshot: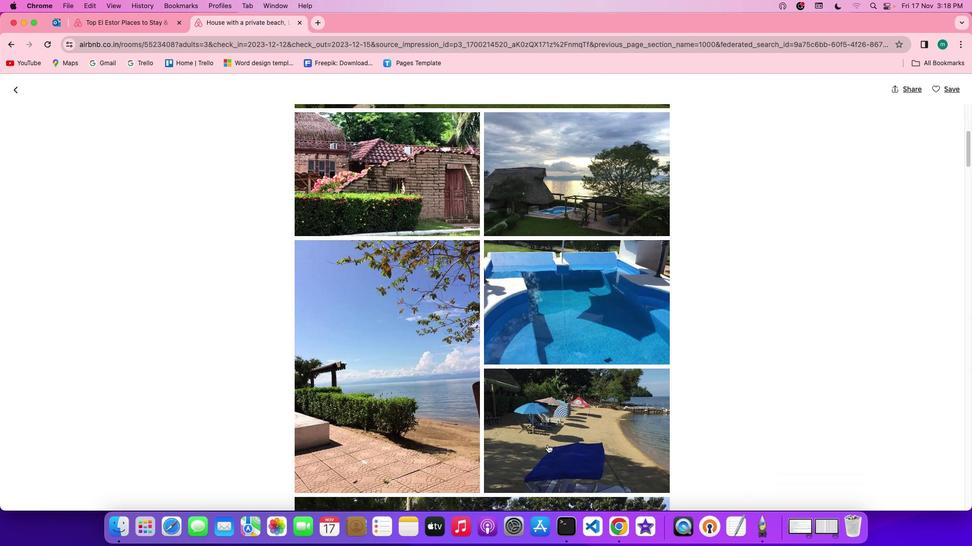 
Action: Mouse scrolled (551, 398) with delta (110, 127)
Screenshot: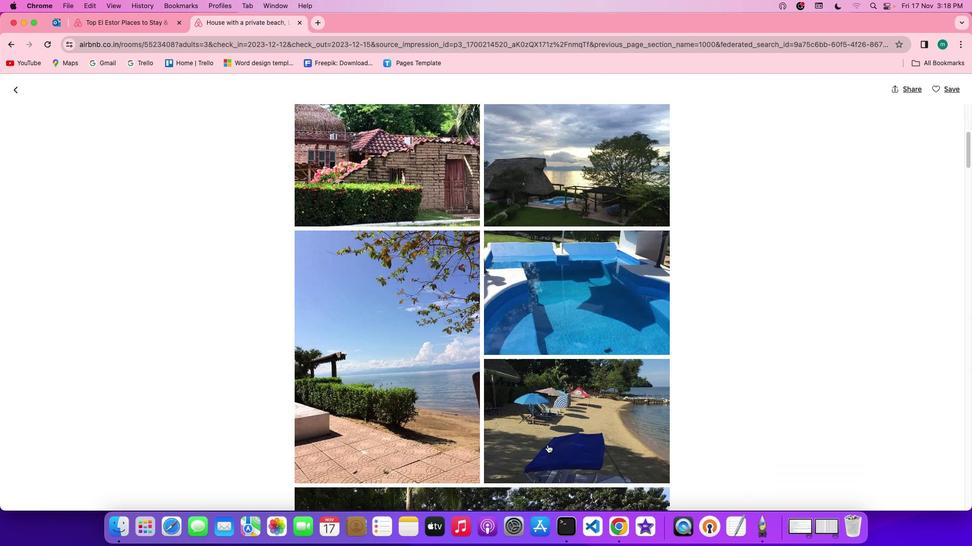 
Action: Mouse scrolled (551, 398) with delta (110, 127)
Screenshot: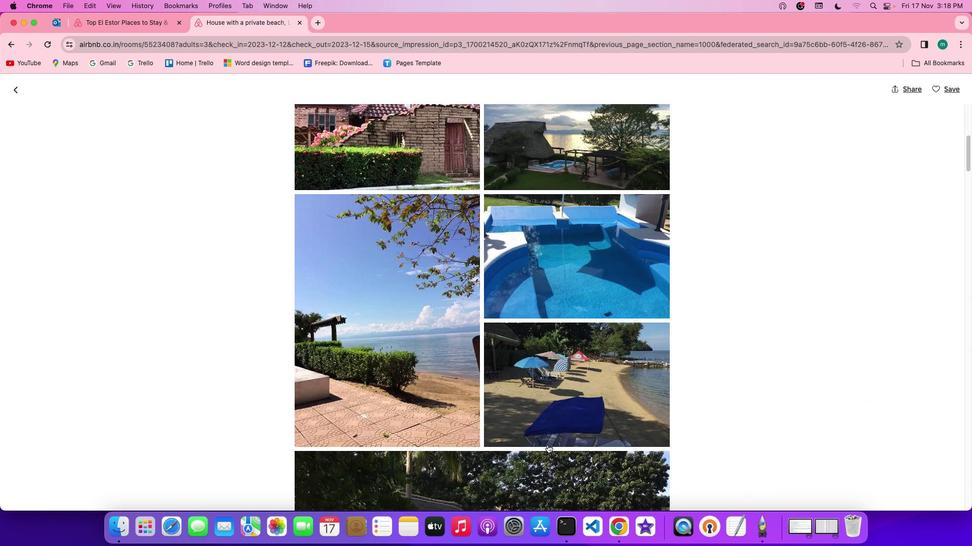 
Action: Mouse scrolled (551, 398) with delta (110, 127)
Screenshot: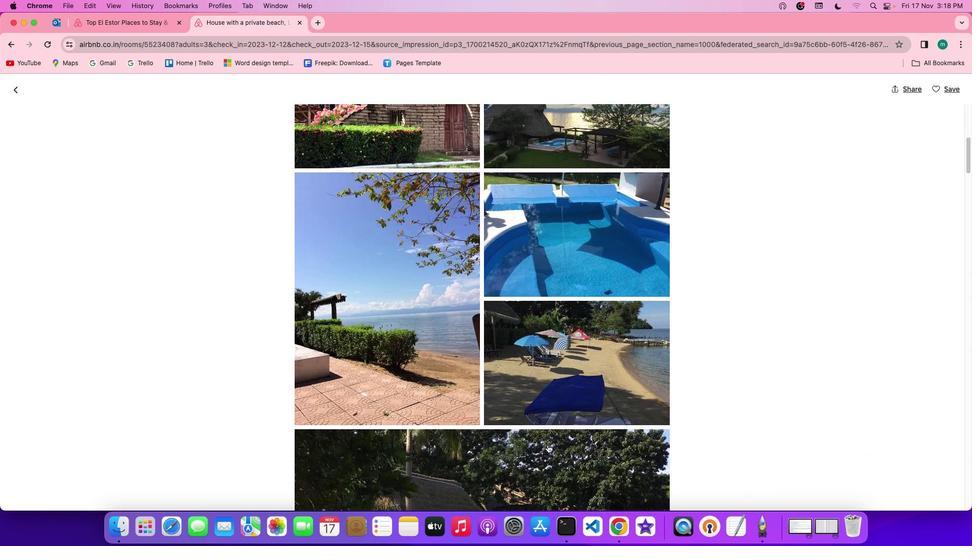 
Action: Mouse scrolled (551, 398) with delta (110, 127)
Screenshot: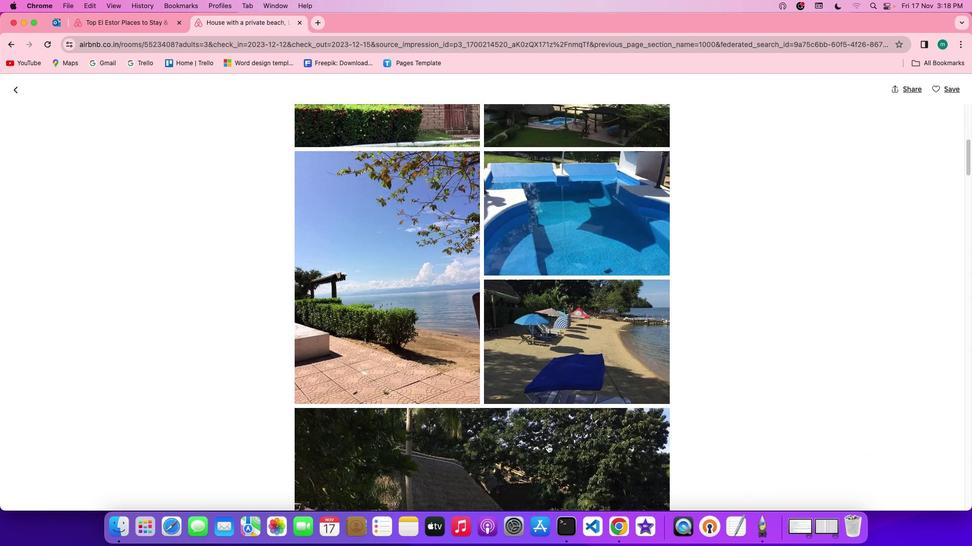 
Action: Mouse scrolled (551, 398) with delta (110, 127)
Screenshot: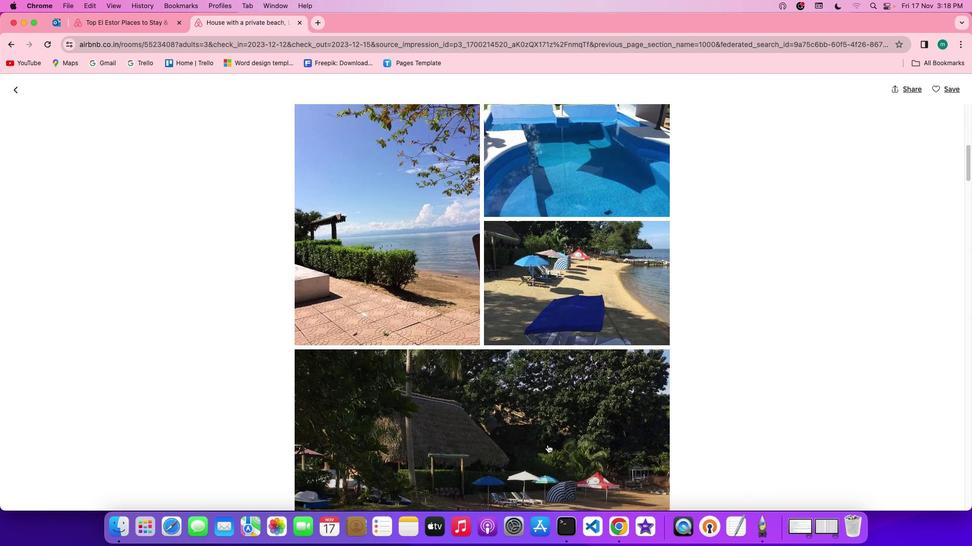 
Action: Mouse scrolled (551, 398) with delta (110, 127)
Screenshot: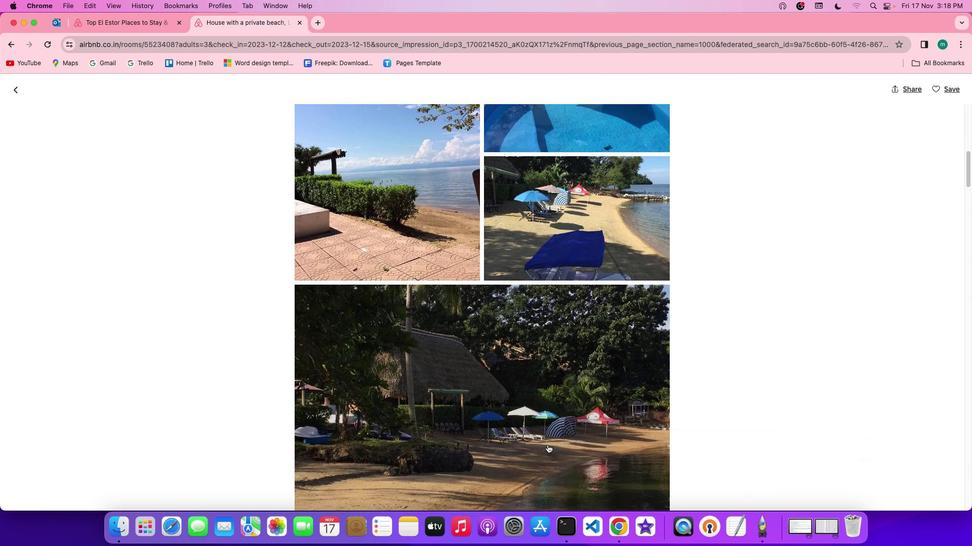 
Action: Mouse scrolled (551, 398) with delta (110, 127)
Screenshot: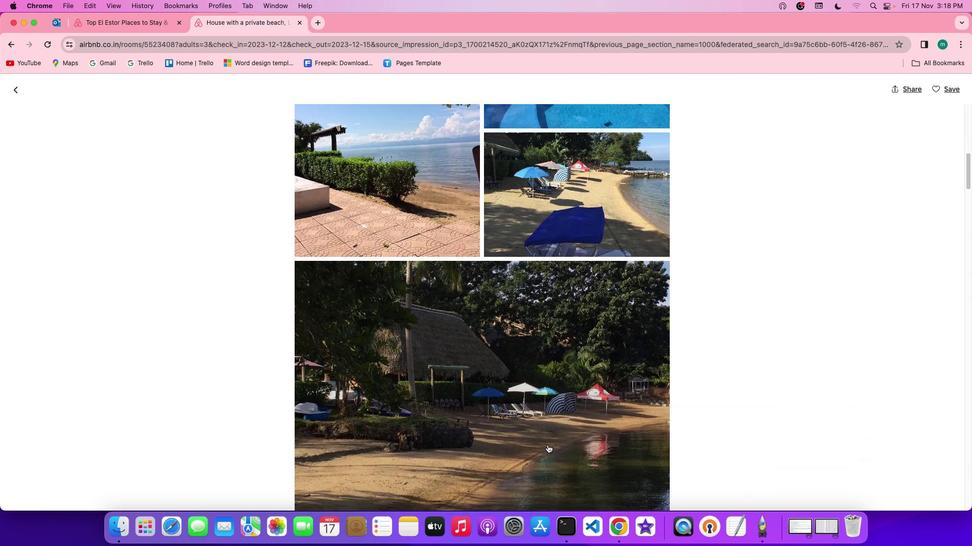 
Action: Mouse scrolled (551, 398) with delta (110, 126)
Screenshot: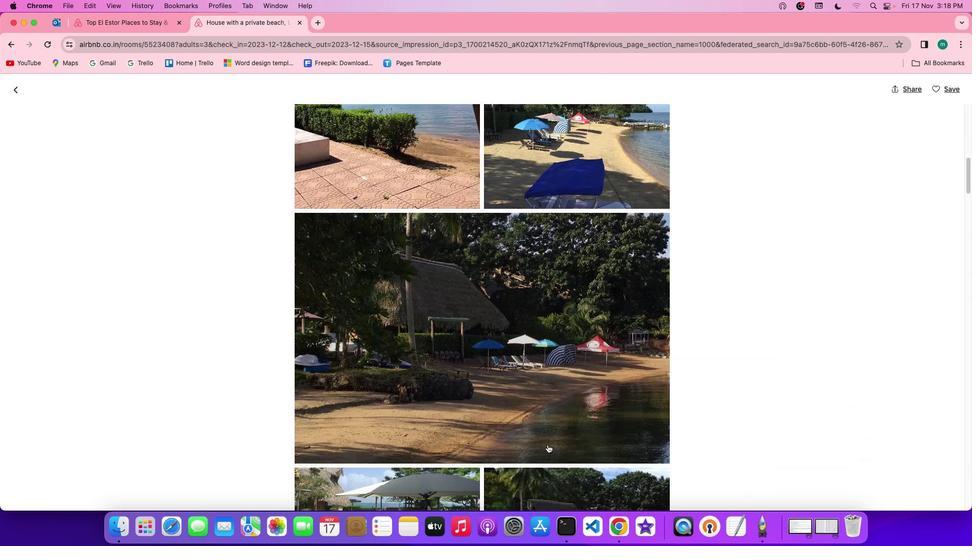
Action: Mouse scrolled (551, 398) with delta (110, 126)
Screenshot: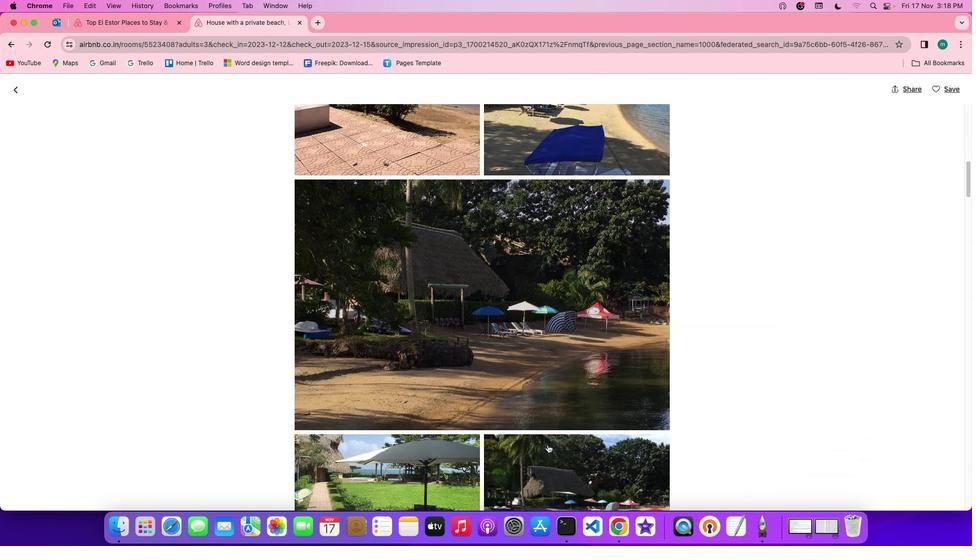 
Action: Mouse scrolled (551, 398) with delta (110, 127)
Screenshot: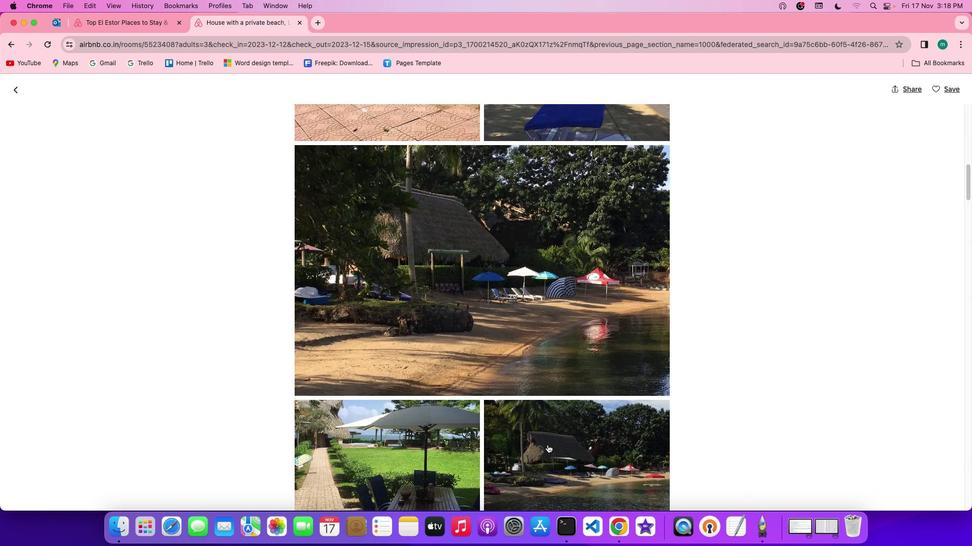 
Action: Mouse scrolled (551, 398) with delta (110, 127)
Screenshot: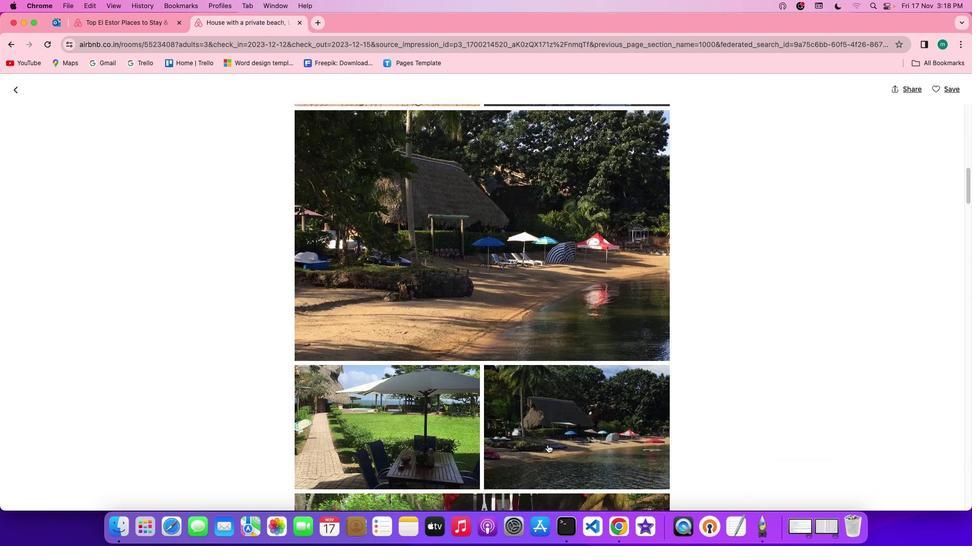 
Action: Mouse scrolled (551, 398) with delta (110, 126)
Screenshot: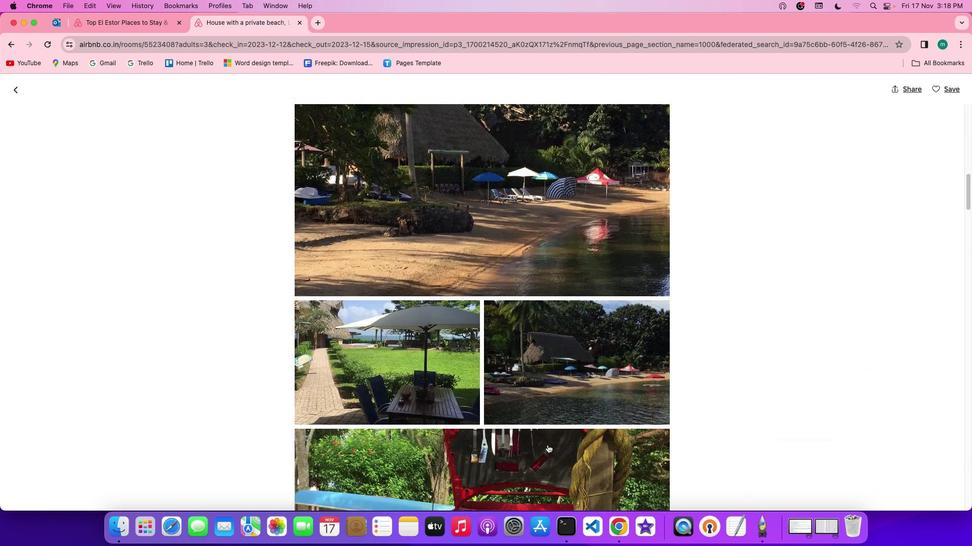 
Action: Mouse scrolled (551, 398) with delta (110, 126)
Screenshot: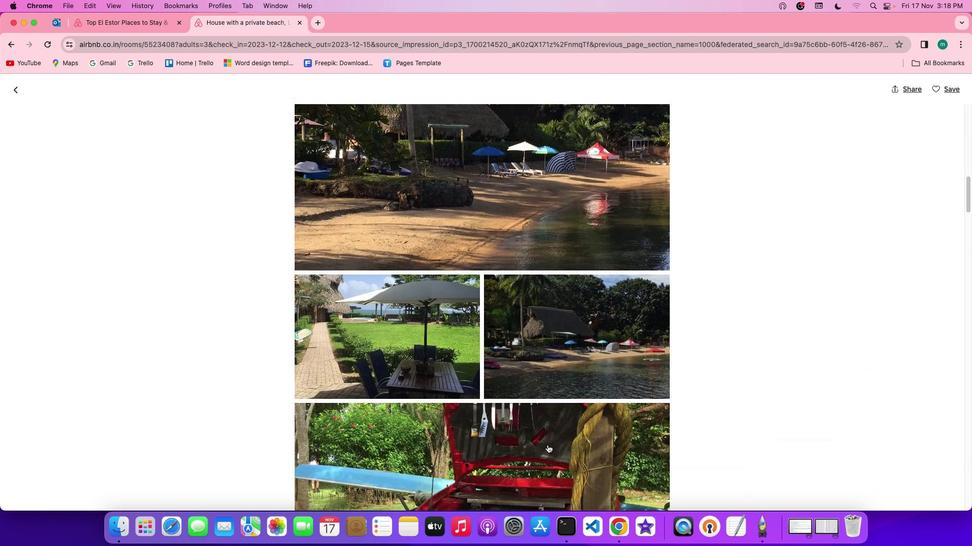 
Action: Mouse scrolled (551, 398) with delta (110, 127)
Screenshot: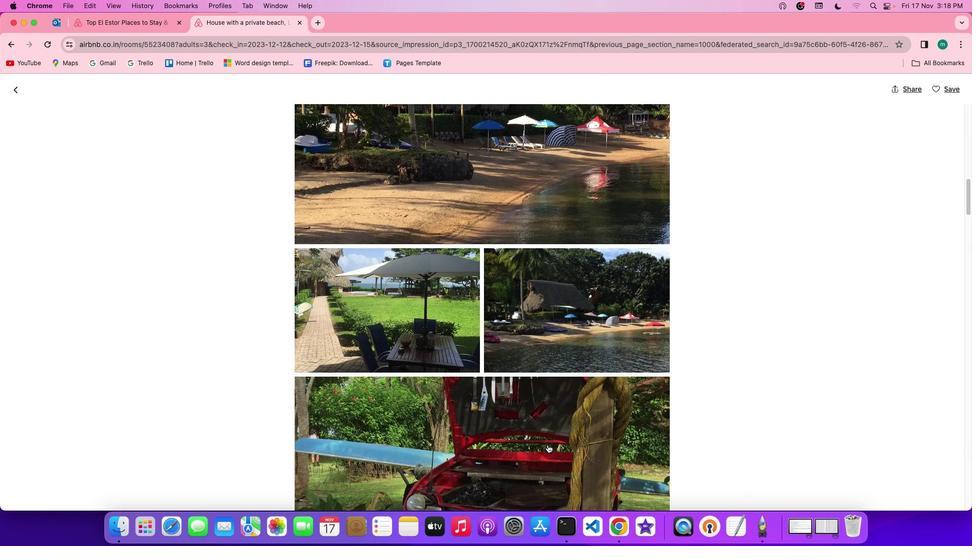 
Action: Mouse scrolled (551, 398) with delta (110, 127)
Screenshot: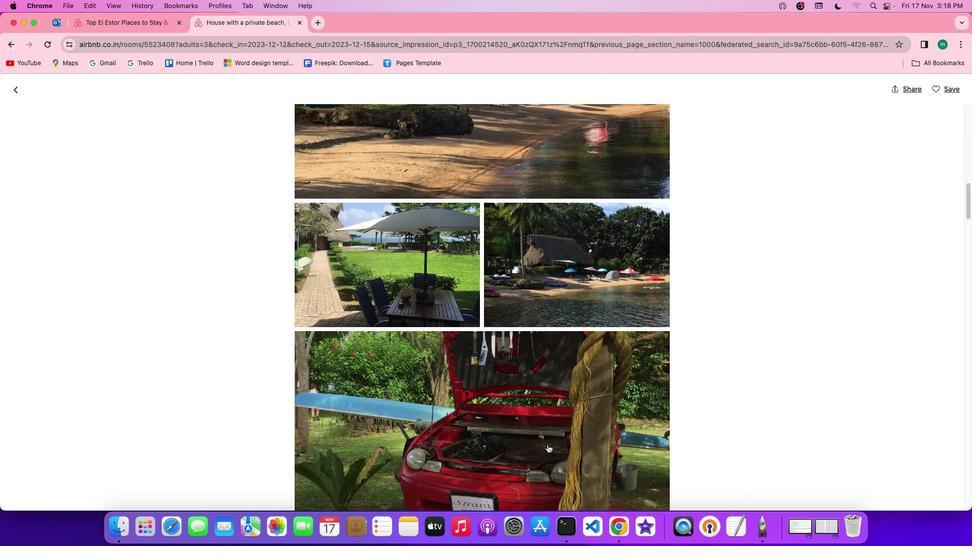 
Action: Mouse scrolled (551, 398) with delta (110, 127)
Screenshot: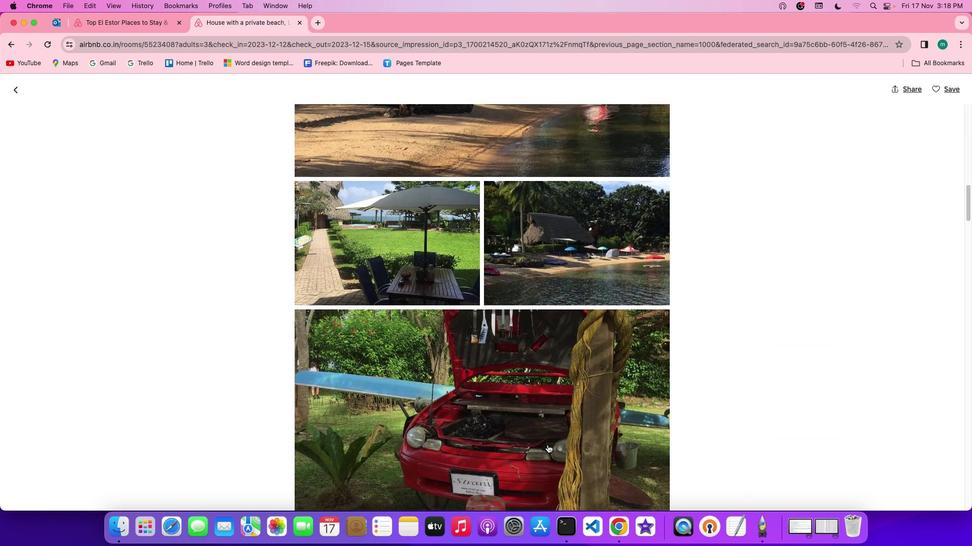 
Action: Mouse scrolled (551, 398) with delta (110, 126)
Screenshot: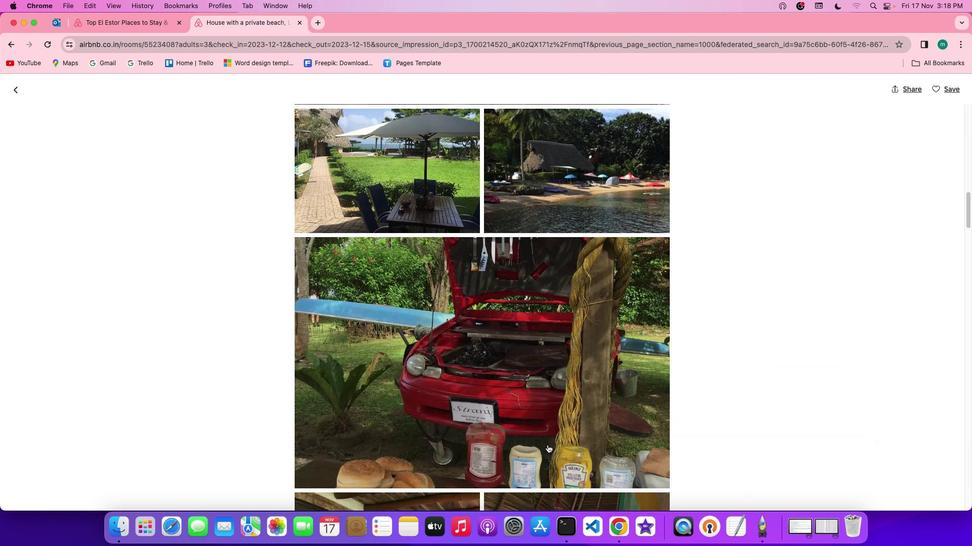 
Action: Mouse scrolled (551, 398) with delta (110, 127)
Screenshot: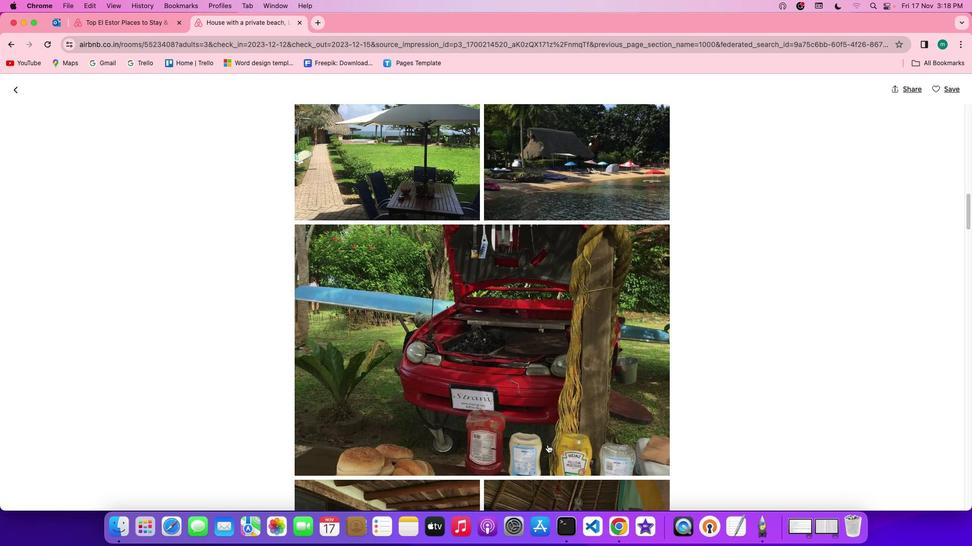 
Action: Mouse scrolled (551, 398) with delta (110, 127)
Screenshot: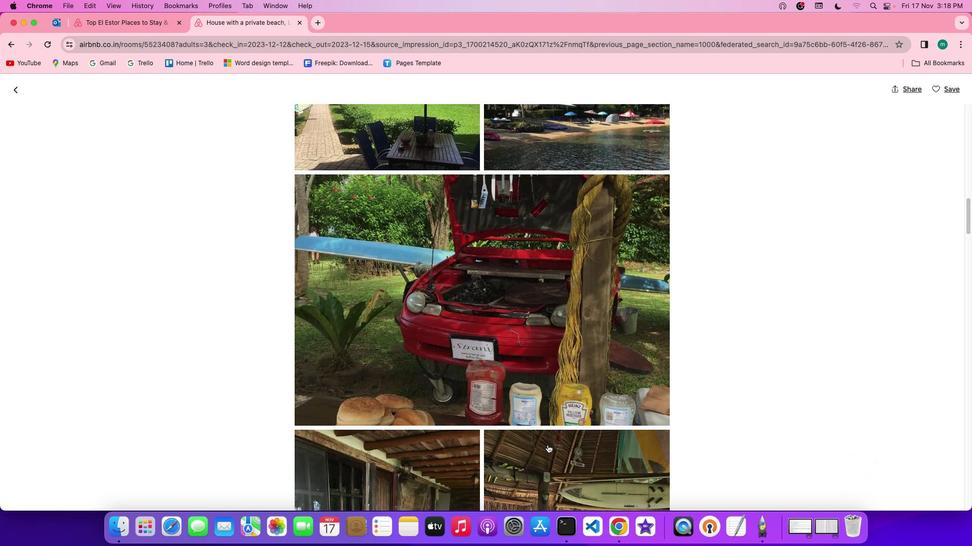 
Action: Mouse scrolled (551, 398) with delta (110, 127)
Screenshot: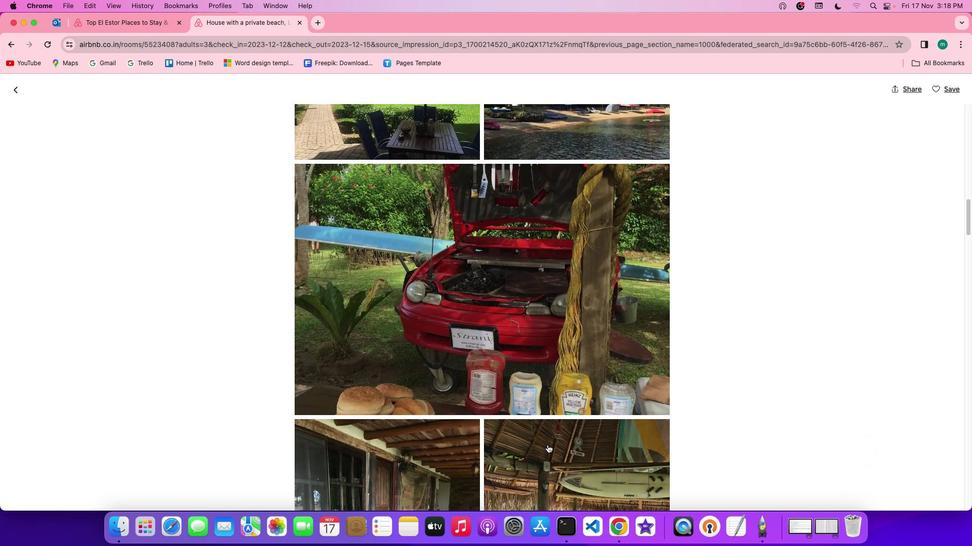 
Action: Mouse scrolled (551, 398) with delta (110, 127)
Screenshot: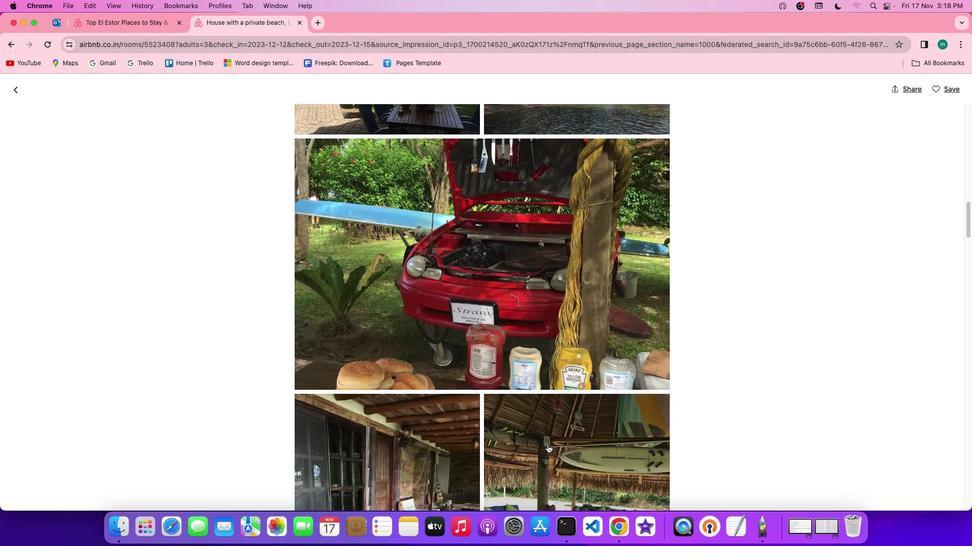 
Action: Mouse scrolled (551, 398) with delta (110, 127)
Screenshot: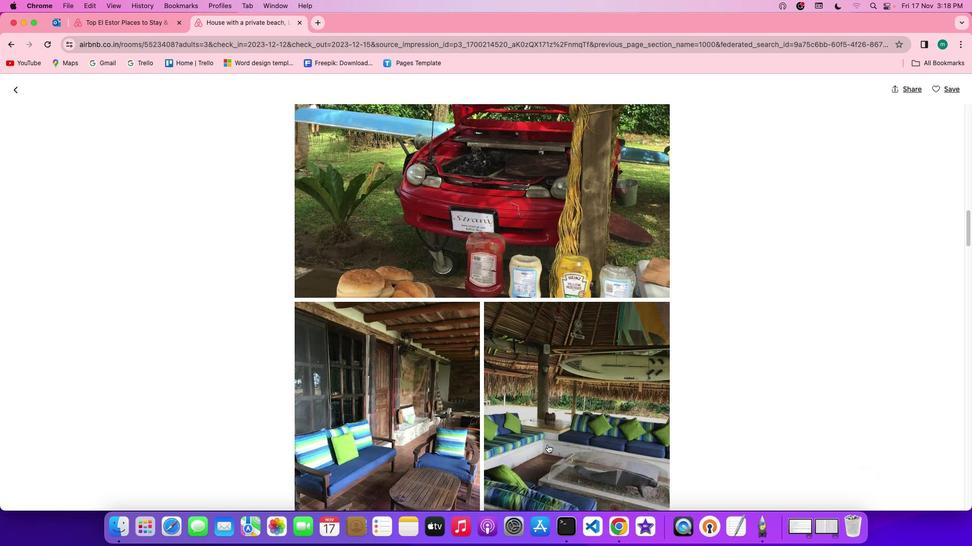 
Action: Mouse scrolled (551, 398) with delta (110, 127)
Screenshot: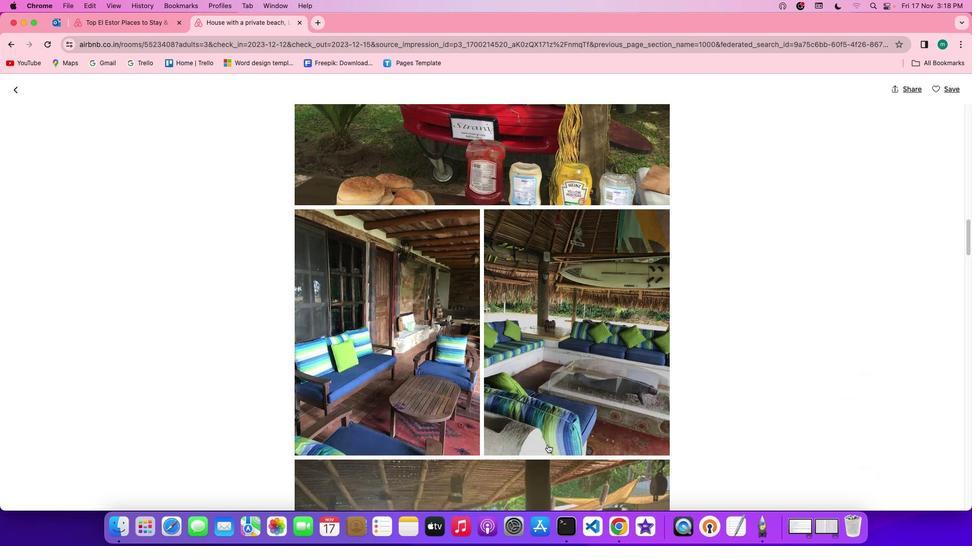 
Action: Mouse scrolled (551, 398) with delta (110, 126)
Screenshot: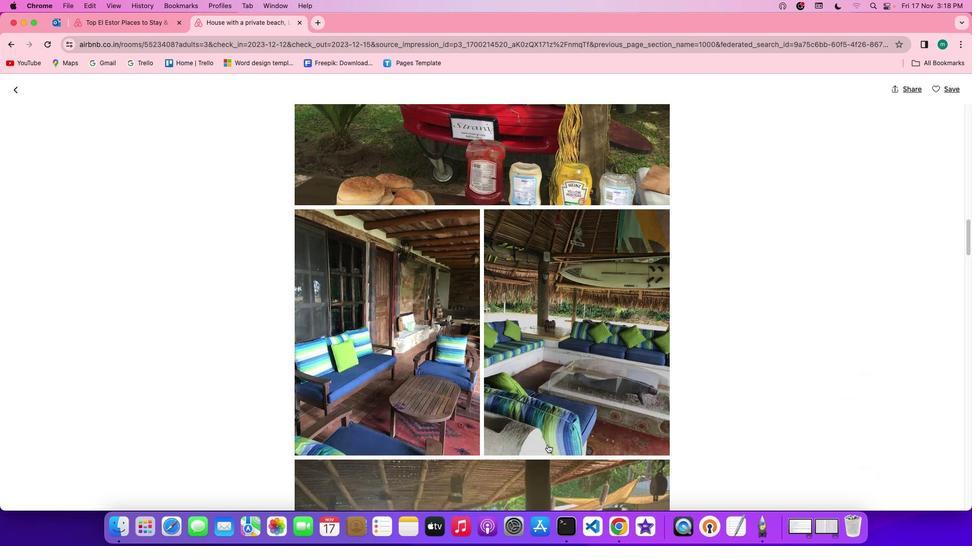 
Action: Mouse scrolled (551, 398) with delta (110, 126)
Screenshot: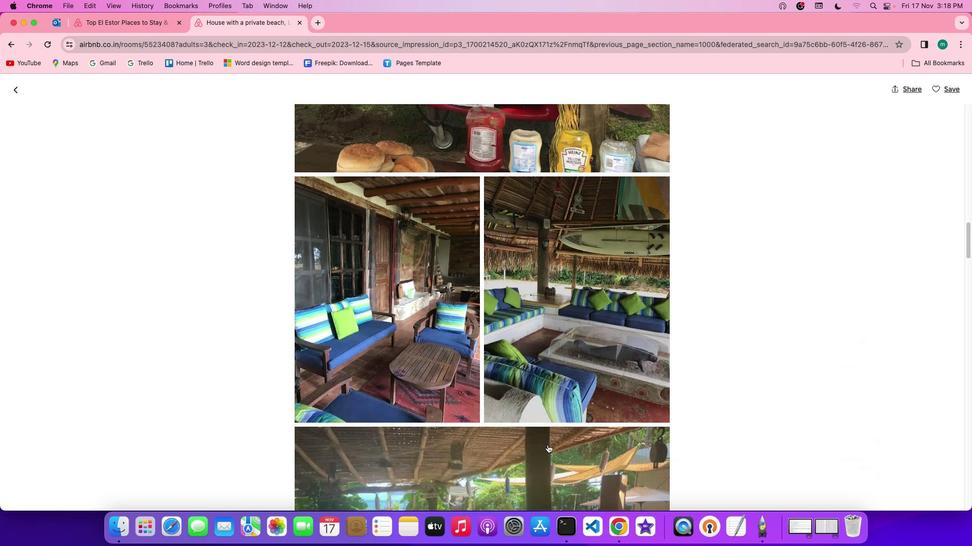 
Action: Mouse scrolled (551, 398) with delta (110, 126)
Screenshot: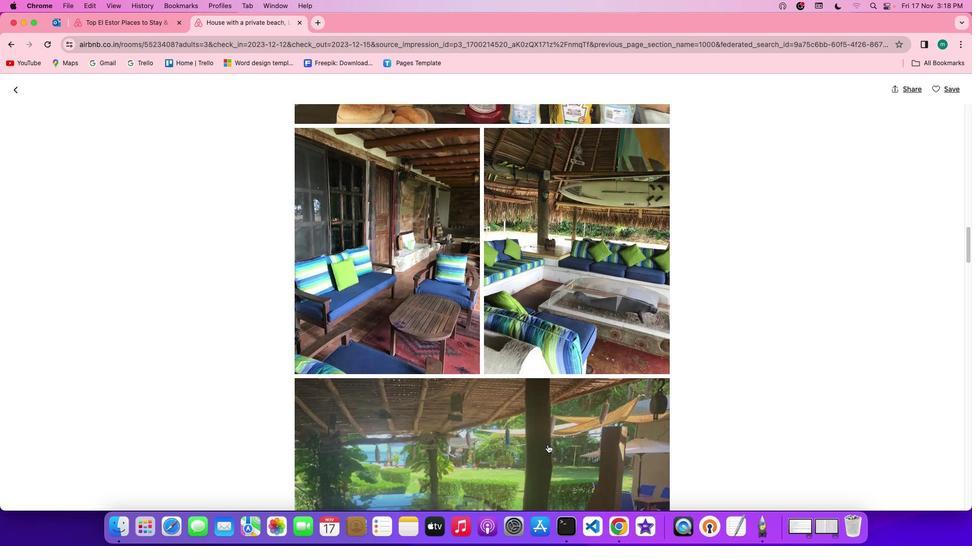 
Action: Mouse scrolled (551, 398) with delta (110, 127)
Screenshot: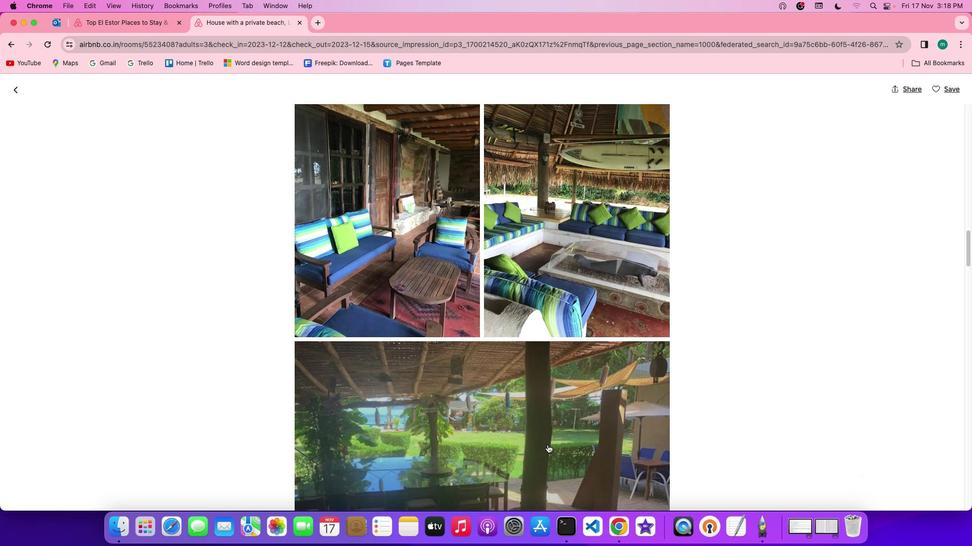 
Action: Mouse scrolled (551, 398) with delta (110, 127)
Screenshot: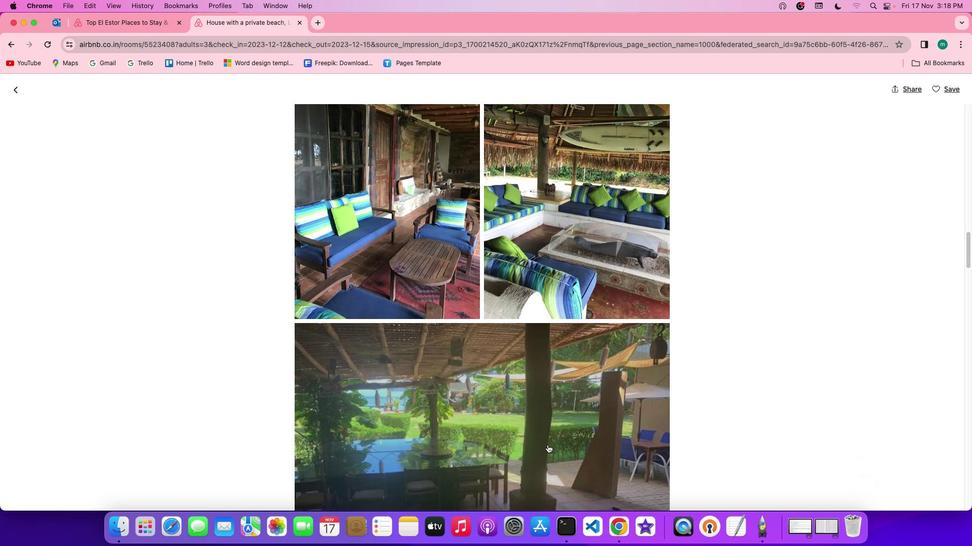 
Action: Mouse scrolled (551, 398) with delta (110, 127)
Screenshot: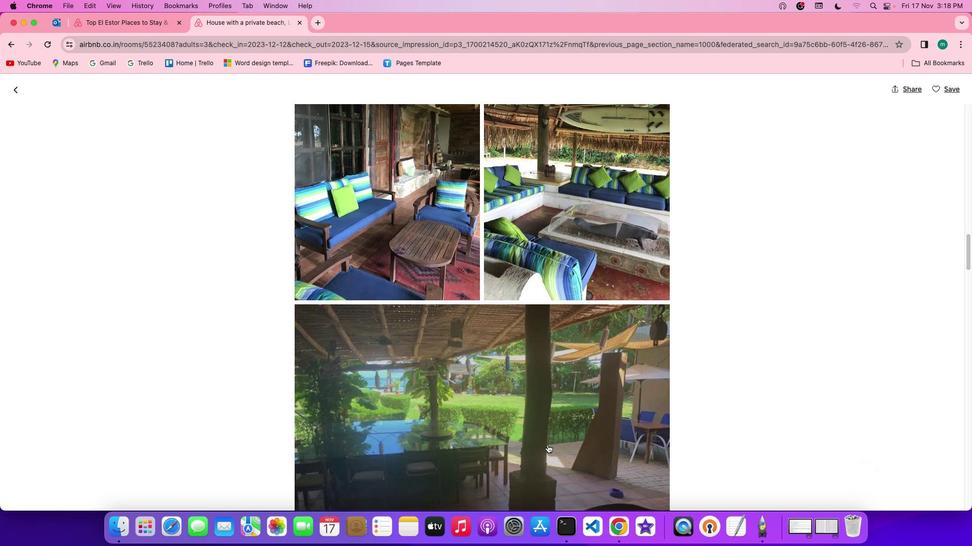 
Action: Mouse scrolled (551, 398) with delta (110, 127)
Screenshot: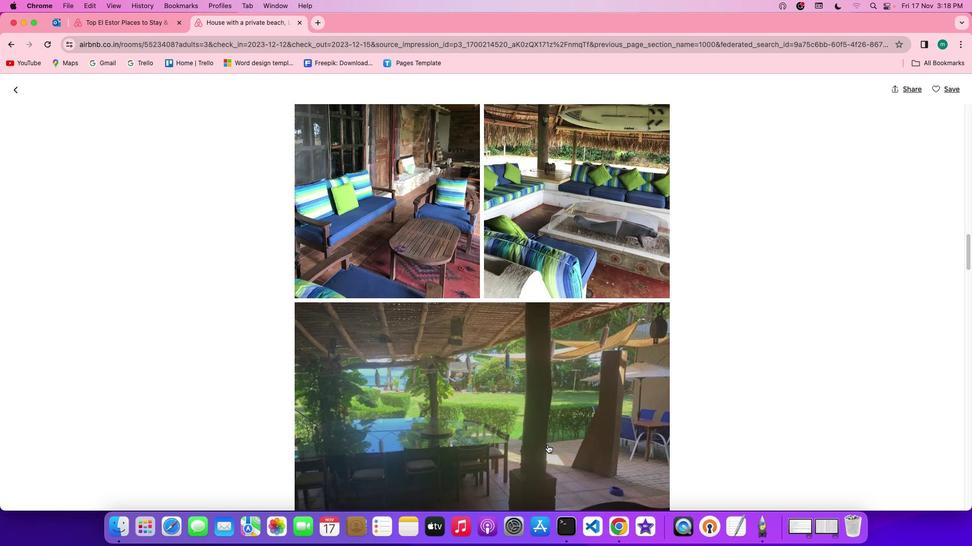 
Action: Mouse scrolled (551, 398) with delta (110, 127)
Screenshot: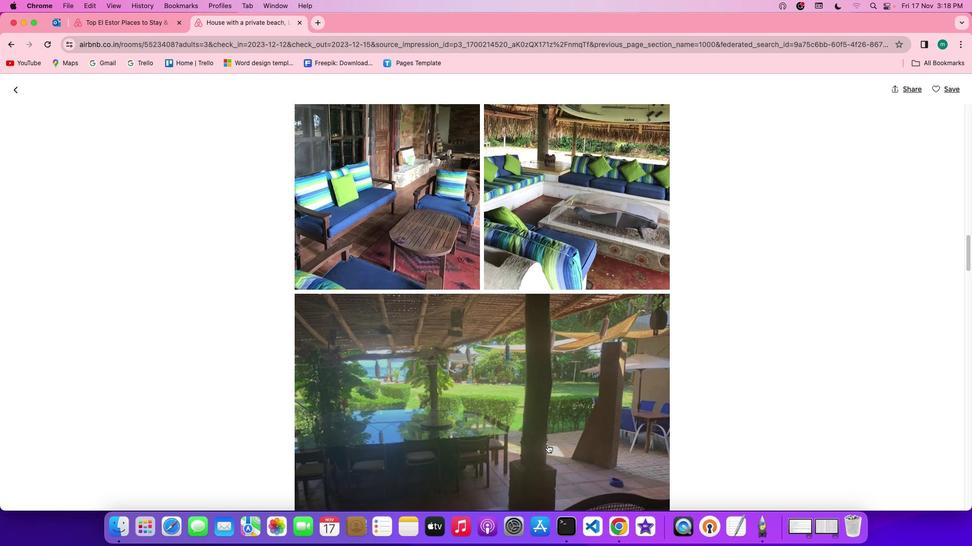 
Action: Mouse scrolled (551, 398) with delta (110, 127)
Screenshot: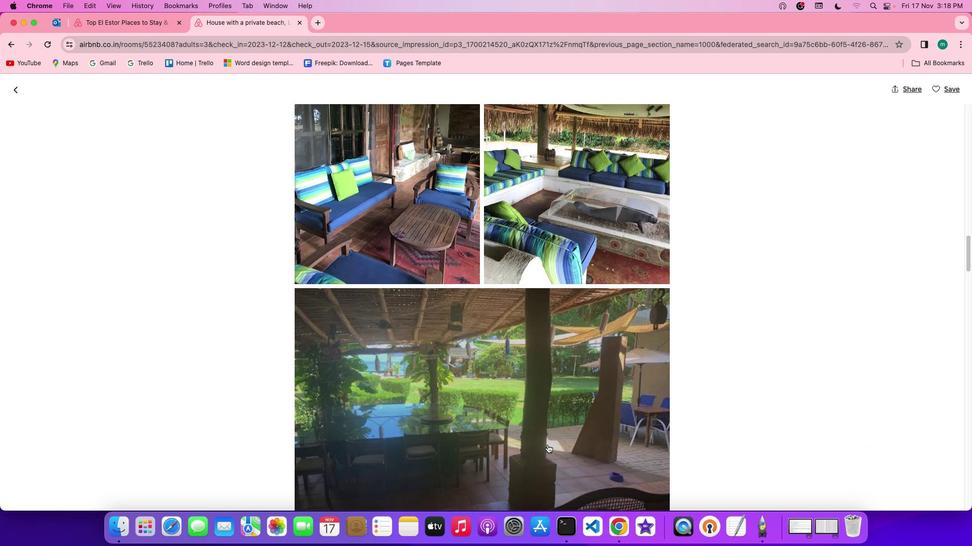 
Action: Mouse scrolled (551, 398) with delta (110, 127)
Screenshot: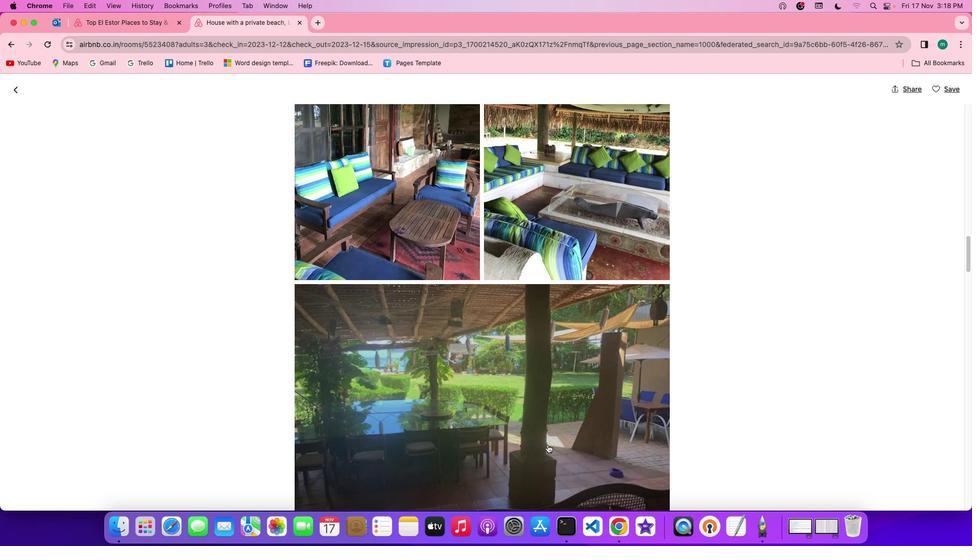 
Action: Mouse scrolled (551, 398) with delta (110, 127)
Screenshot: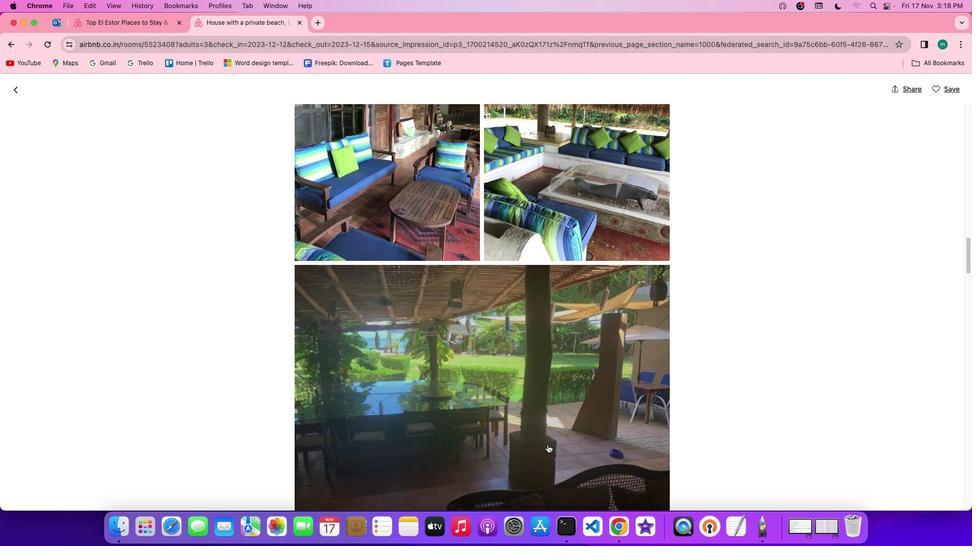 
Action: Mouse scrolled (551, 398) with delta (110, 127)
Screenshot: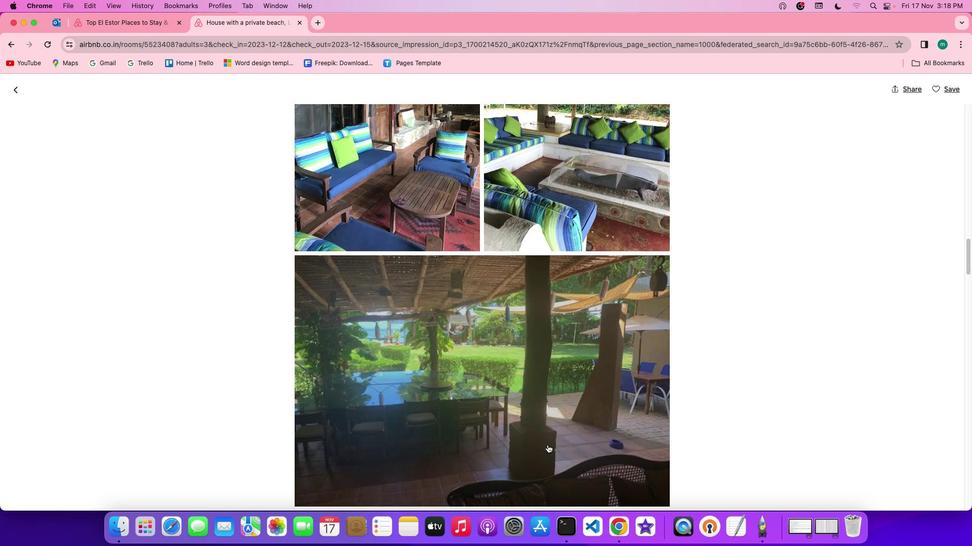 
Action: Mouse scrolled (551, 398) with delta (110, 127)
Screenshot: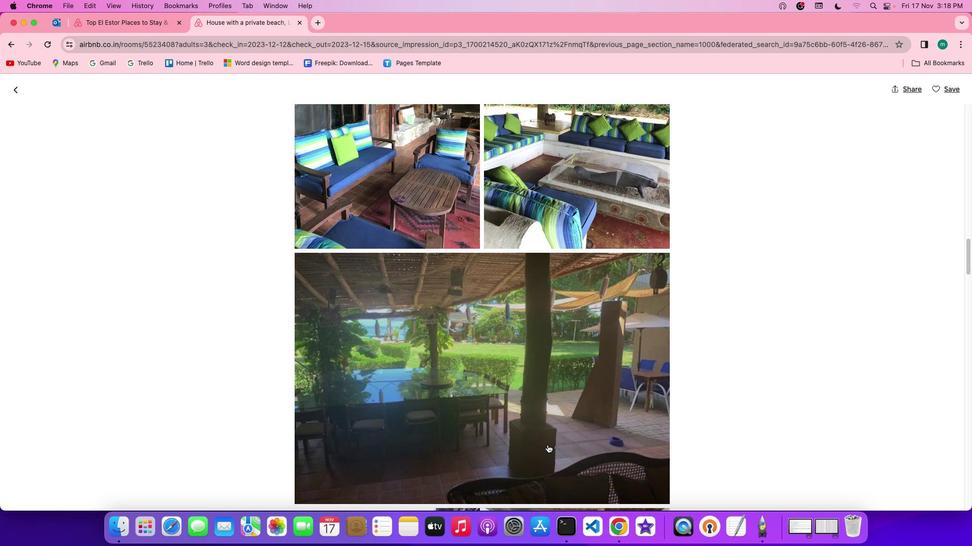 
Action: Mouse scrolled (551, 398) with delta (110, 127)
Screenshot: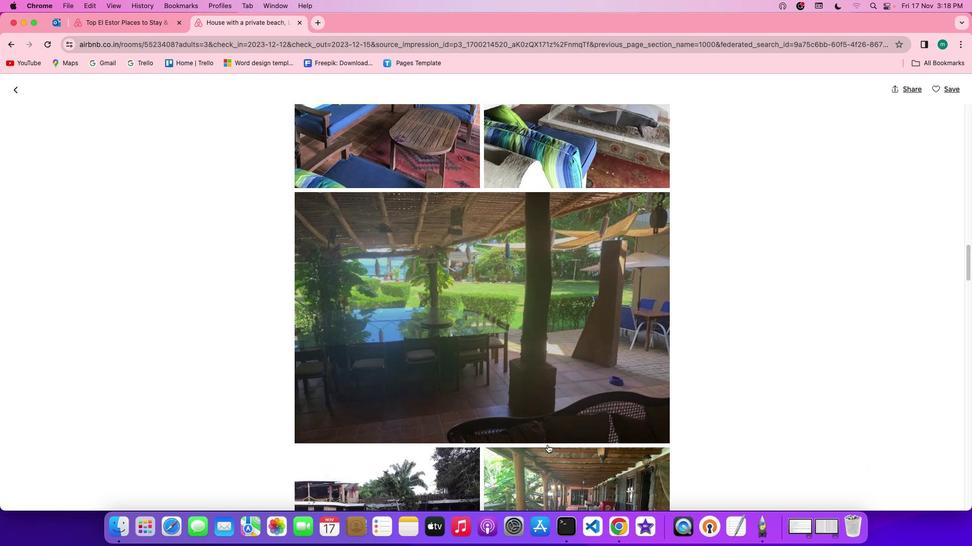 
Action: Mouse scrolled (551, 398) with delta (110, 127)
Screenshot: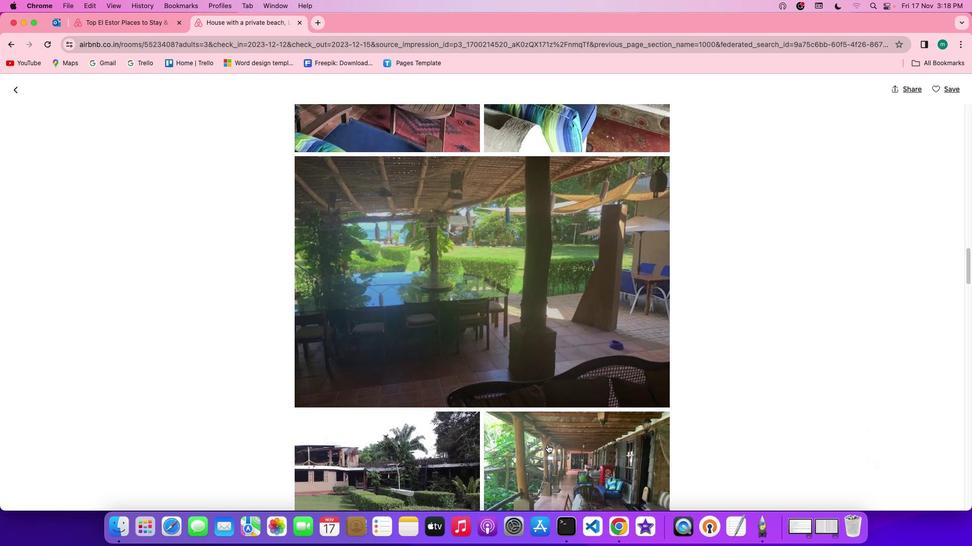 
Action: Mouse scrolled (551, 398) with delta (110, 126)
Screenshot: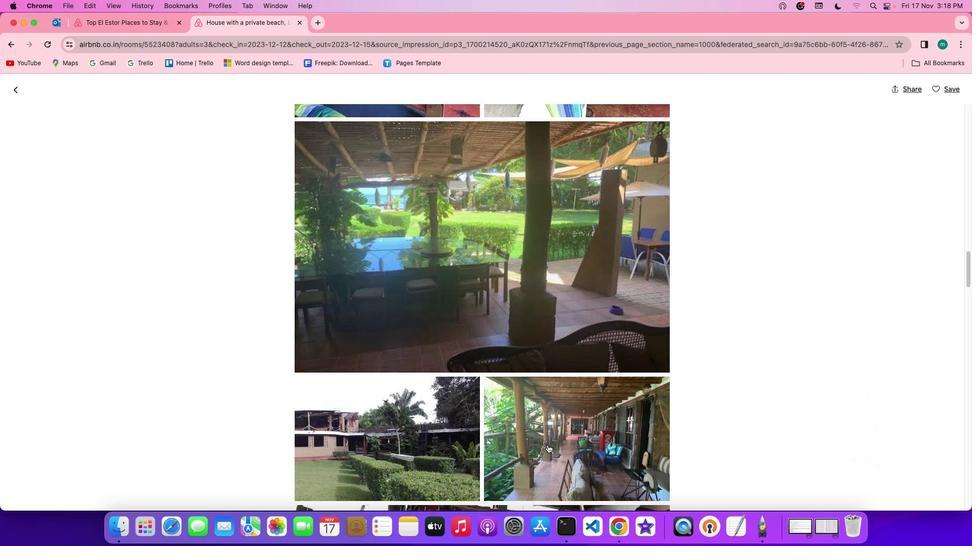
Action: Mouse scrolled (551, 398) with delta (110, 126)
Screenshot: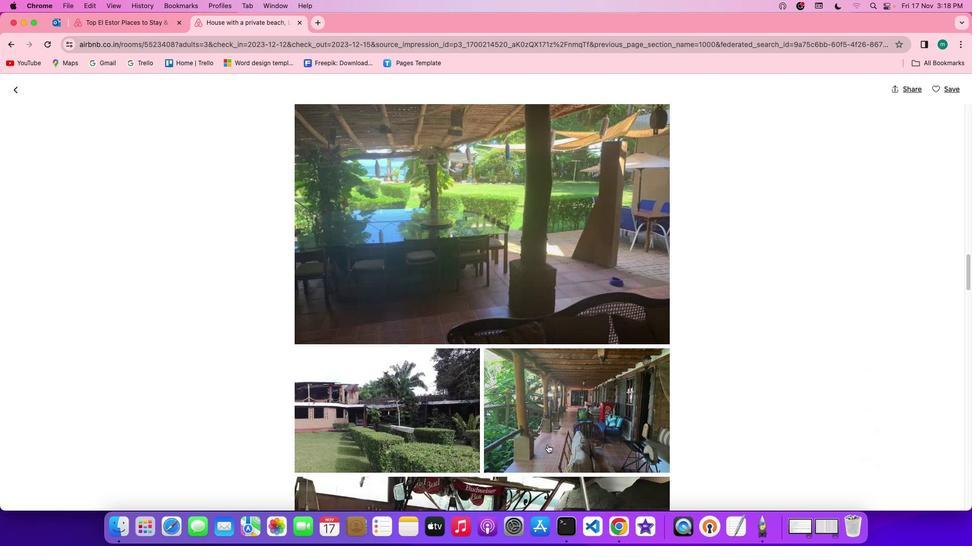
Action: Mouse scrolled (551, 398) with delta (110, 127)
Screenshot: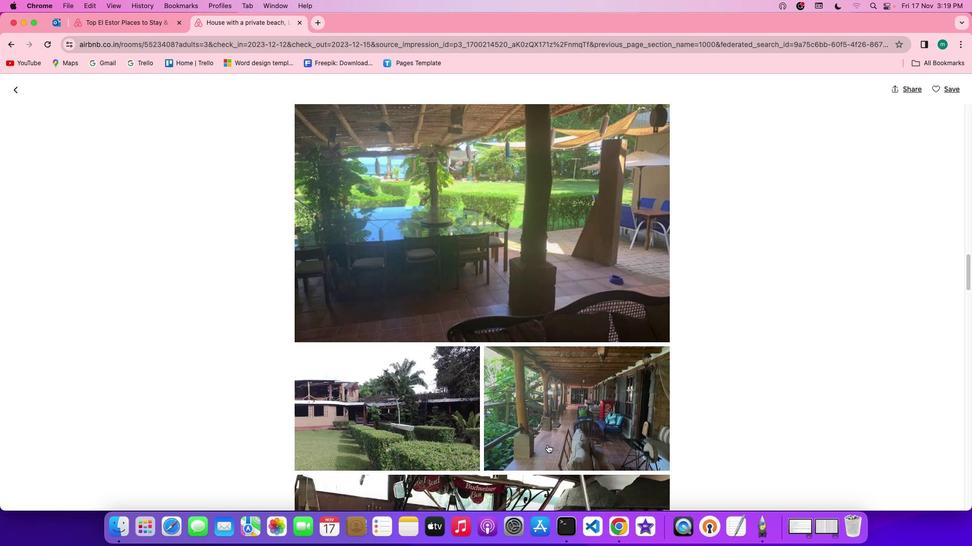 
Action: Mouse scrolled (551, 398) with delta (110, 127)
Screenshot: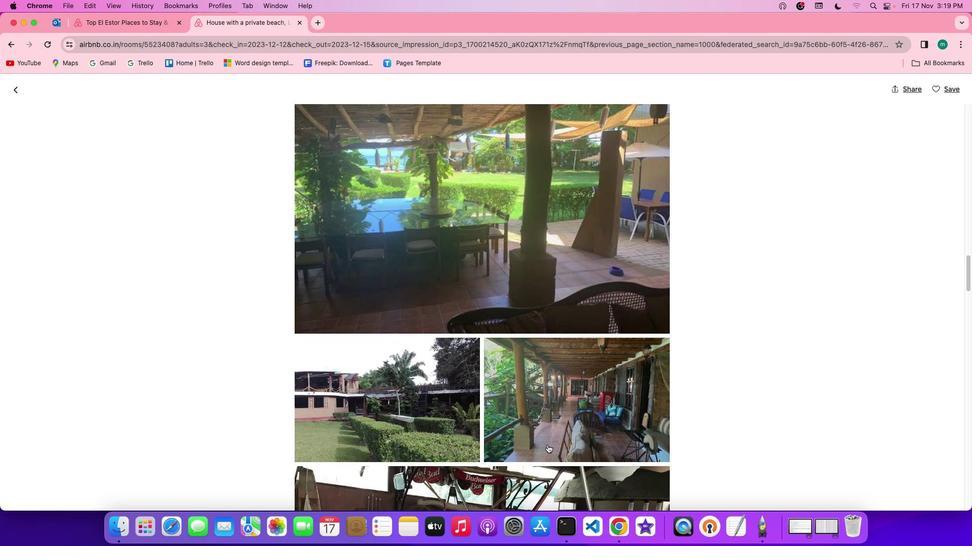 
Action: Mouse scrolled (551, 398) with delta (110, 127)
Screenshot: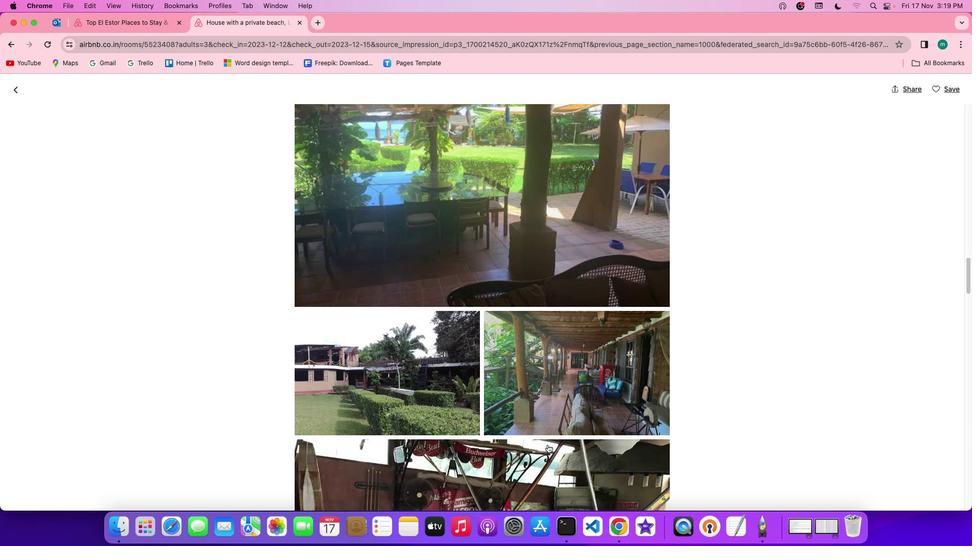 
Action: Mouse scrolled (551, 398) with delta (110, 127)
Screenshot: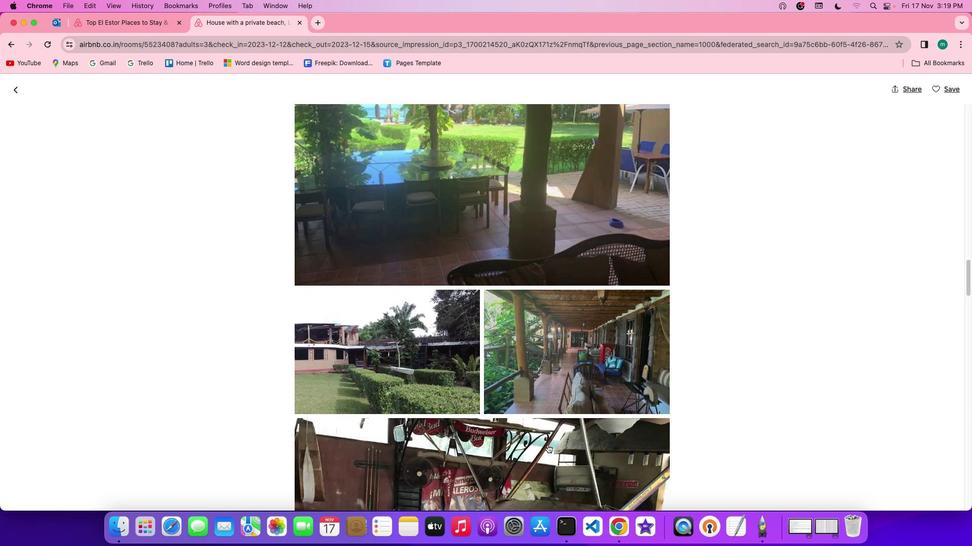 
Action: Mouse scrolled (551, 398) with delta (110, 127)
Screenshot: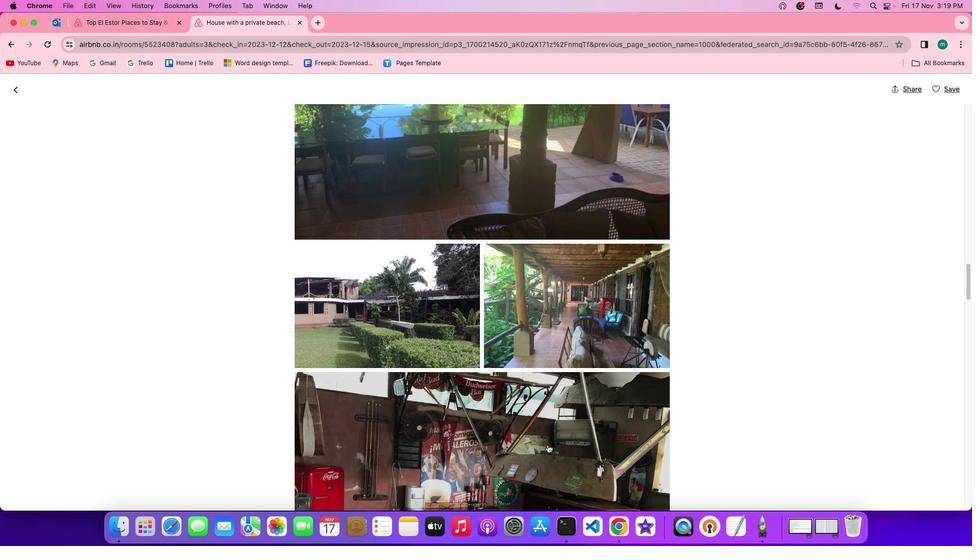 
Action: Mouse scrolled (551, 398) with delta (110, 127)
Screenshot: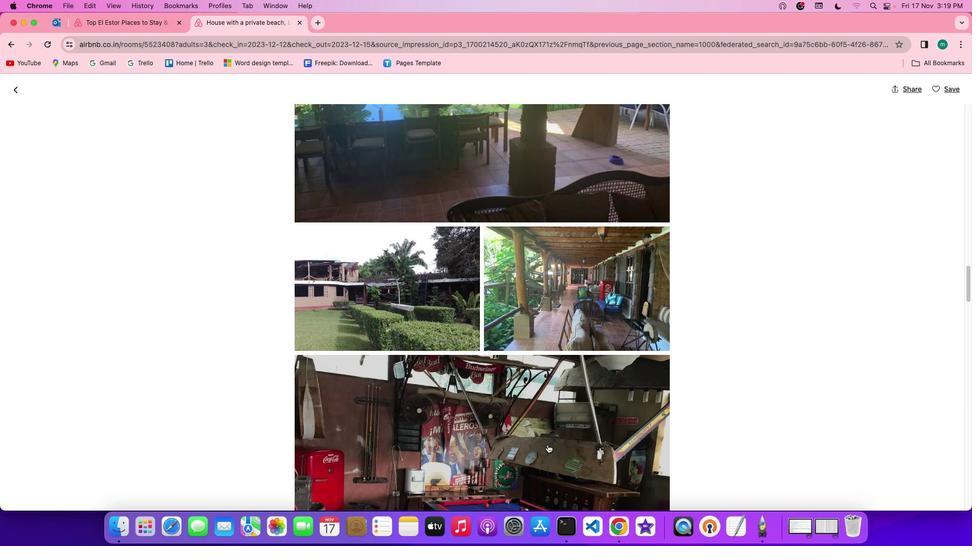 
Action: Mouse scrolled (551, 398) with delta (110, 127)
Screenshot: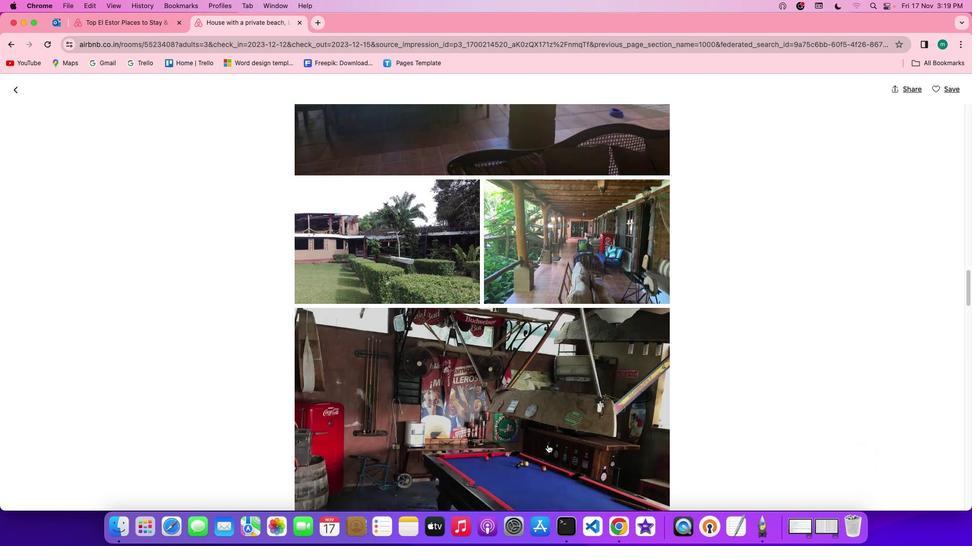 
Action: Mouse scrolled (551, 398) with delta (110, 127)
Screenshot: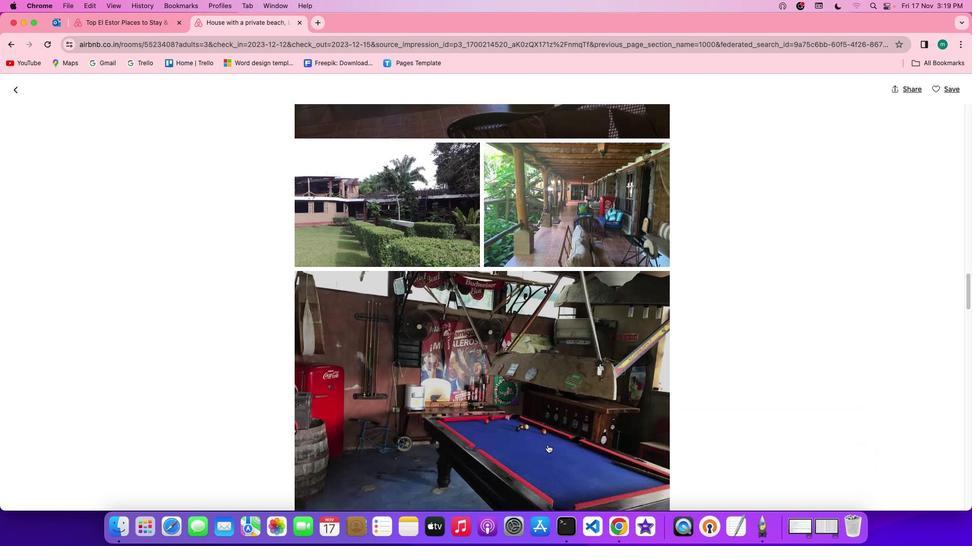 
Action: Mouse scrolled (551, 398) with delta (110, 126)
Screenshot: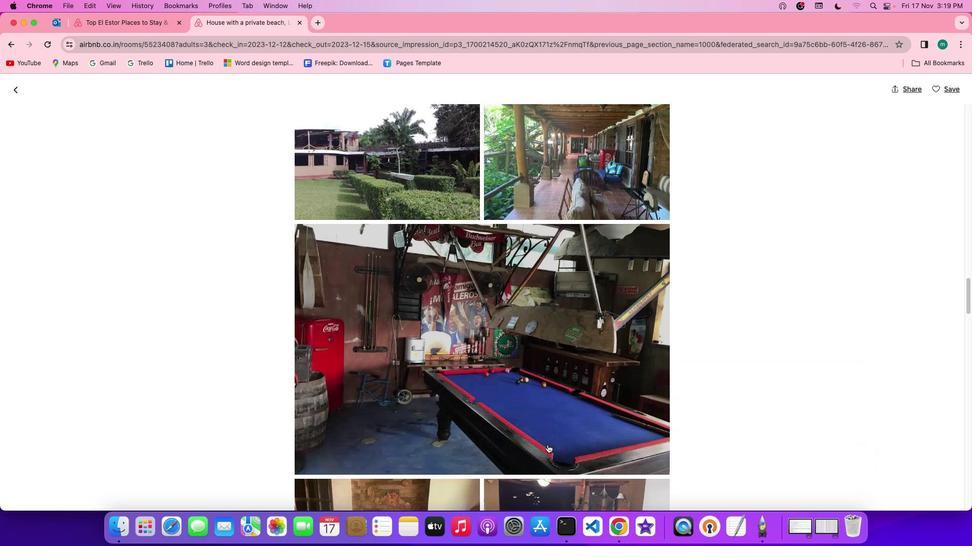 
Action: Mouse scrolled (551, 398) with delta (110, 126)
Screenshot: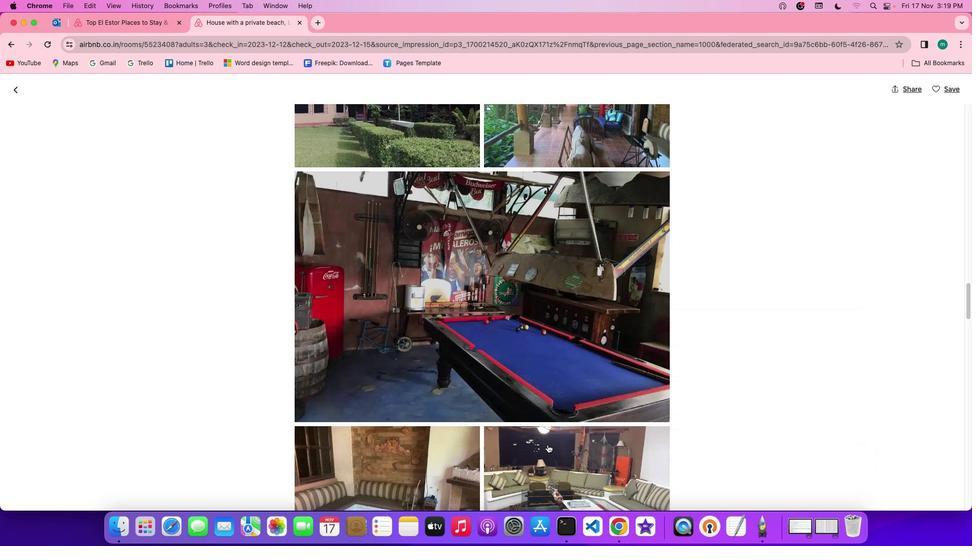 
Action: Mouse scrolled (551, 398) with delta (110, 127)
Screenshot: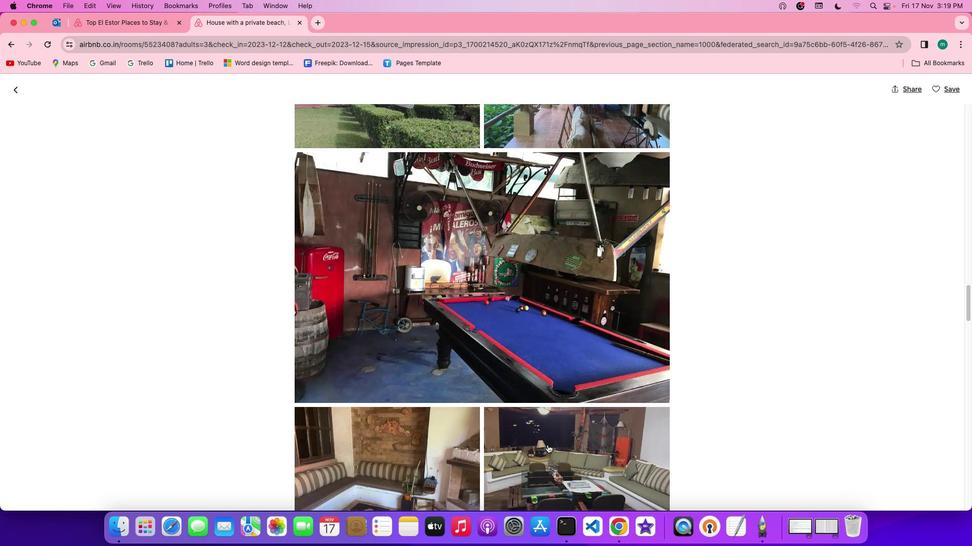 
Action: Mouse scrolled (551, 398) with delta (110, 127)
Screenshot: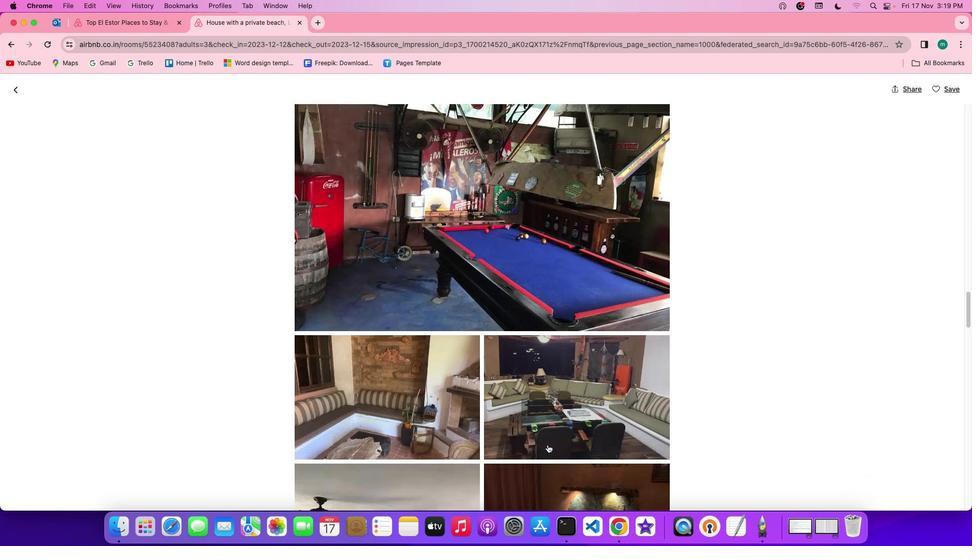 
Action: Mouse scrolled (551, 398) with delta (110, 127)
Screenshot: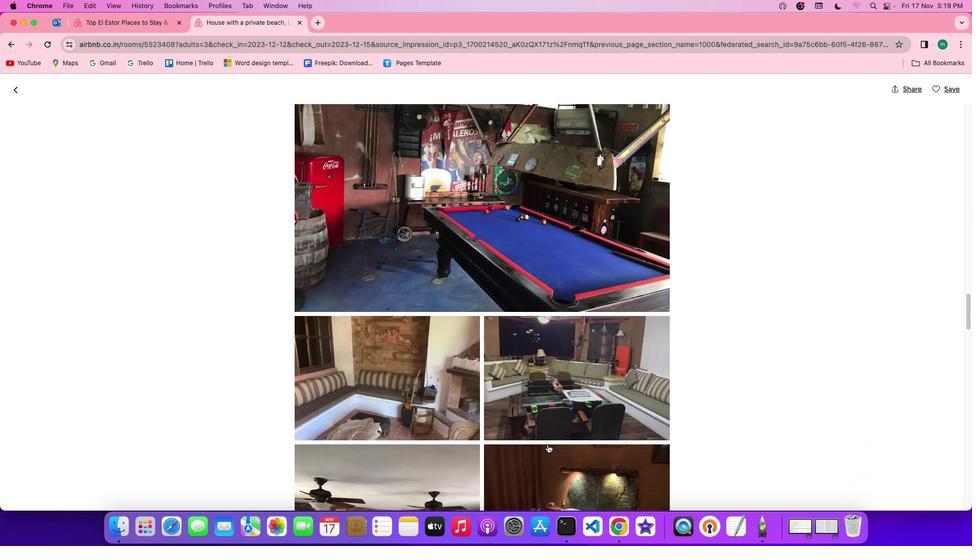 
Action: Mouse scrolled (551, 398) with delta (110, 126)
Screenshot: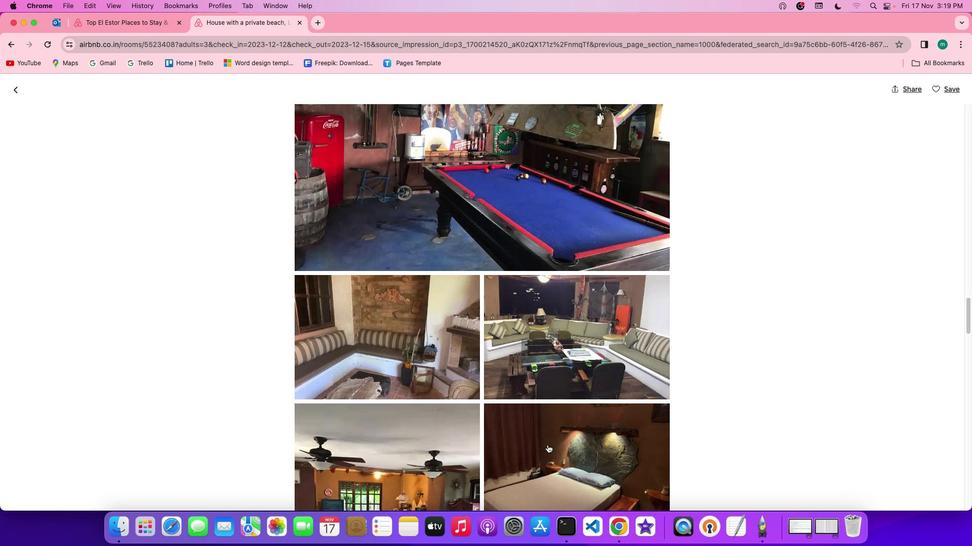
Action: Mouse scrolled (551, 398) with delta (110, 127)
Screenshot: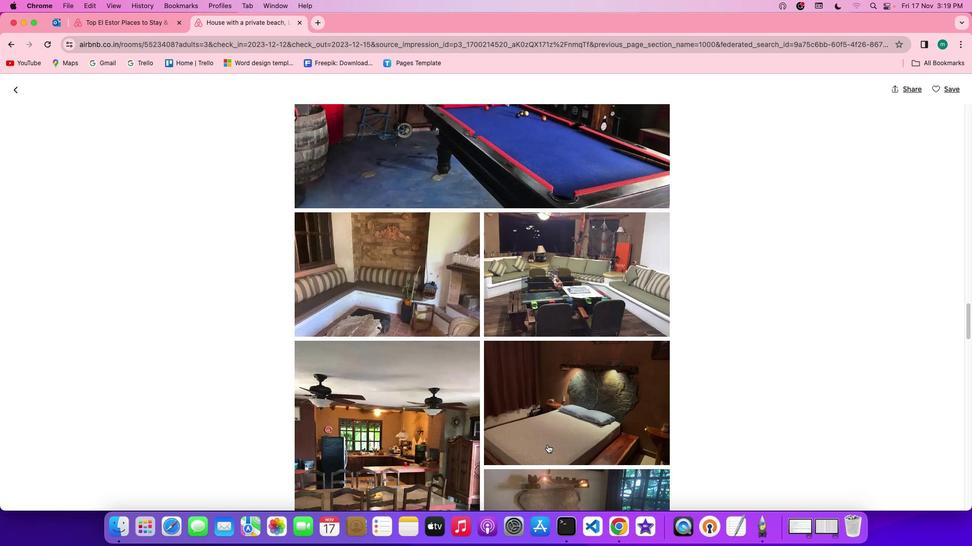 
Action: Mouse scrolled (551, 398) with delta (110, 127)
Screenshot: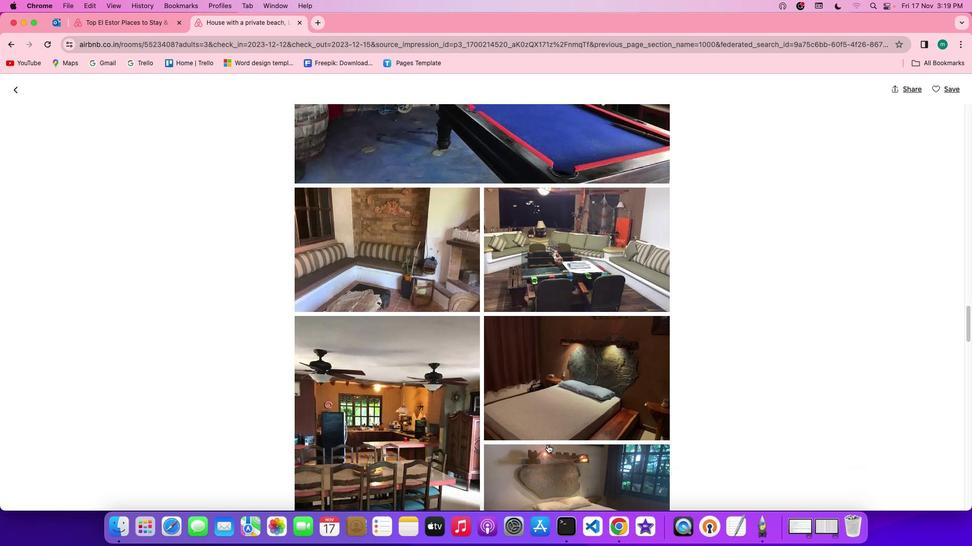 
Action: Mouse scrolled (551, 398) with delta (110, 127)
Screenshot: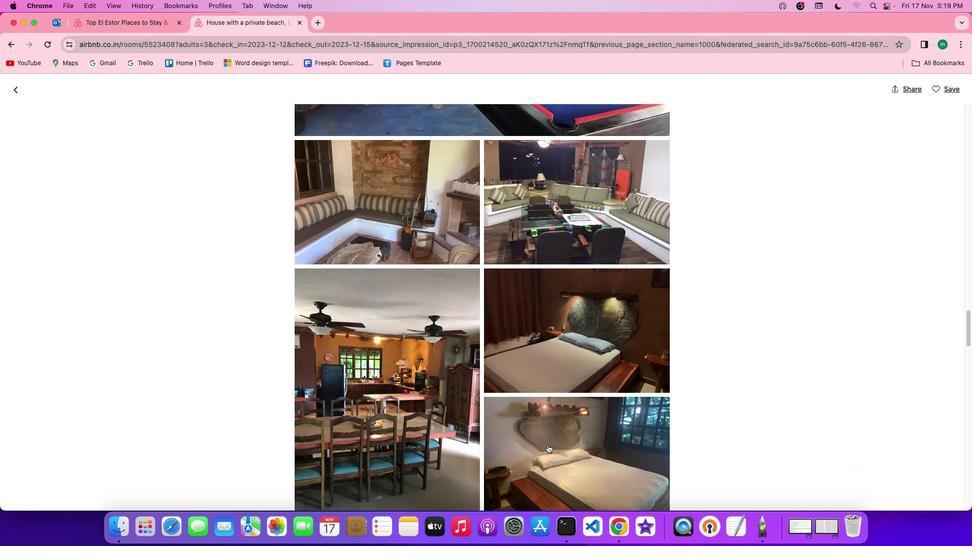 
Action: Mouse scrolled (551, 398) with delta (110, 126)
Screenshot: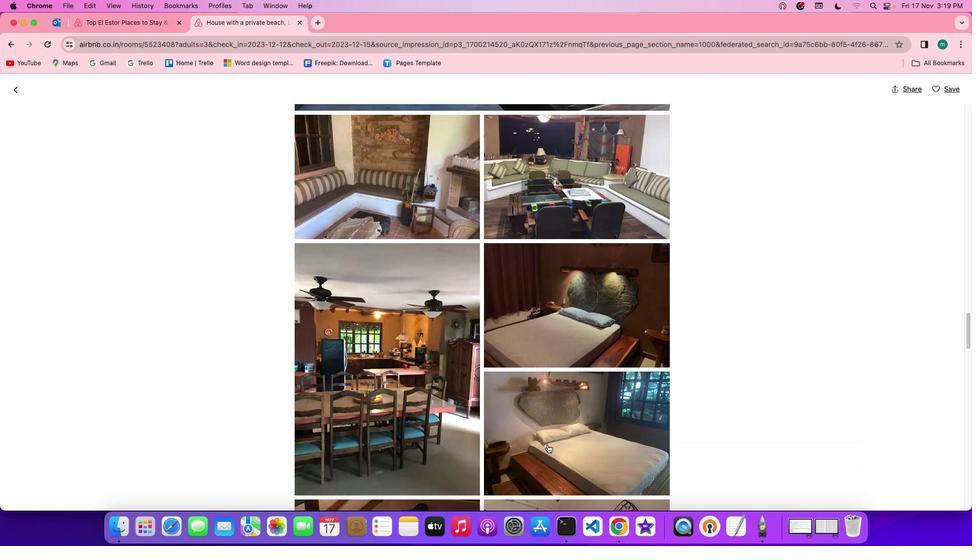 
Action: Mouse scrolled (551, 398) with delta (110, 127)
Screenshot: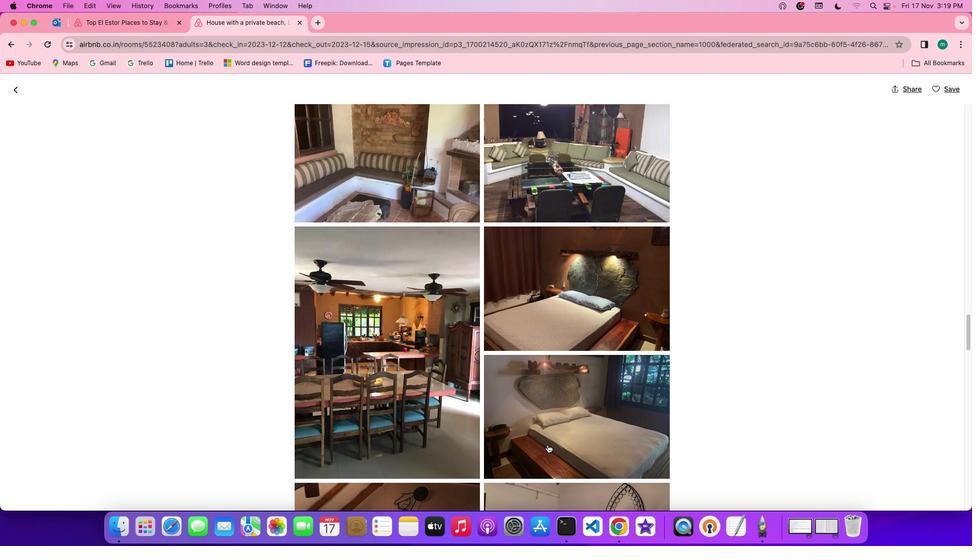 
Action: Mouse scrolled (551, 398) with delta (110, 127)
Screenshot: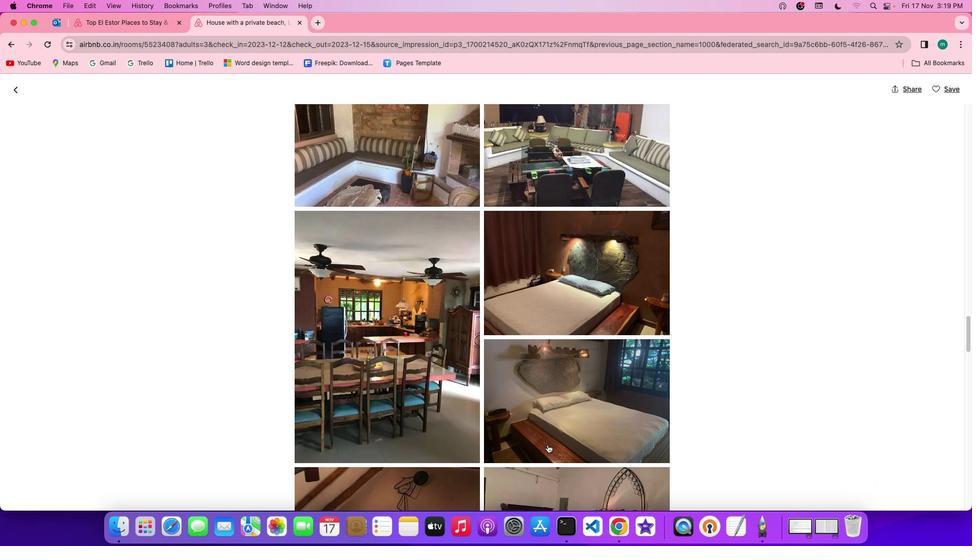
Action: Mouse scrolled (551, 398) with delta (110, 127)
Screenshot: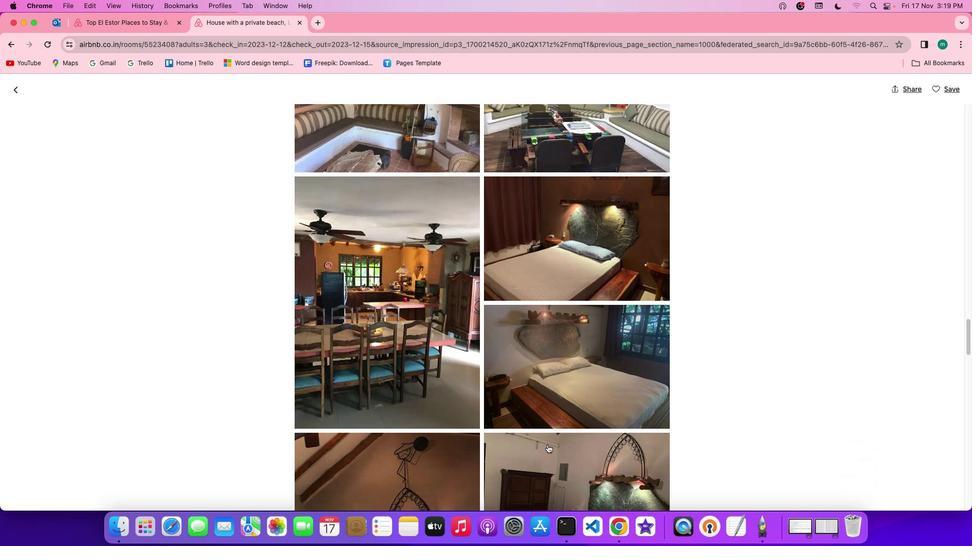 
Action: Mouse scrolled (551, 398) with delta (110, 127)
Screenshot: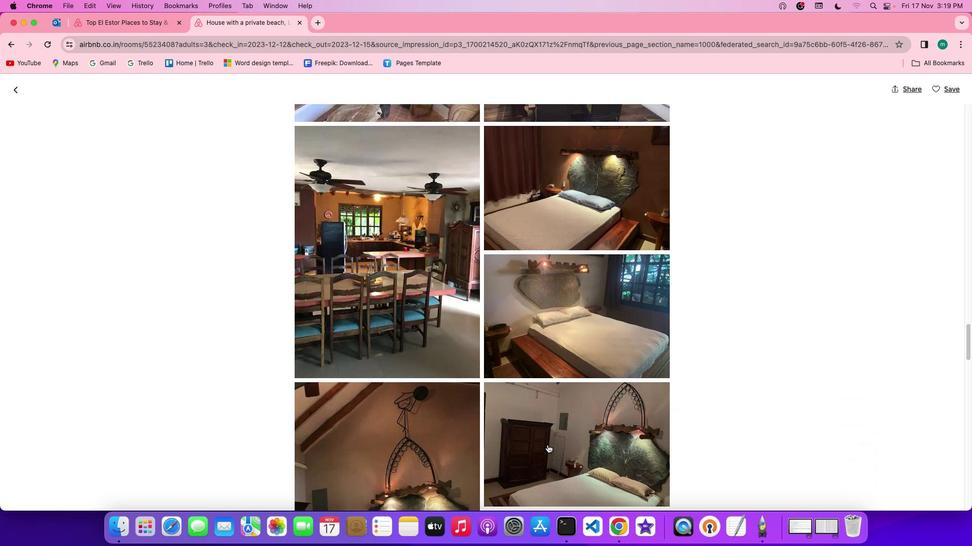 
Action: Mouse scrolled (551, 398) with delta (110, 127)
Screenshot: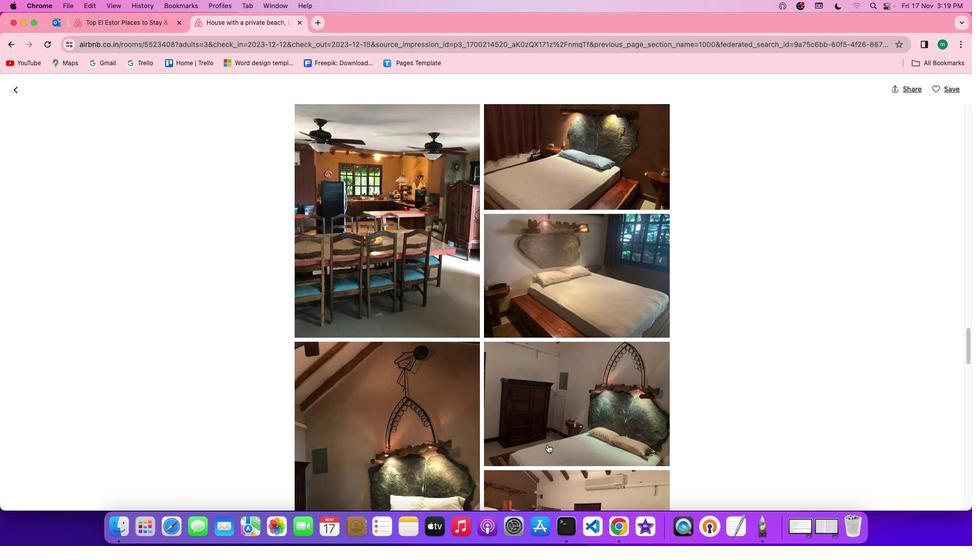 
Action: Mouse scrolled (551, 398) with delta (110, 127)
Screenshot: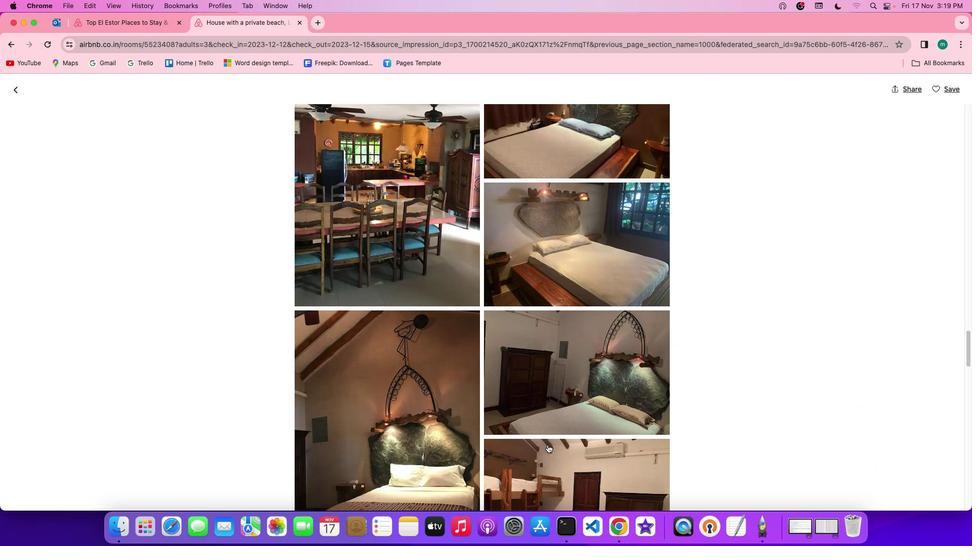 
Action: Mouse scrolled (551, 398) with delta (110, 127)
Screenshot: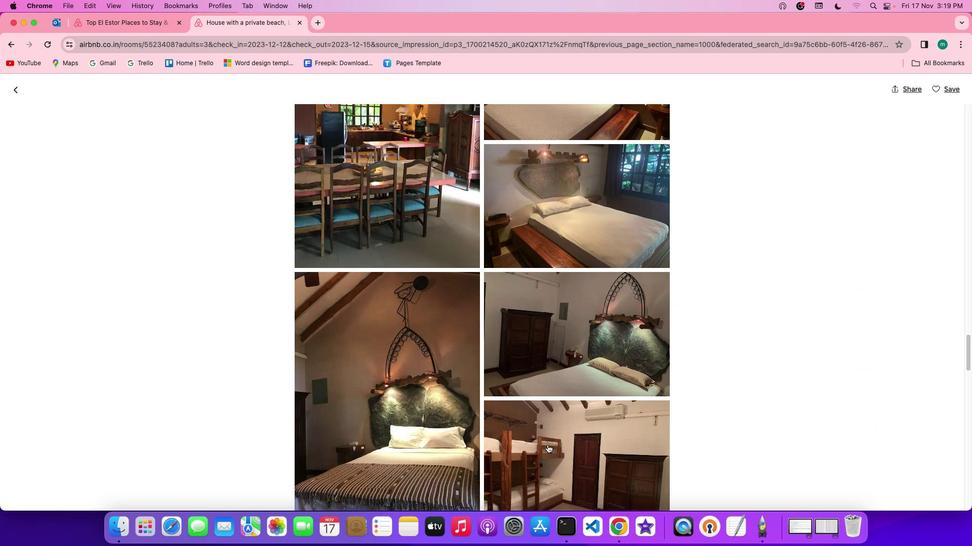 
Action: Mouse scrolled (551, 398) with delta (110, 126)
Screenshot: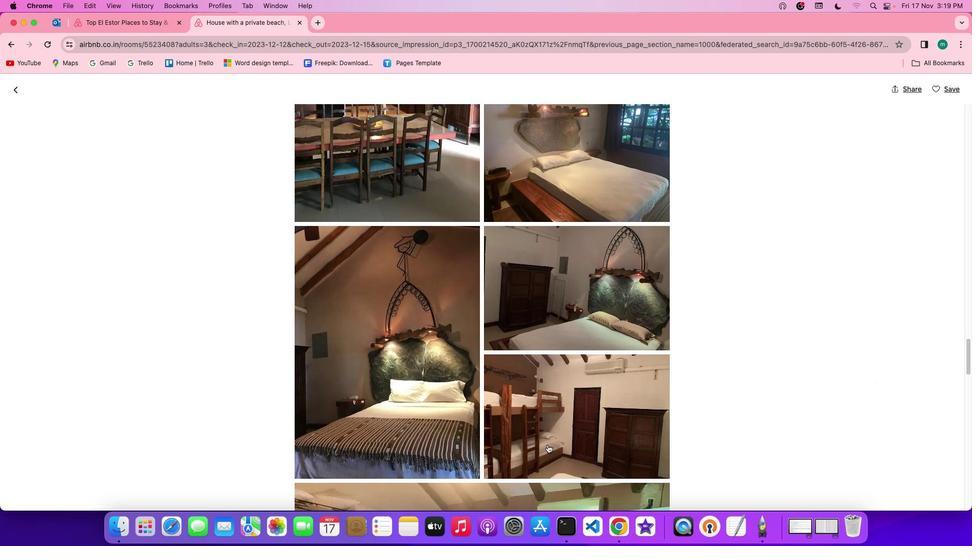
Action: Mouse scrolled (551, 398) with delta (110, 127)
Screenshot: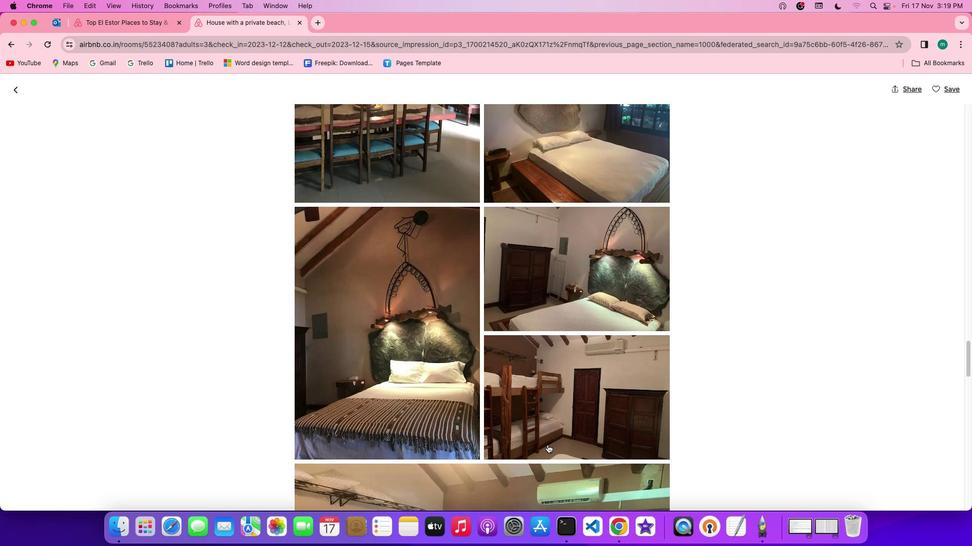
Action: Mouse scrolled (551, 398) with delta (110, 127)
Screenshot: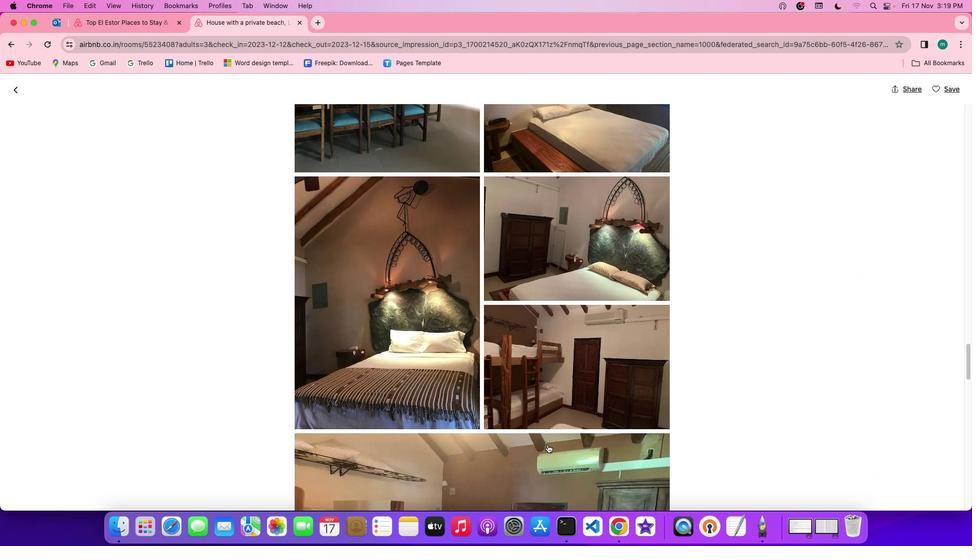 
Action: Mouse scrolled (551, 398) with delta (110, 127)
Screenshot: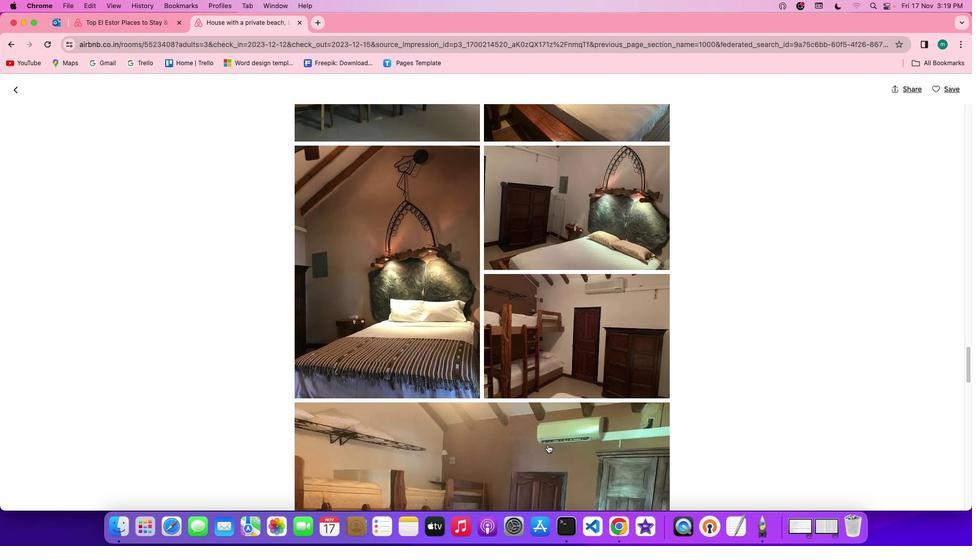 
Action: Mouse scrolled (551, 398) with delta (110, 126)
Screenshot: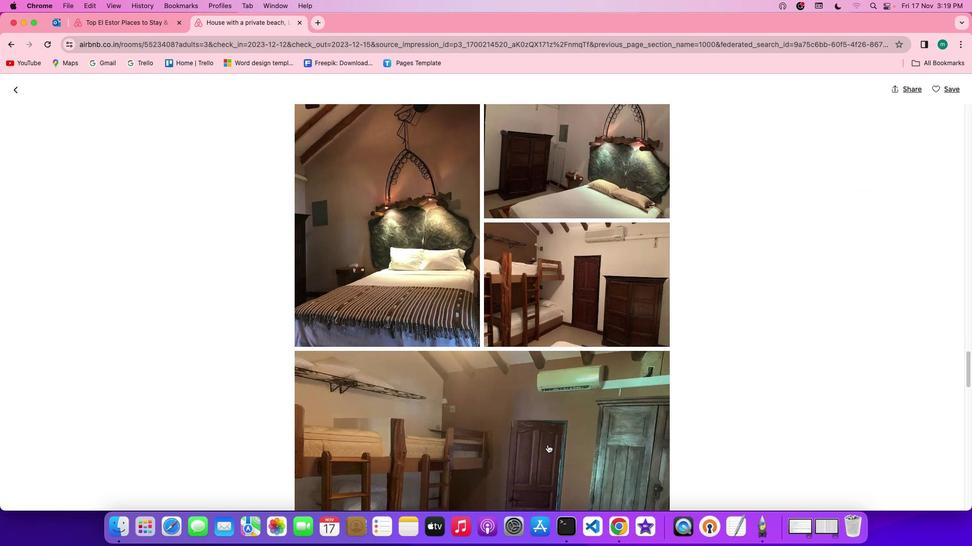 
Action: Mouse scrolled (551, 398) with delta (110, 127)
Screenshot: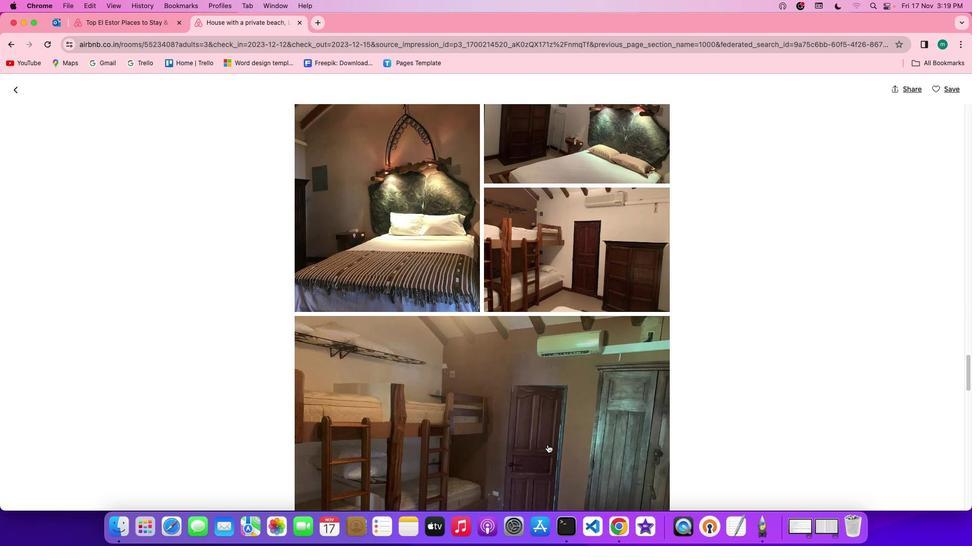 
Action: Mouse scrolled (551, 398) with delta (110, 127)
Screenshot: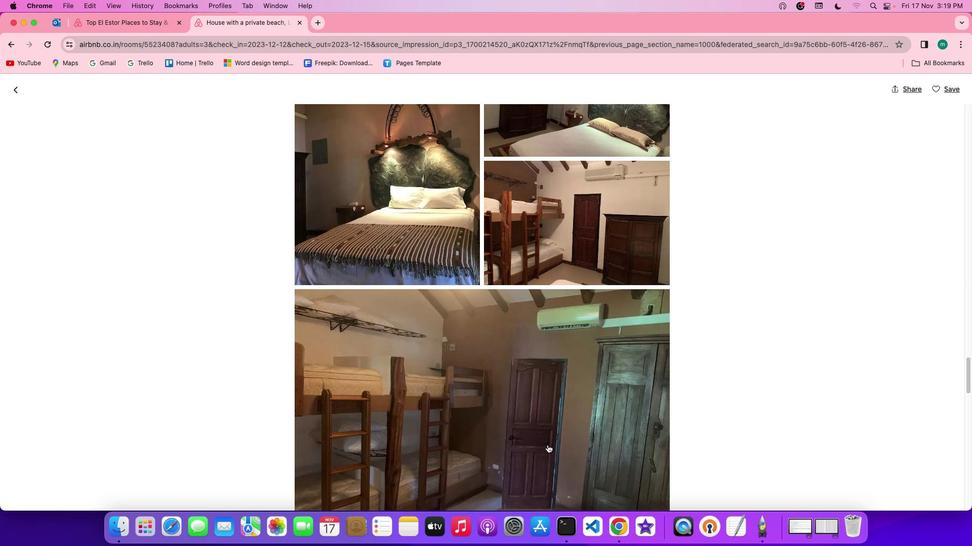 
Action: Mouse scrolled (551, 398) with delta (110, 127)
Screenshot: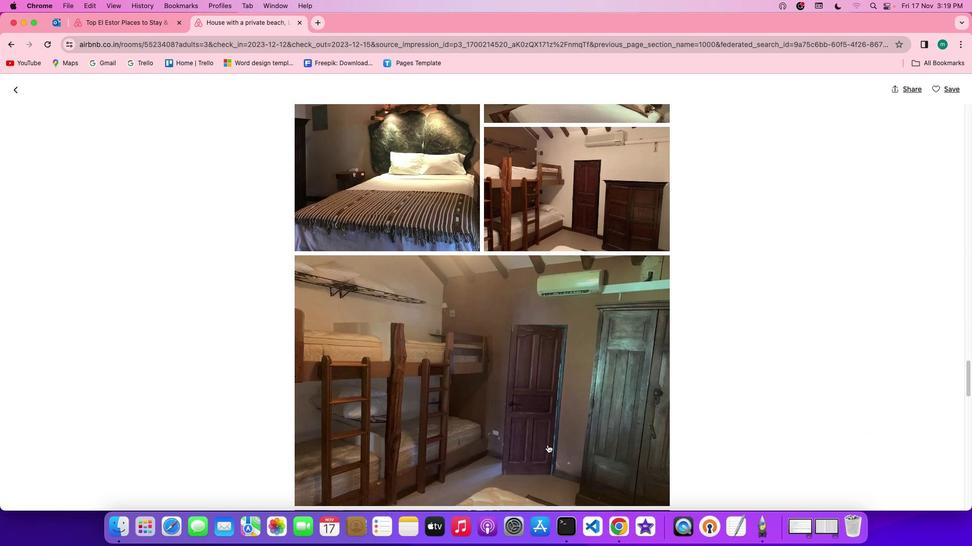 
Action: Mouse scrolled (551, 398) with delta (110, 126)
Screenshot: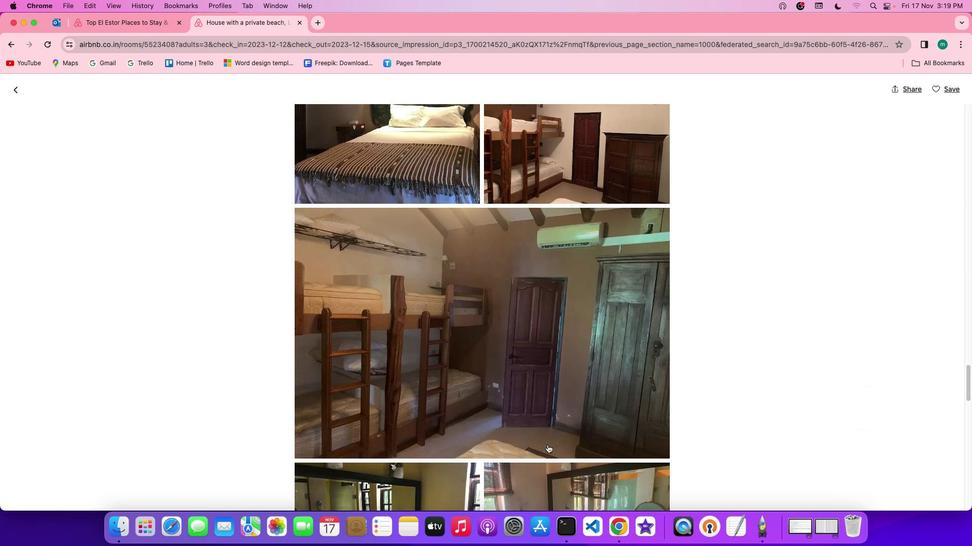 
Action: Mouse scrolled (551, 398) with delta (110, 127)
Screenshot: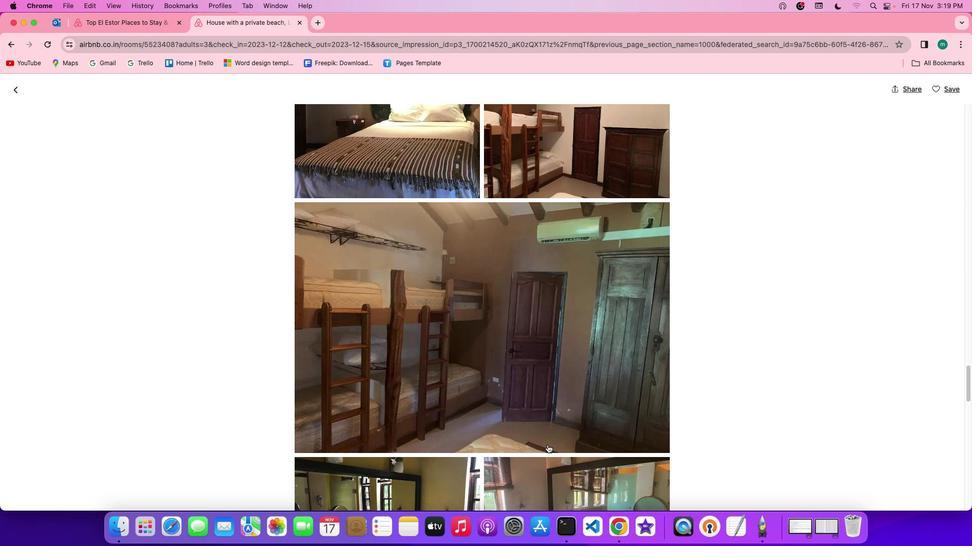 
Action: Mouse scrolled (551, 398) with delta (110, 127)
Screenshot: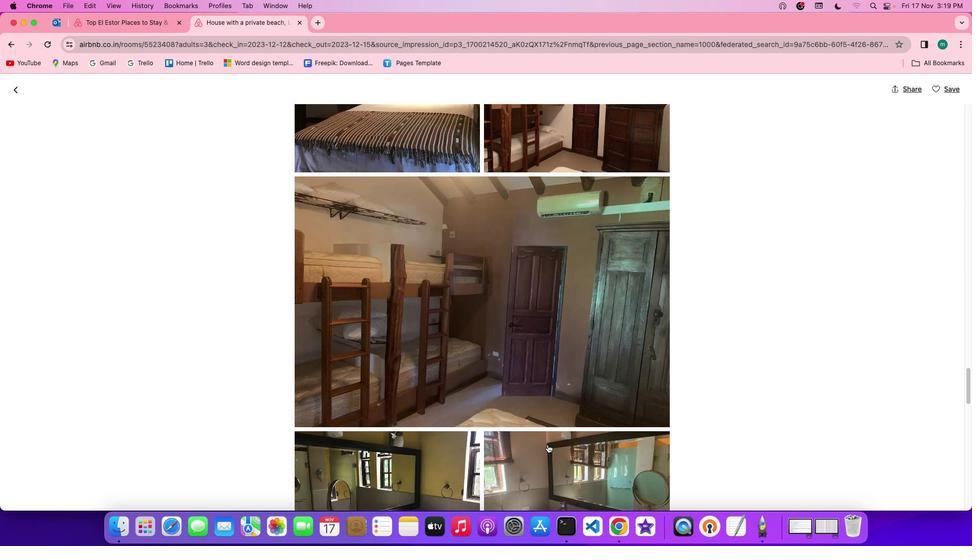 
Action: Mouse scrolled (551, 398) with delta (110, 127)
Screenshot: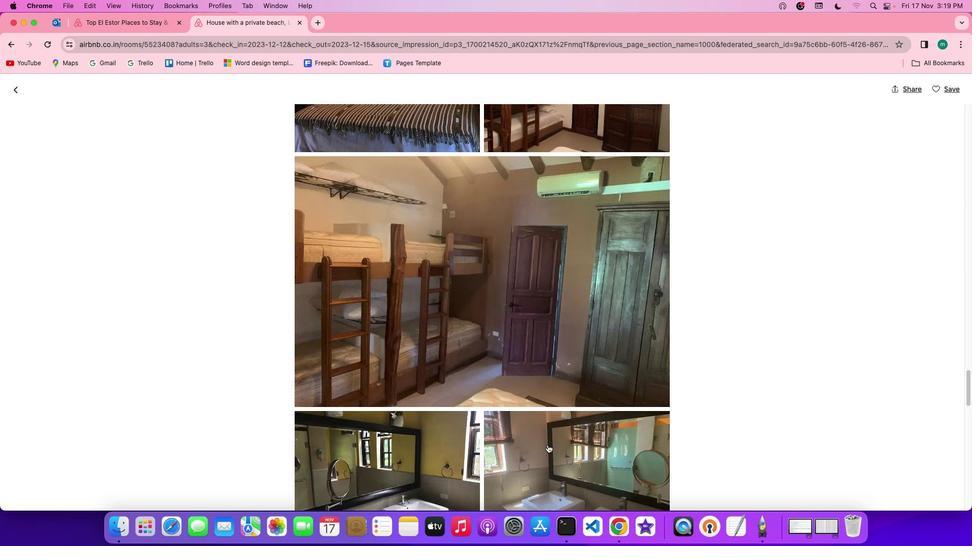 
Action: Mouse scrolled (551, 398) with delta (110, 127)
Screenshot: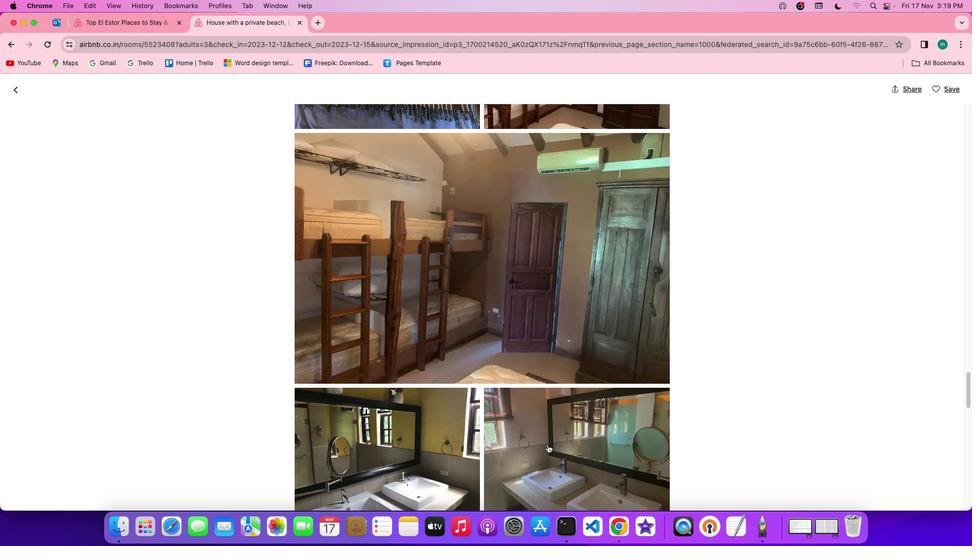 
Action: Mouse scrolled (551, 398) with delta (110, 126)
Screenshot: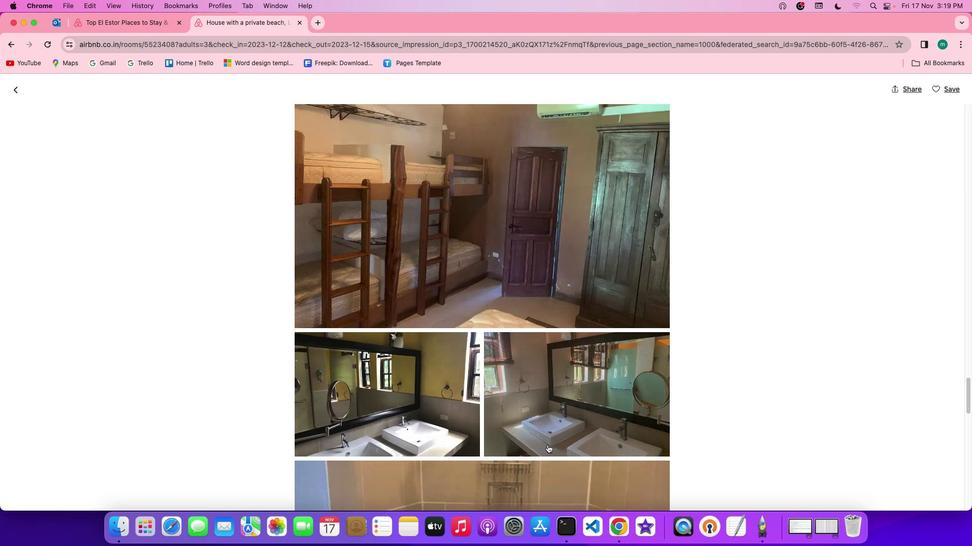 
Action: Mouse scrolled (551, 398) with delta (110, 127)
Screenshot: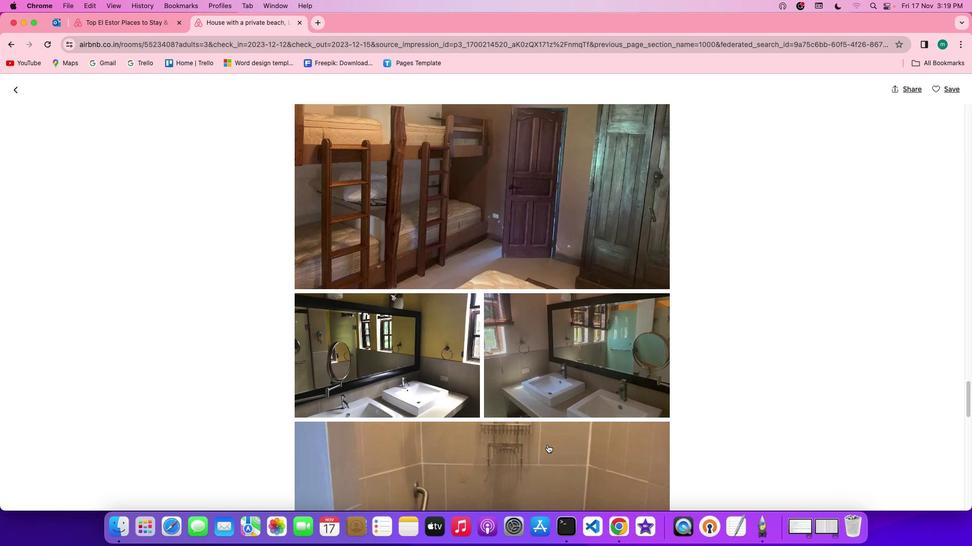 
Action: Mouse scrolled (551, 398) with delta (110, 127)
Screenshot: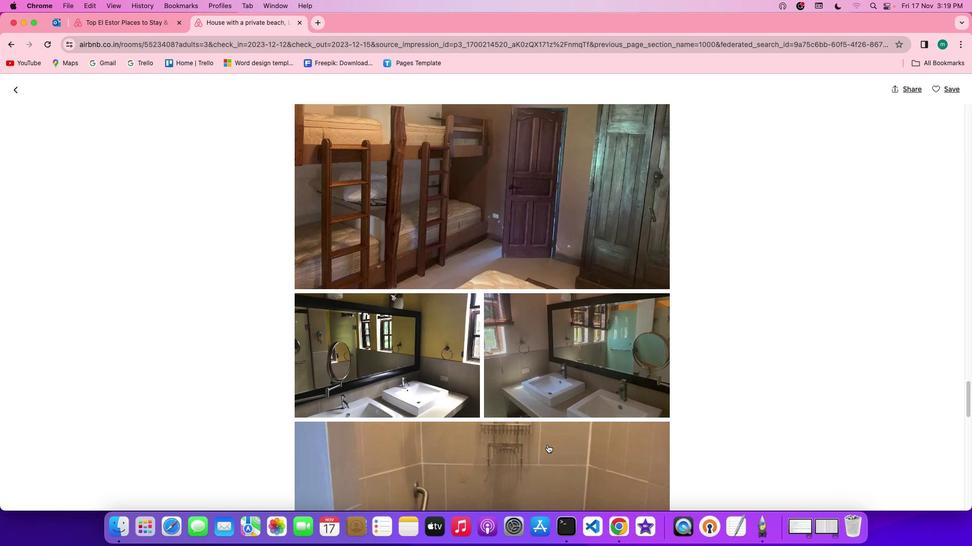 
Action: Mouse scrolled (551, 398) with delta (110, 127)
Screenshot: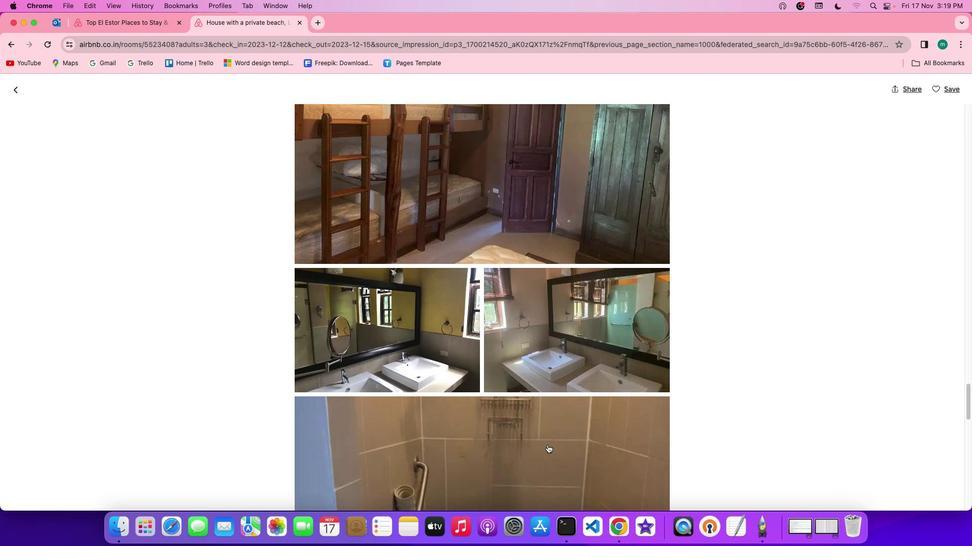 
Action: Mouse scrolled (551, 398) with delta (110, 127)
Screenshot: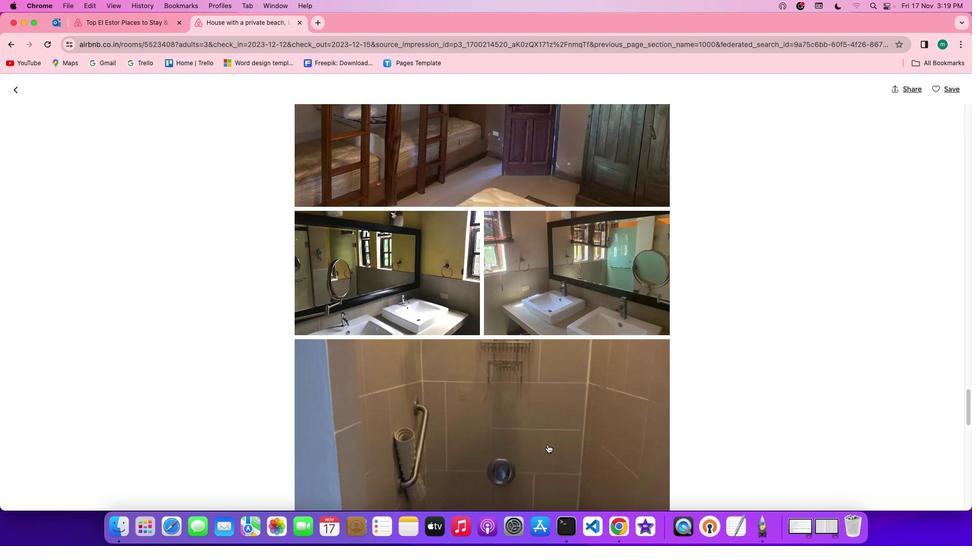 
Action: Mouse scrolled (551, 398) with delta (110, 127)
Screenshot: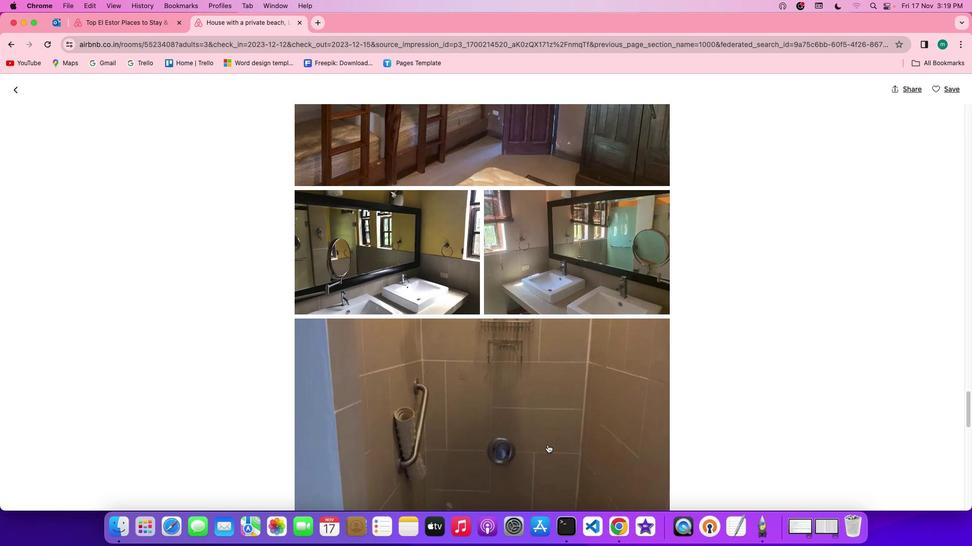 
Action: Mouse scrolled (551, 398) with delta (110, 127)
Screenshot: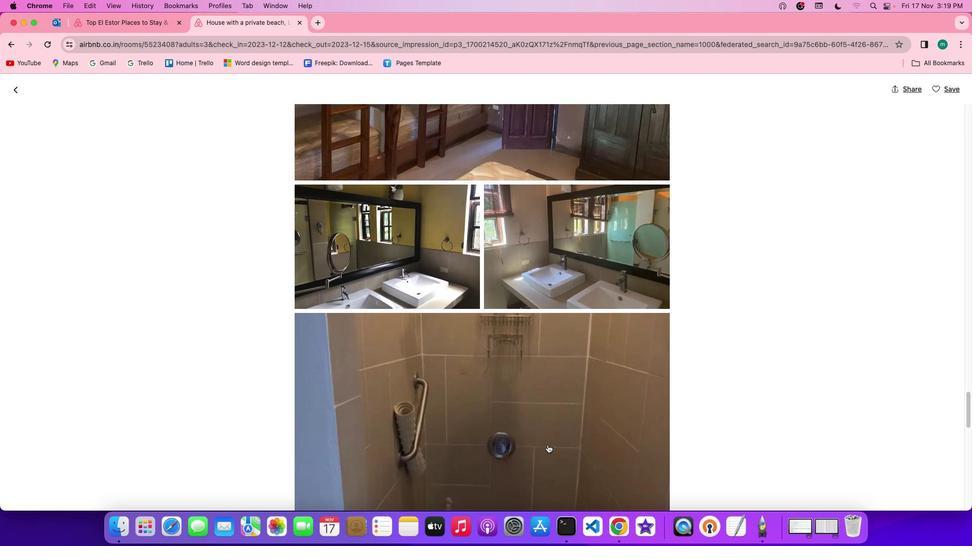 
Action: Mouse scrolled (551, 398) with delta (110, 127)
Screenshot: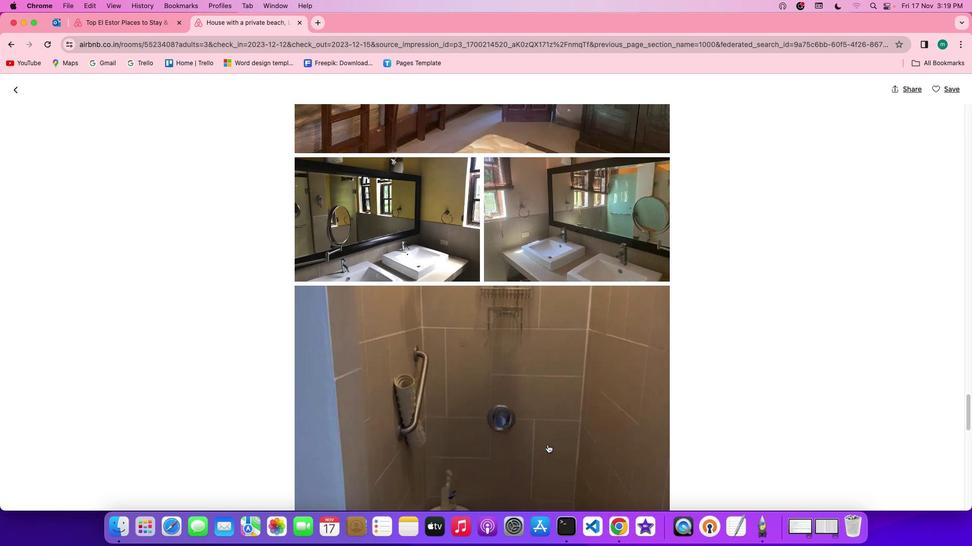 
Action: Mouse scrolled (551, 398) with delta (110, 127)
Screenshot: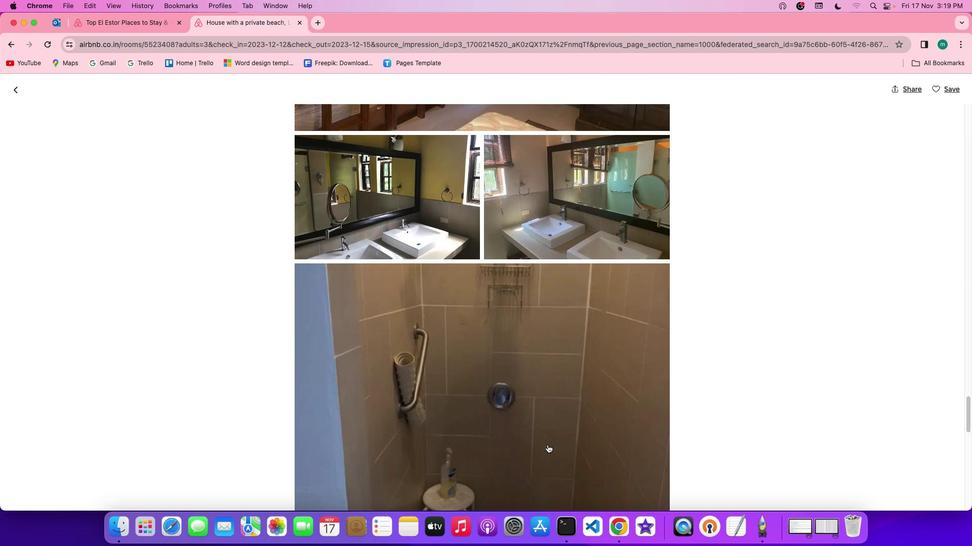 
Action: Mouse scrolled (551, 398) with delta (110, 127)
Screenshot: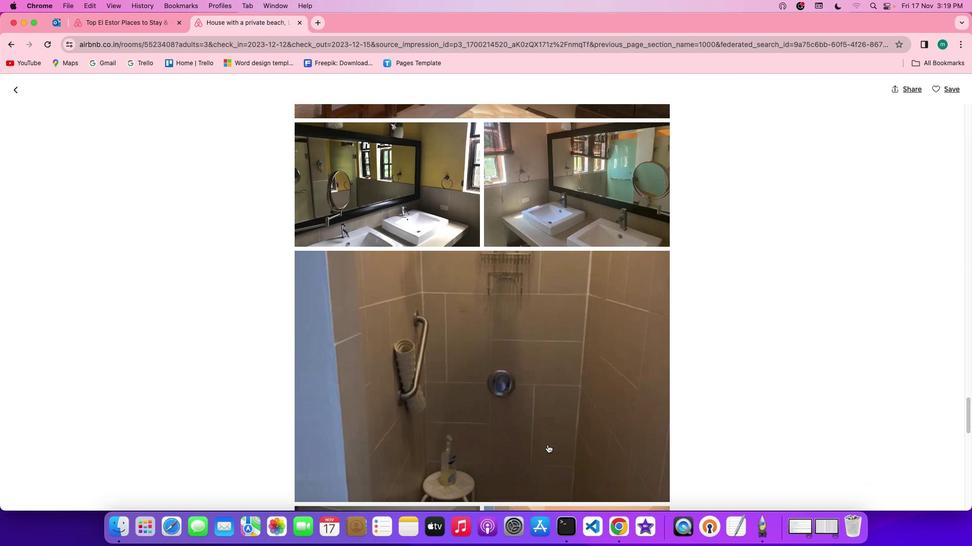 
Action: Mouse scrolled (551, 398) with delta (110, 127)
Screenshot: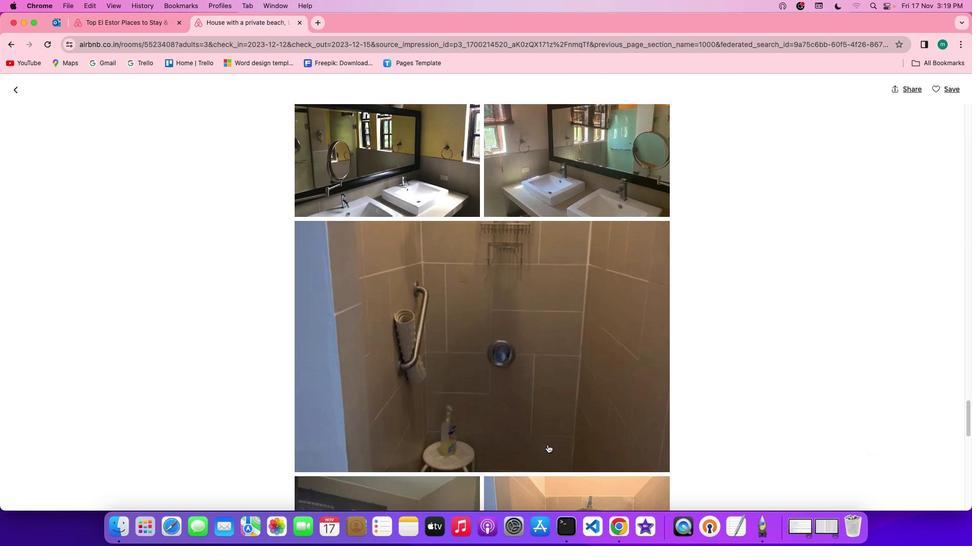 
Action: Mouse scrolled (551, 398) with delta (110, 127)
Screenshot: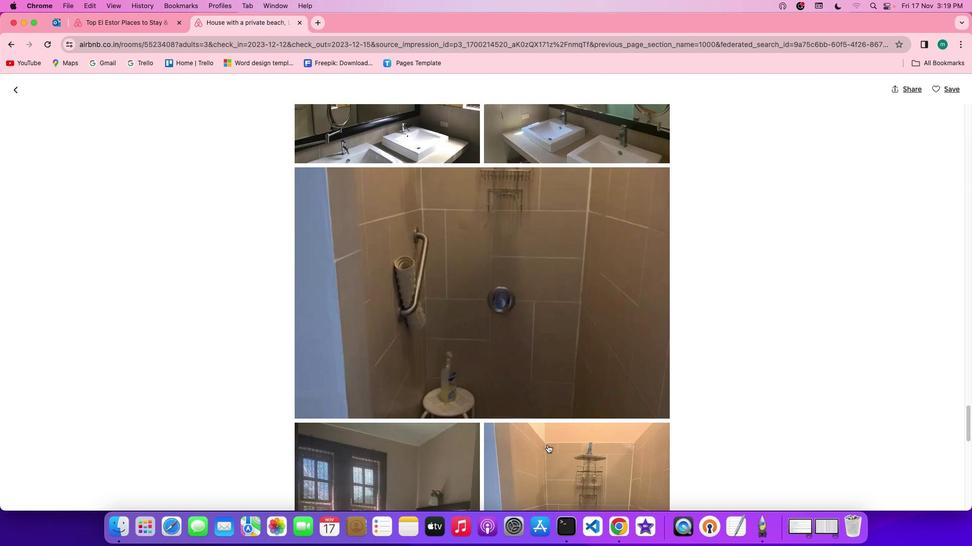 
Action: Mouse scrolled (551, 398) with delta (110, 127)
Screenshot: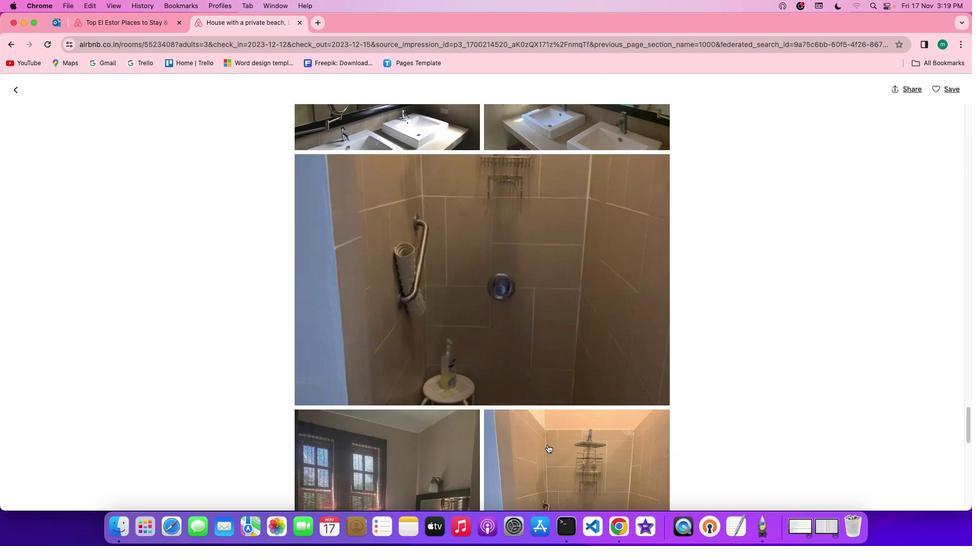 
Action: Mouse scrolled (551, 398) with delta (110, 126)
Screenshot: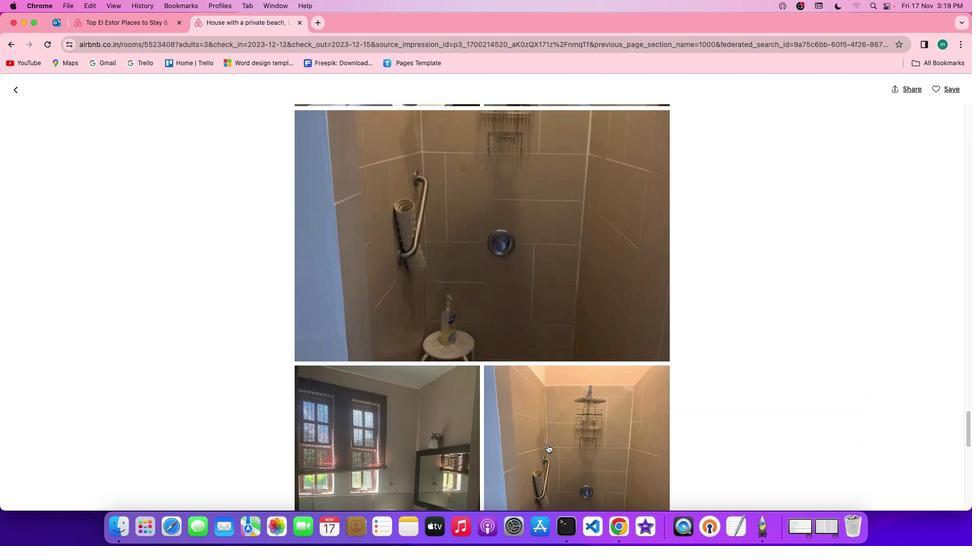 
Action: Mouse scrolled (551, 398) with delta (110, 126)
Screenshot: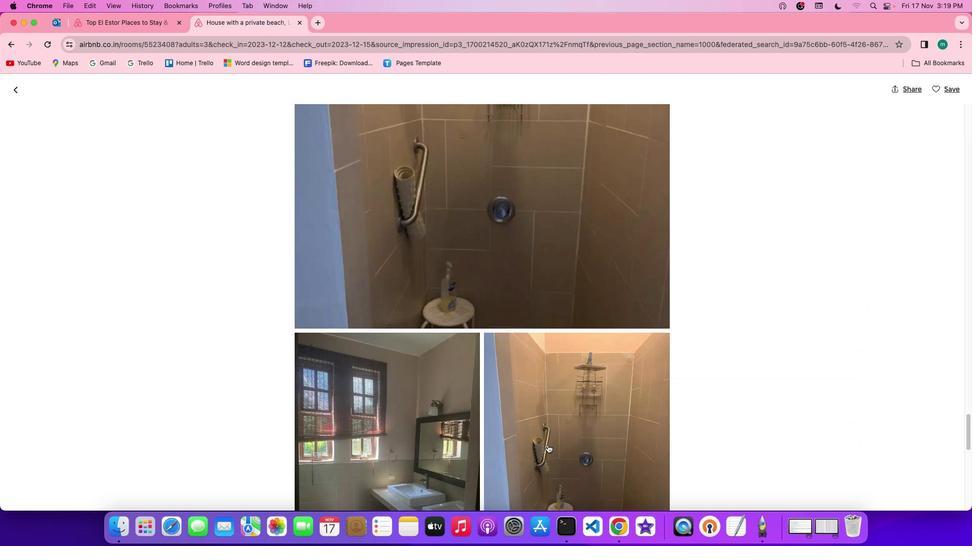
Action: Mouse scrolled (551, 398) with delta (110, 127)
Screenshot: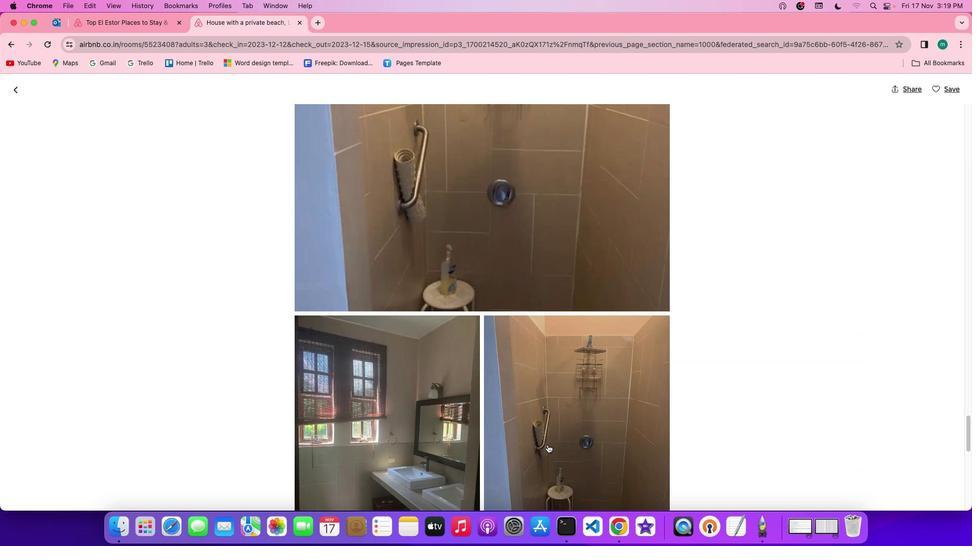 
Action: Mouse scrolled (551, 398) with delta (110, 127)
Screenshot: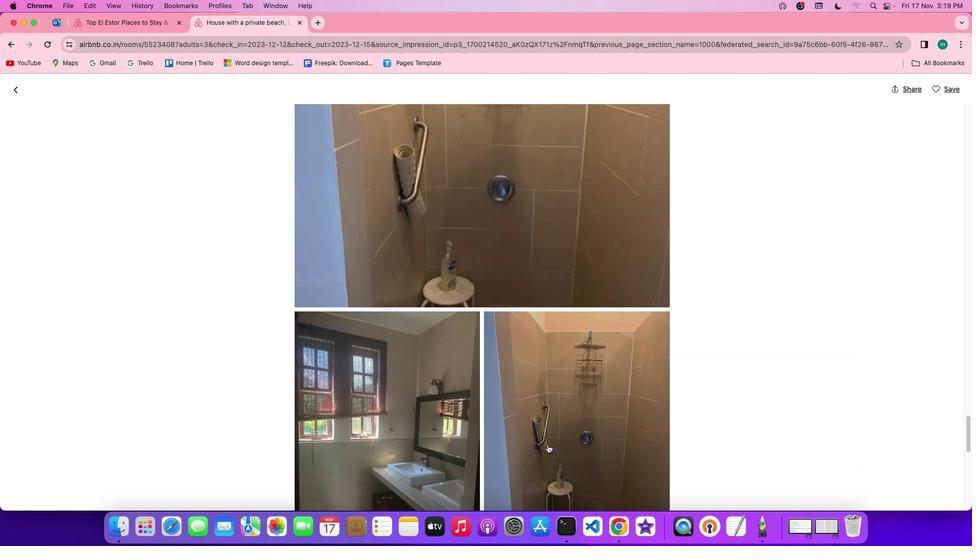 
Action: Mouse moved to (551, 398)
Screenshot: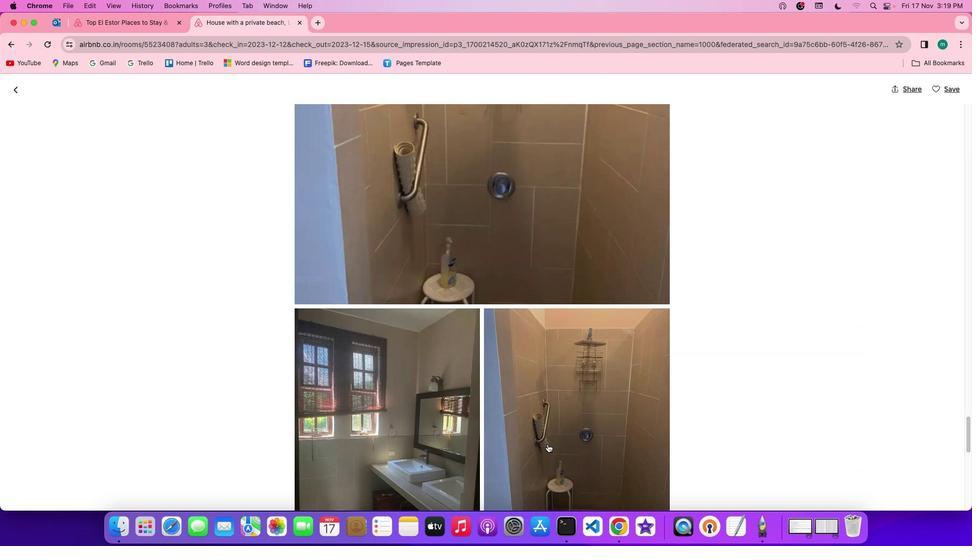 
Action: Mouse scrolled (551, 398) with delta (110, 127)
Screenshot: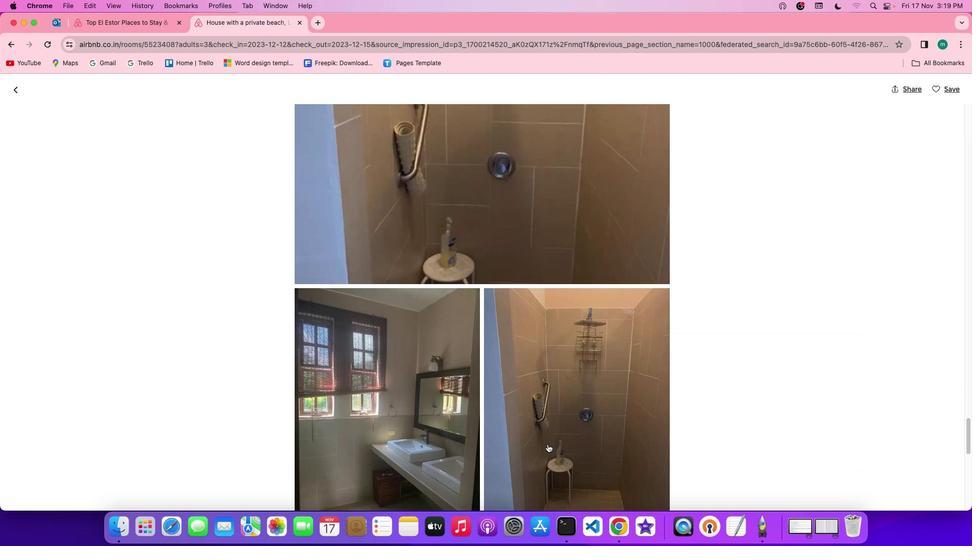 
Action: Mouse scrolled (551, 398) with delta (110, 127)
Screenshot: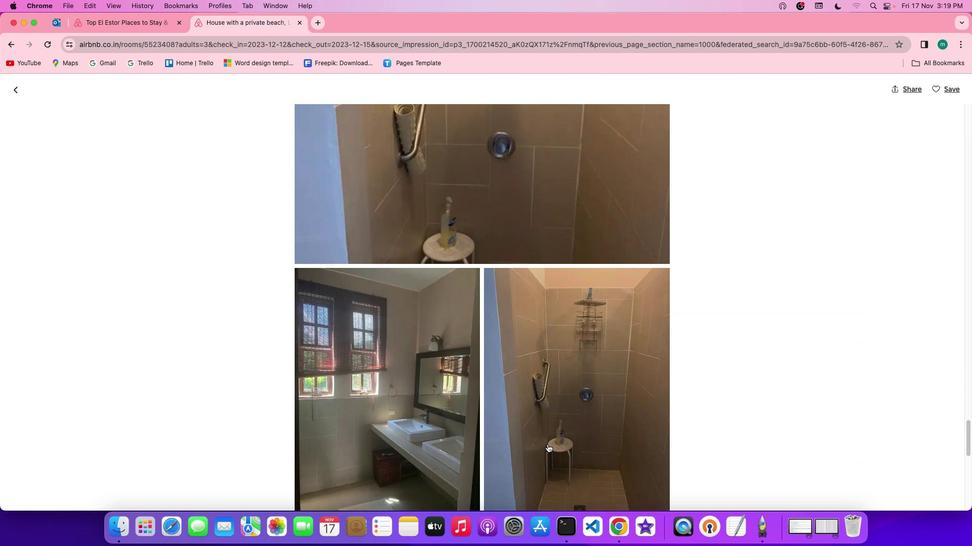 
Action: Mouse scrolled (551, 398) with delta (110, 127)
Screenshot: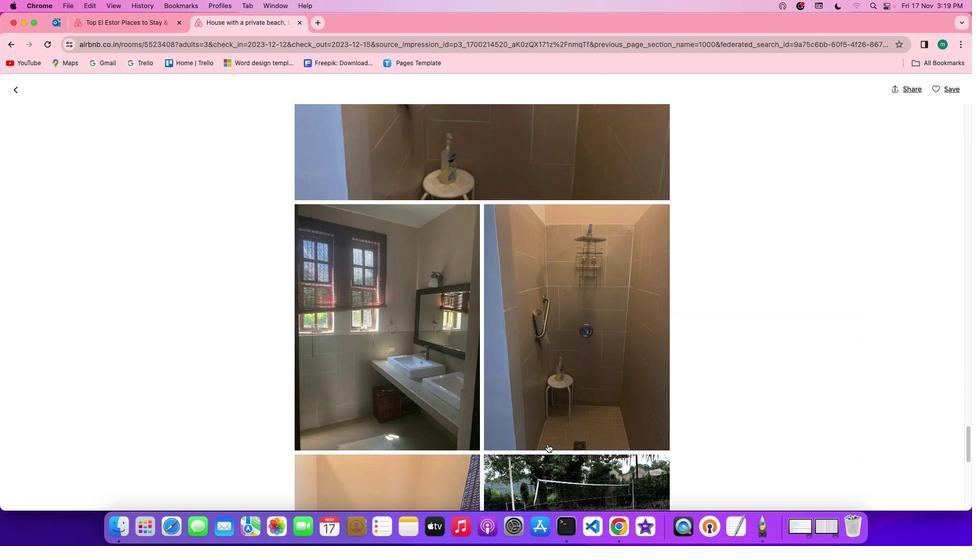 
Action: Mouse scrolled (551, 398) with delta (110, 126)
Screenshot: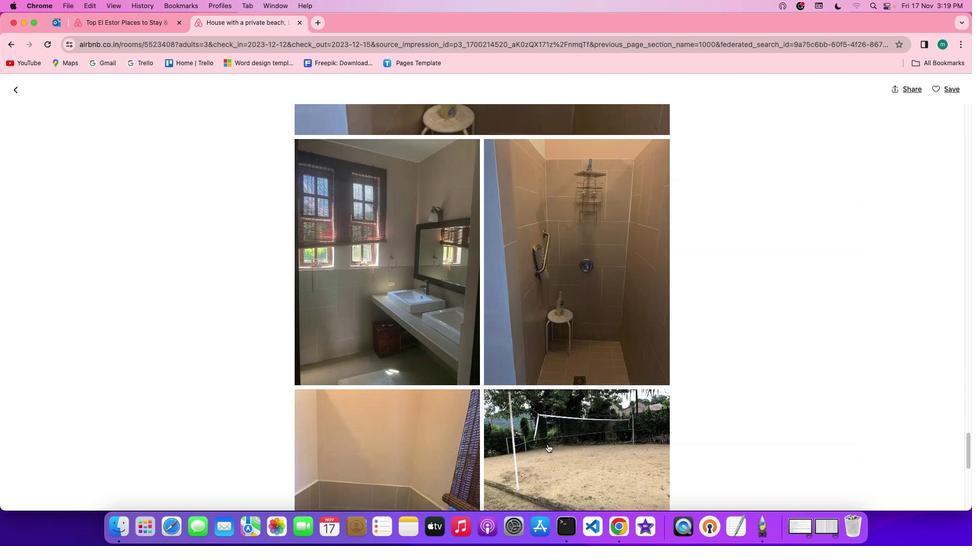 
Action: Mouse scrolled (551, 398) with delta (110, 126)
Screenshot: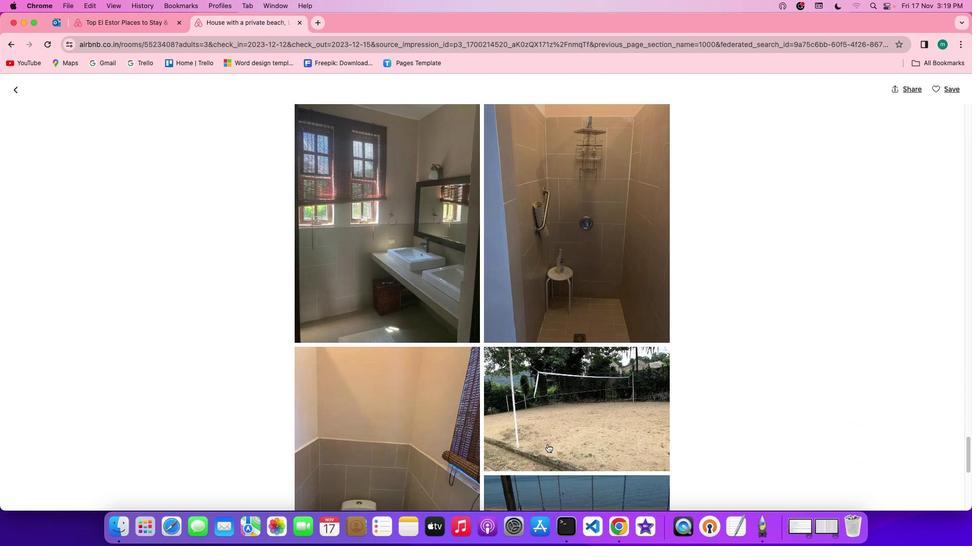 
Action: Mouse scrolled (551, 398) with delta (110, 126)
Screenshot: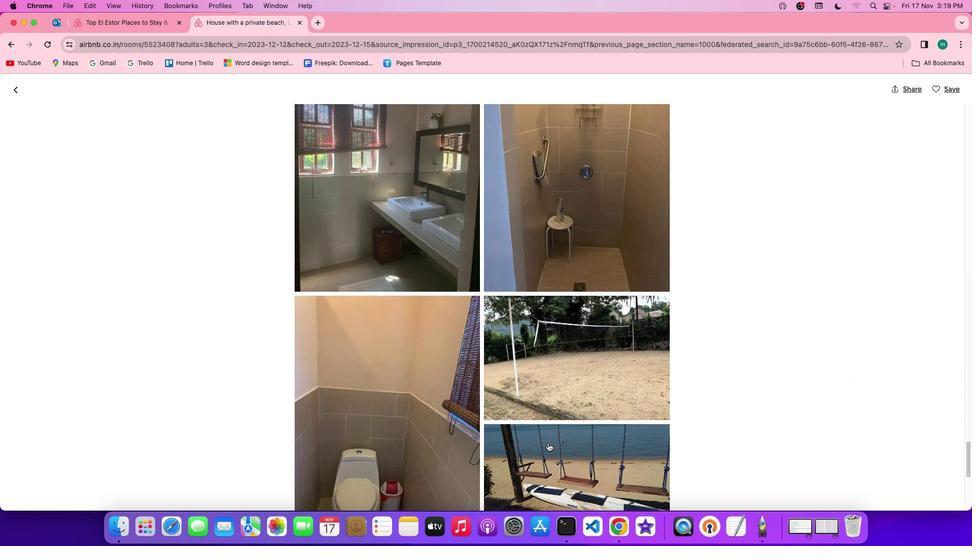
Action: Mouse moved to (552, 397)
Screenshot: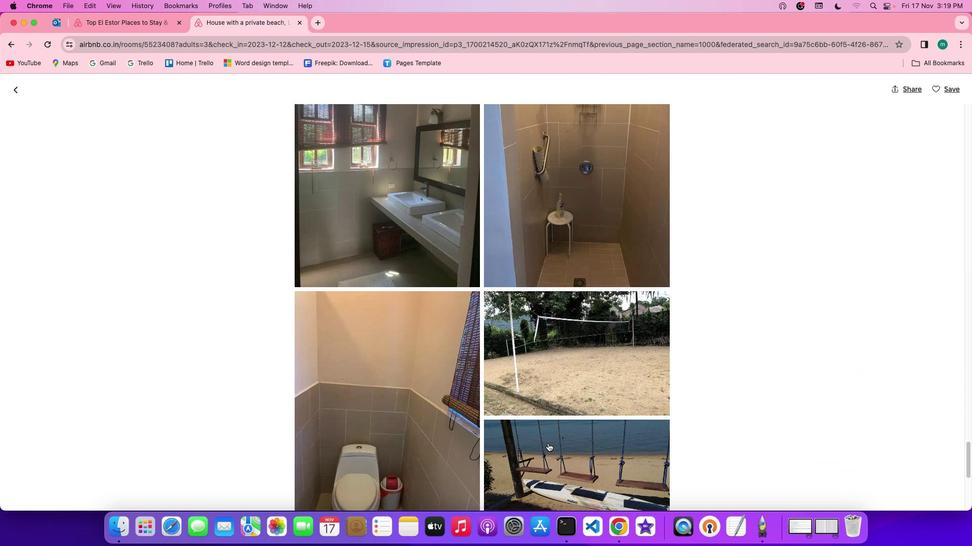 
Action: Mouse scrolled (552, 397) with delta (110, 127)
Screenshot: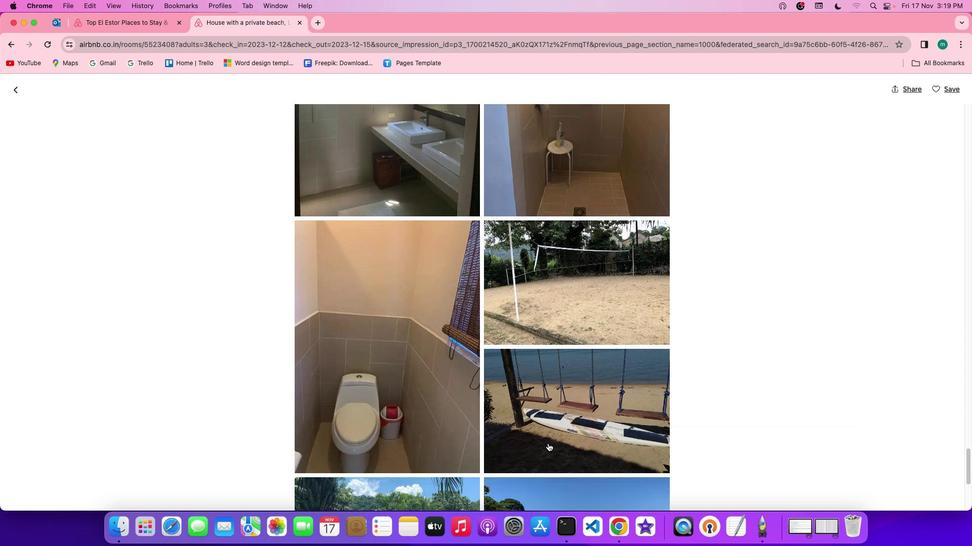 
Action: Mouse scrolled (552, 397) with delta (110, 127)
Screenshot: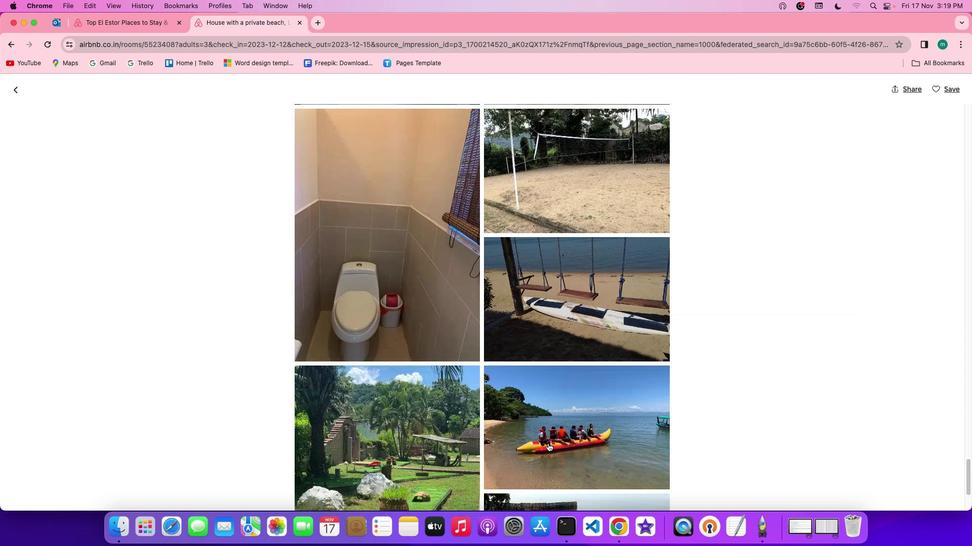 
Action: Mouse scrolled (552, 397) with delta (110, 126)
Screenshot: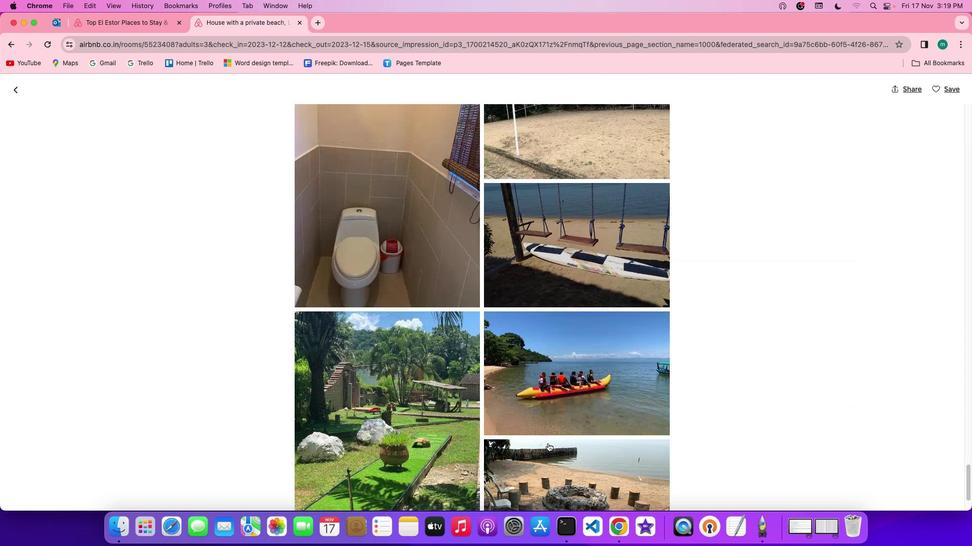 
Action: Mouse scrolled (552, 397) with delta (110, 126)
Screenshot: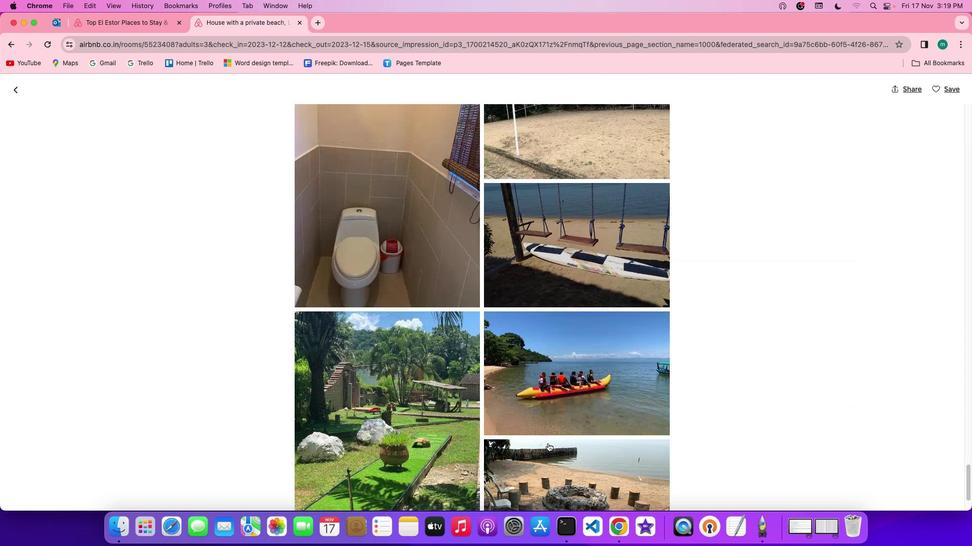 
Action: Mouse scrolled (552, 397) with delta (110, 126)
Screenshot: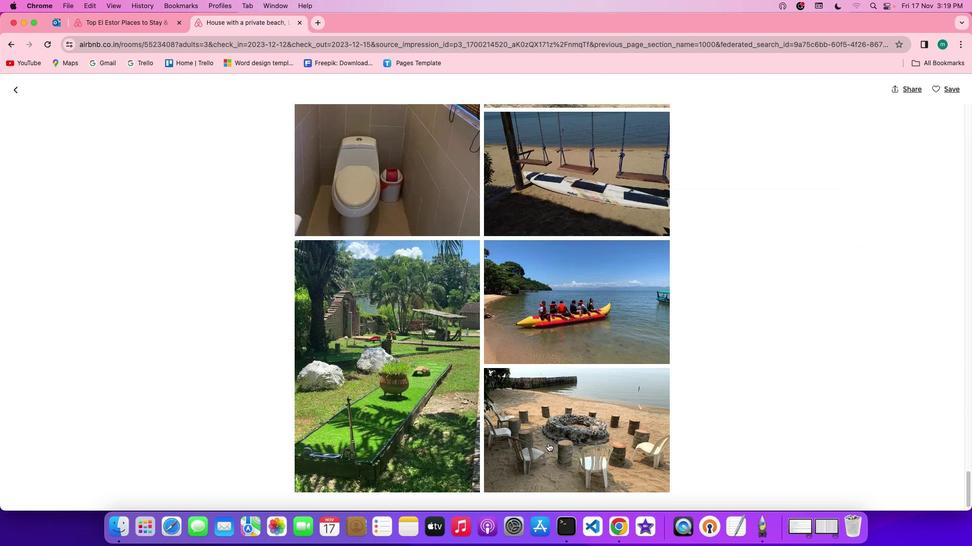 
Action: Mouse scrolled (552, 397) with delta (110, 127)
Screenshot: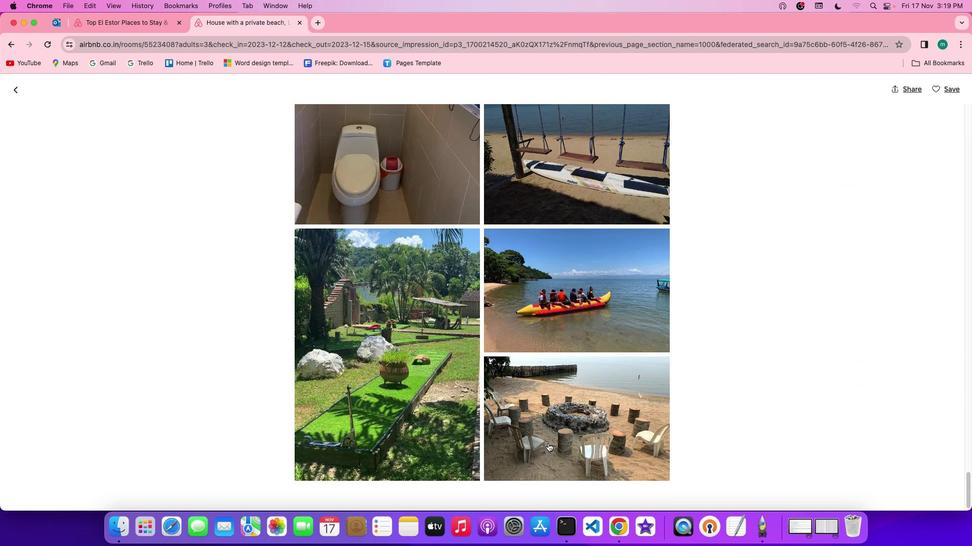 
Action: Mouse scrolled (552, 397) with delta (110, 127)
Screenshot: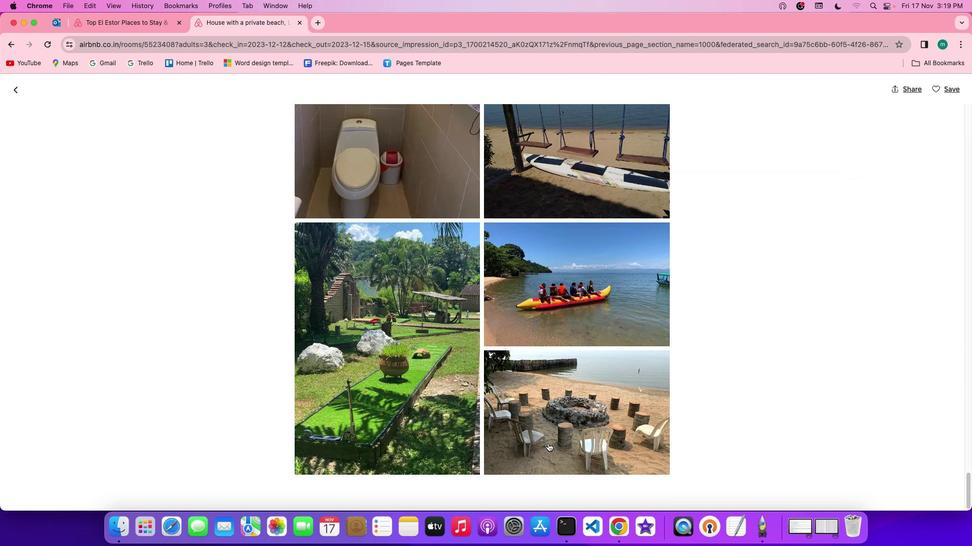 
Action: Mouse scrolled (552, 397) with delta (110, 126)
Screenshot: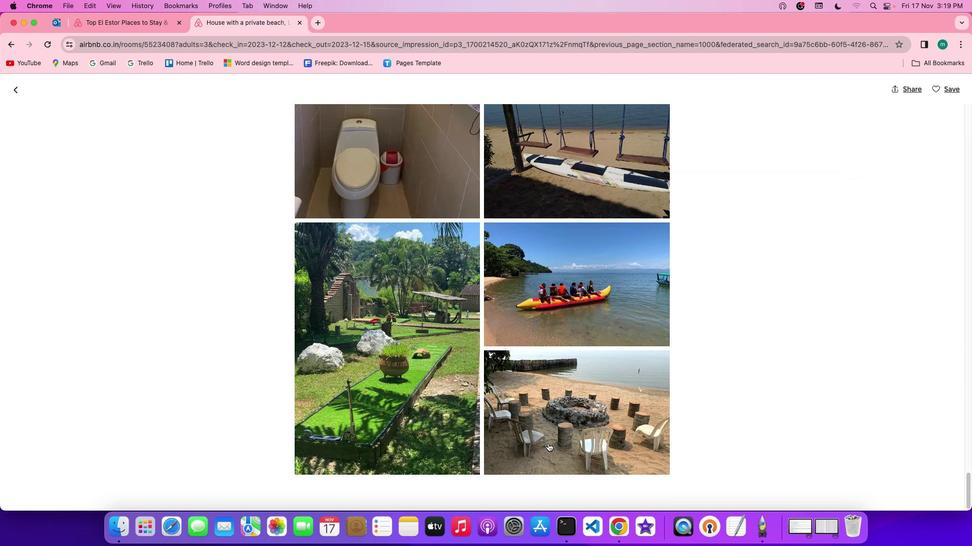 
Action: Mouse scrolled (552, 397) with delta (110, 126)
Screenshot: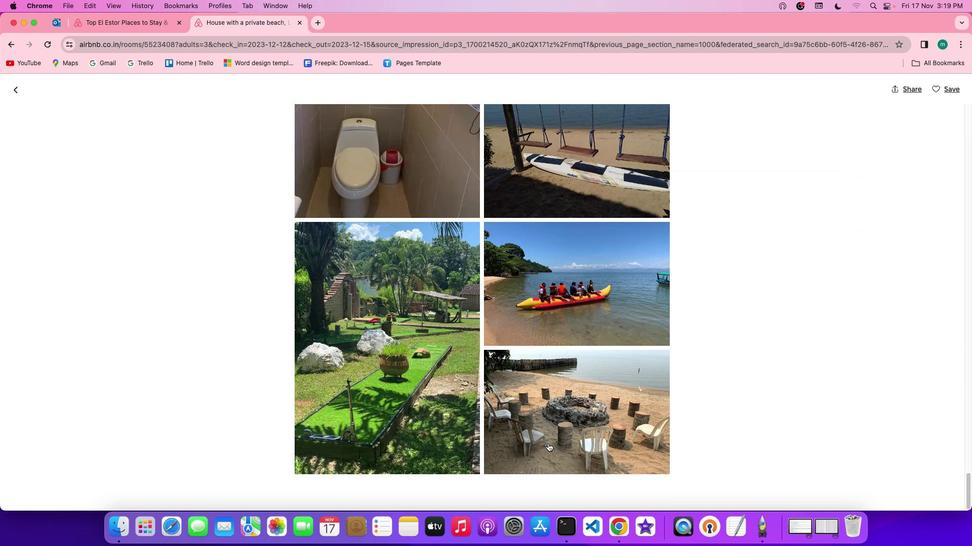 
Action: Mouse scrolled (552, 397) with delta (110, 126)
Screenshot: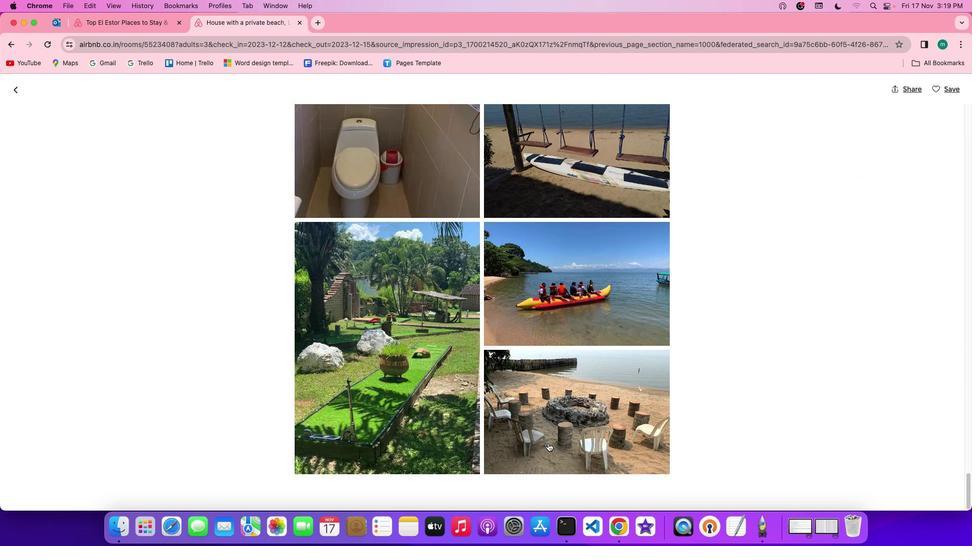 
Action: Mouse scrolled (552, 397) with delta (110, 127)
Screenshot: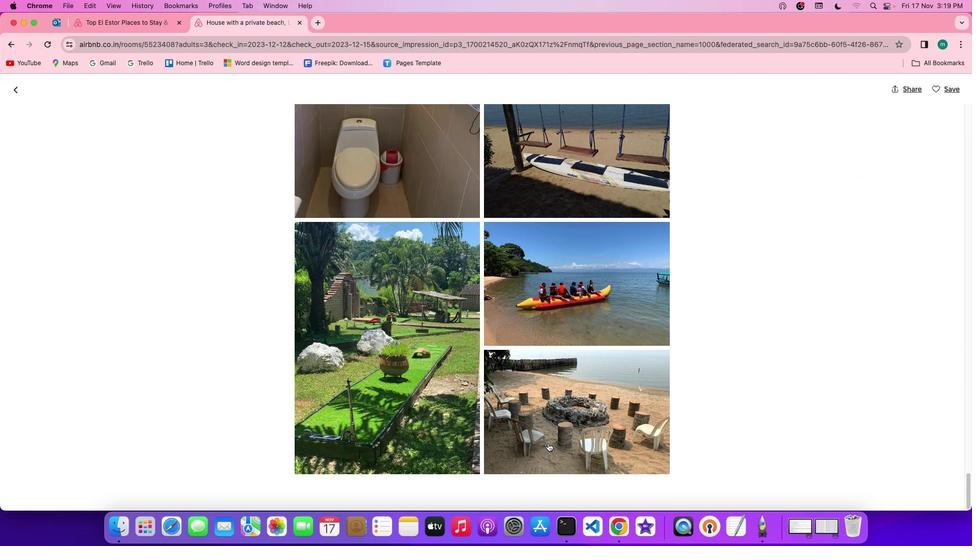 
Action: Mouse scrolled (552, 397) with delta (110, 127)
Screenshot: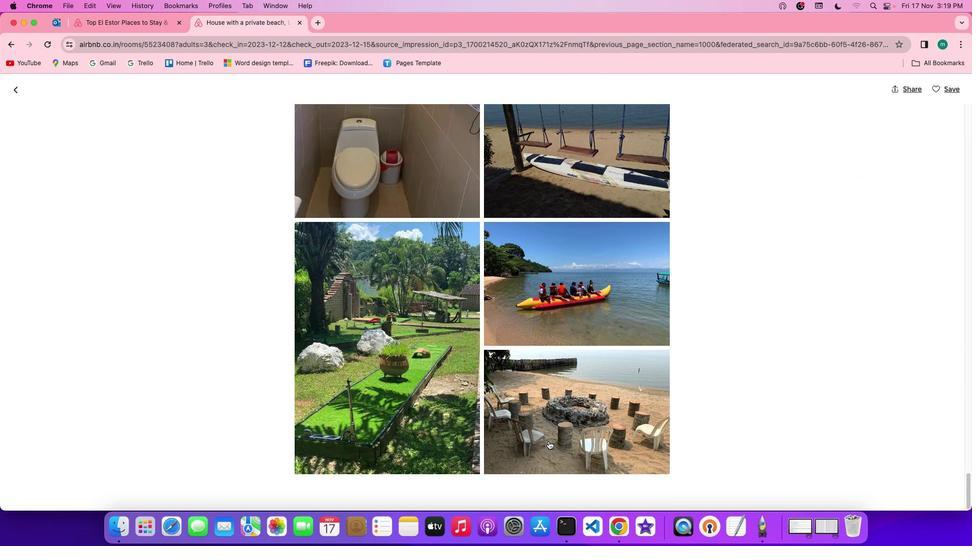 
Action: Mouse scrolled (552, 397) with delta (110, 127)
Screenshot: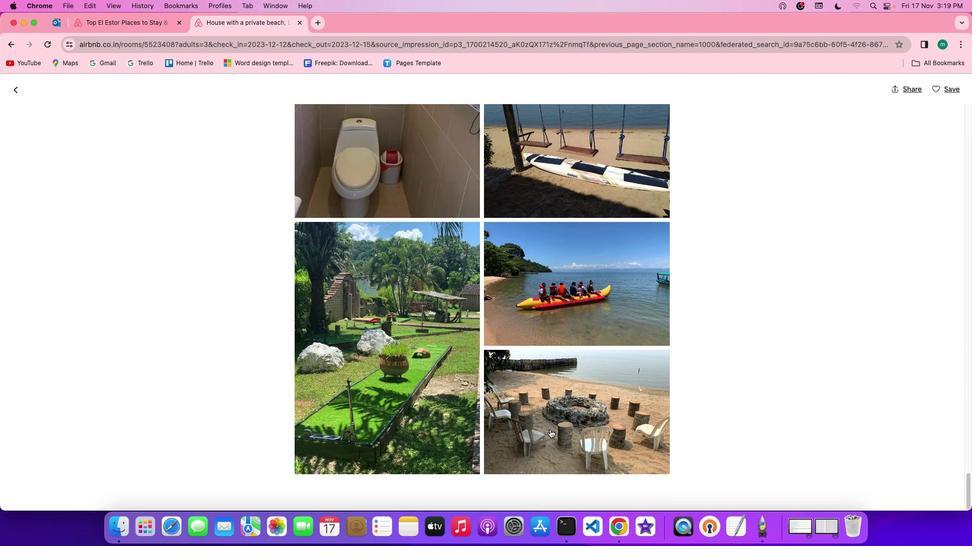 
Action: Mouse scrolled (552, 397) with delta (110, 126)
Screenshot: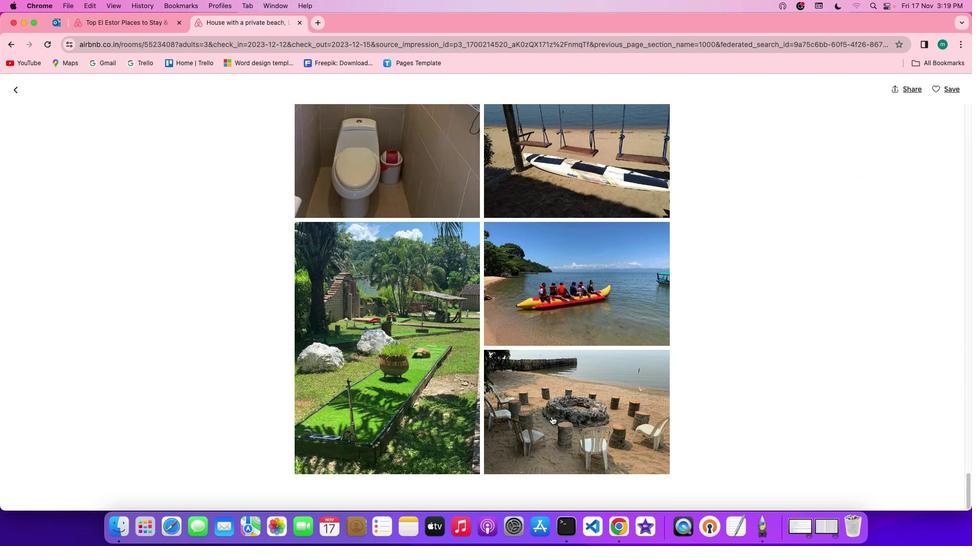 
Action: Mouse scrolled (552, 397) with delta (110, 126)
Screenshot: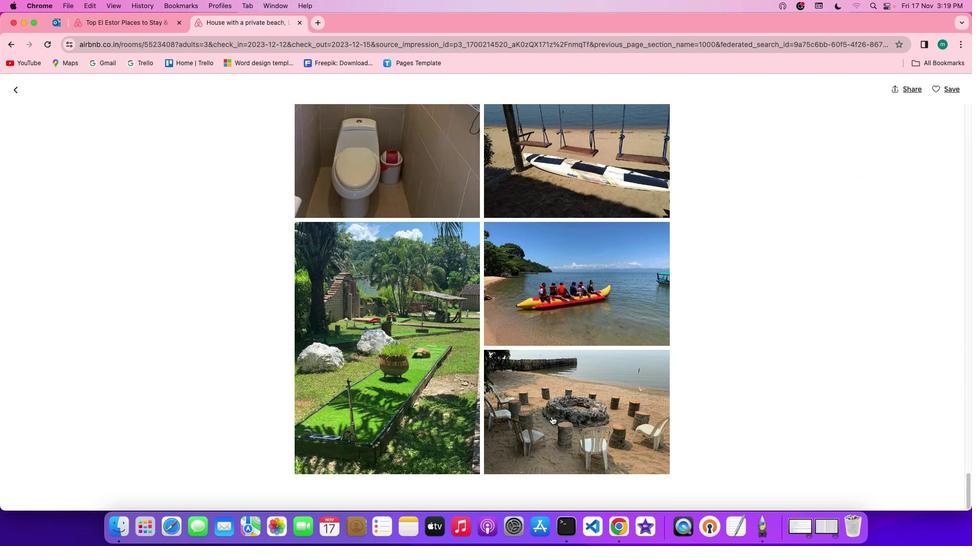 
Action: Mouse scrolled (552, 397) with delta (110, 126)
Screenshot: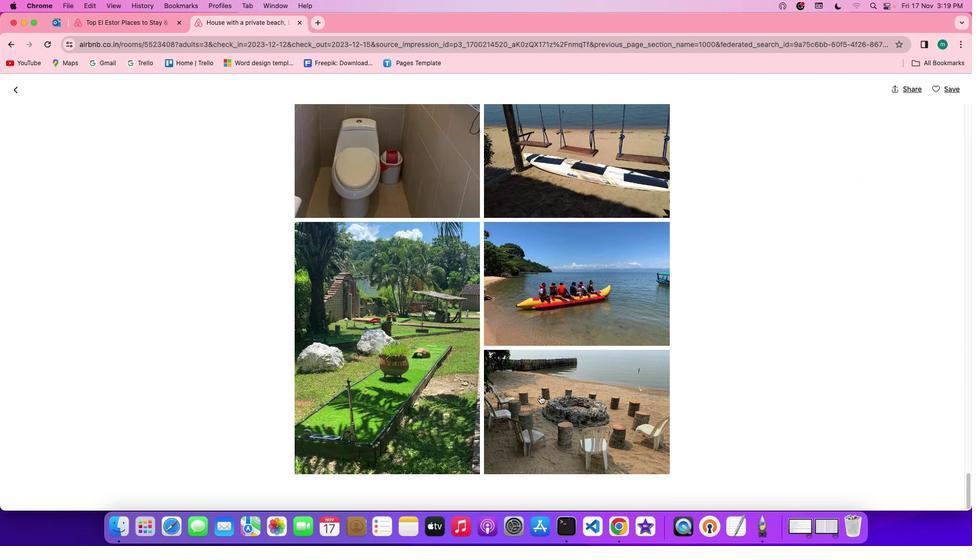 
Action: Mouse moved to (125, 183)
